 Task: For heading Use Italics Impact with brown colour & bold.  font size for heading26,  'Change the font style of data to'Lobster and font size to 18,  Change the alignment of both headline & data to Align left In the sheet  BankStmts templates
Action: Mouse moved to (171, 147)
Screenshot: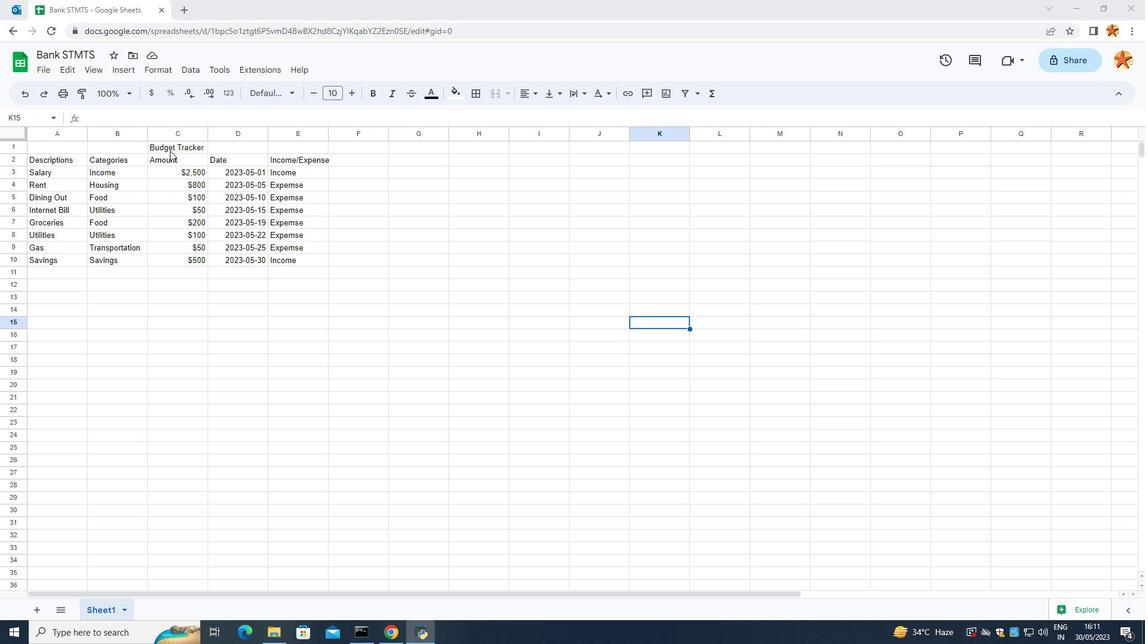 
Action: Mouse pressed left at (171, 147)
Screenshot: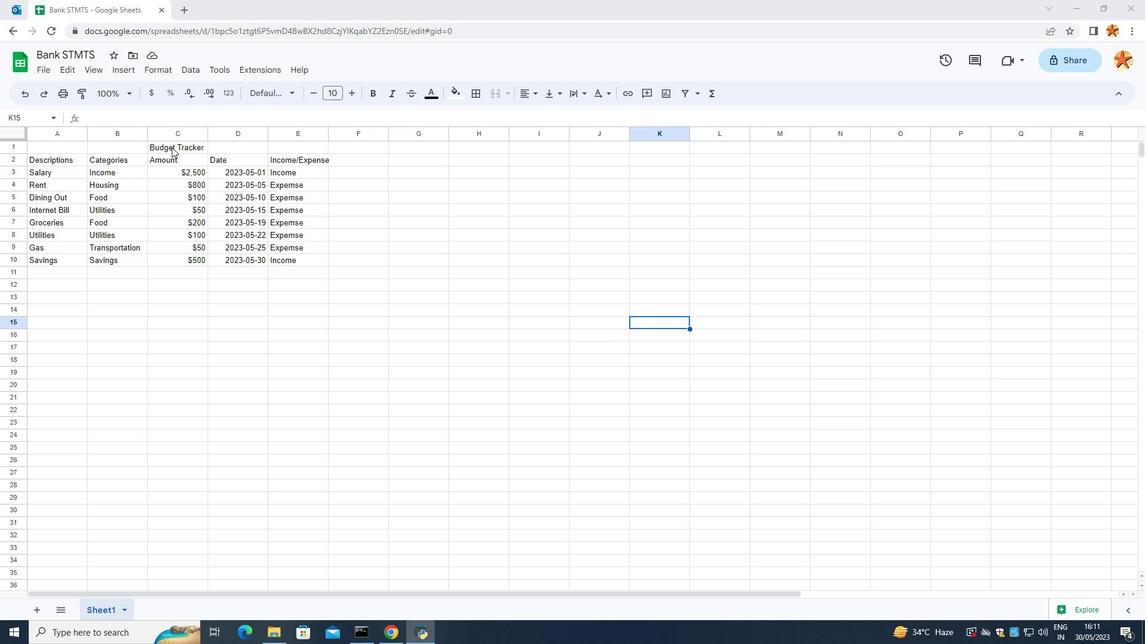 
Action: Mouse moved to (267, 85)
Screenshot: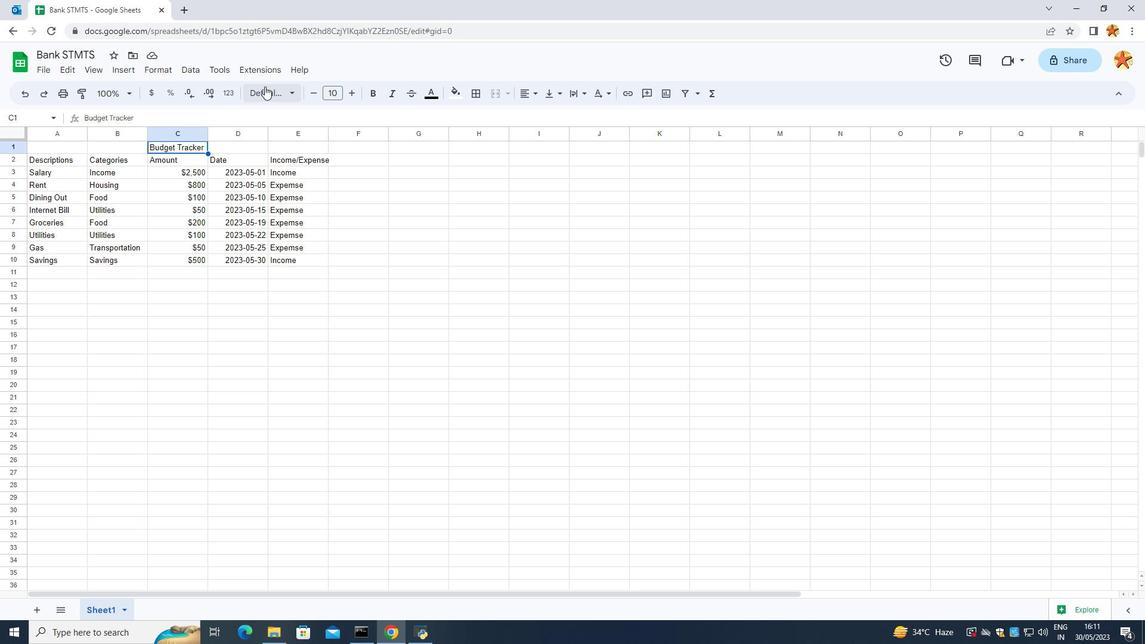 
Action: Mouse pressed left at (267, 85)
Screenshot: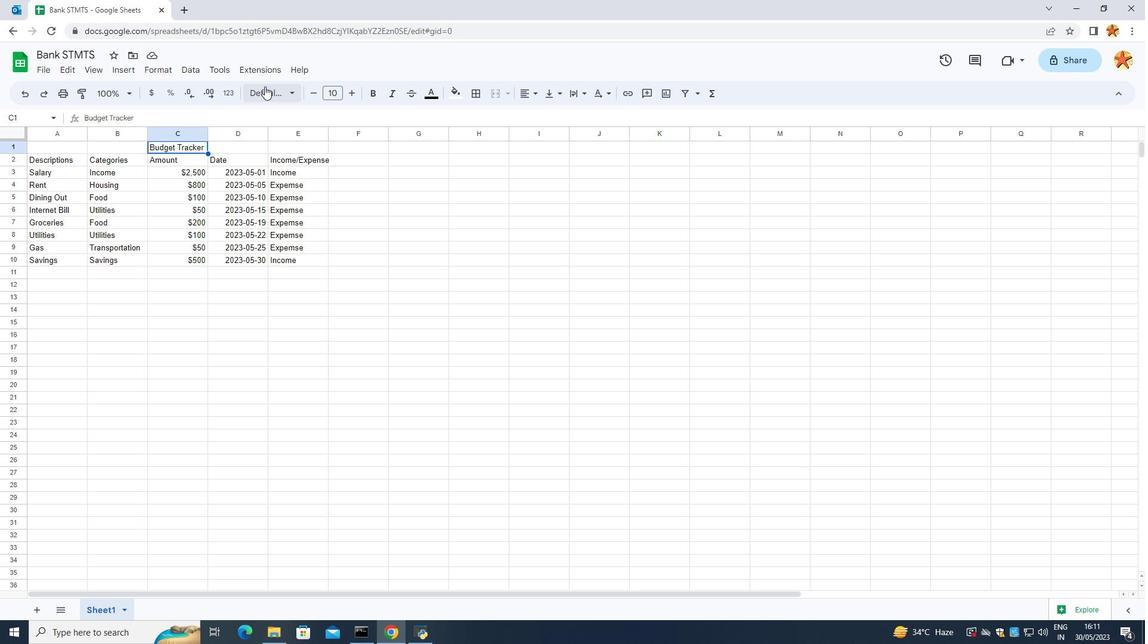 
Action: Mouse moved to (295, 473)
Screenshot: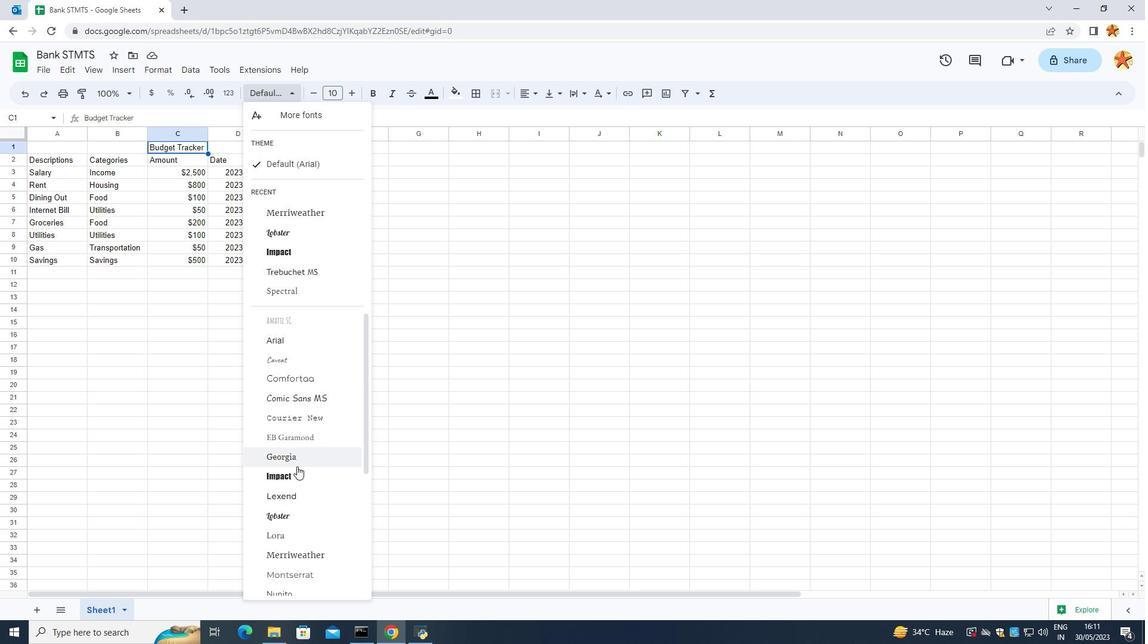 
Action: Mouse pressed left at (295, 473)
Screenshot: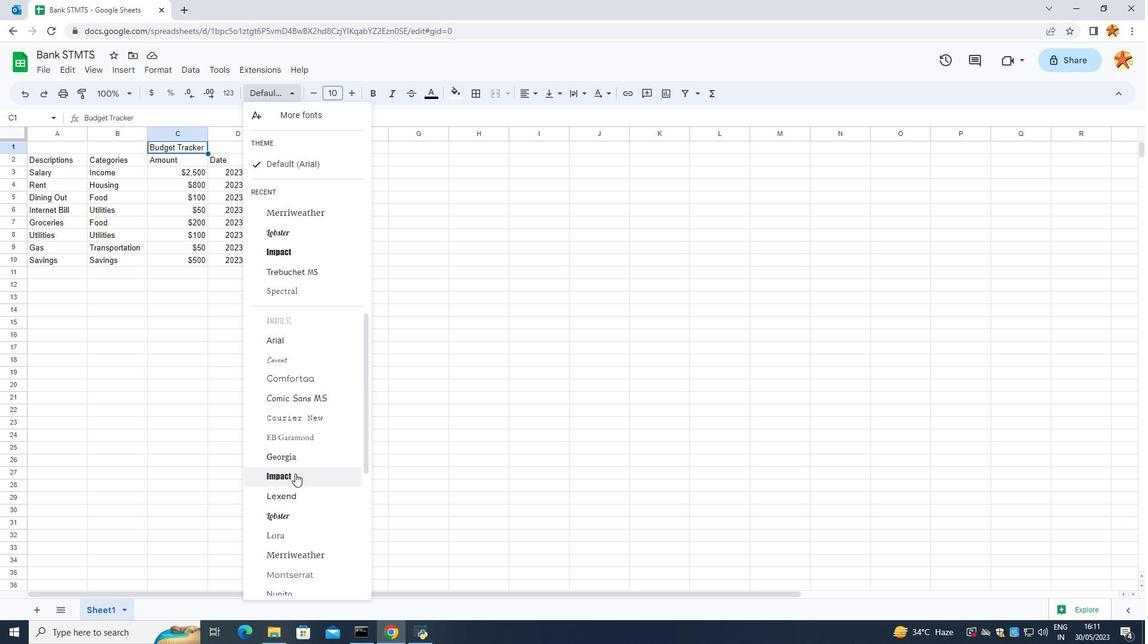 
Action: Mouse moved to (394, 100)
Screenshot: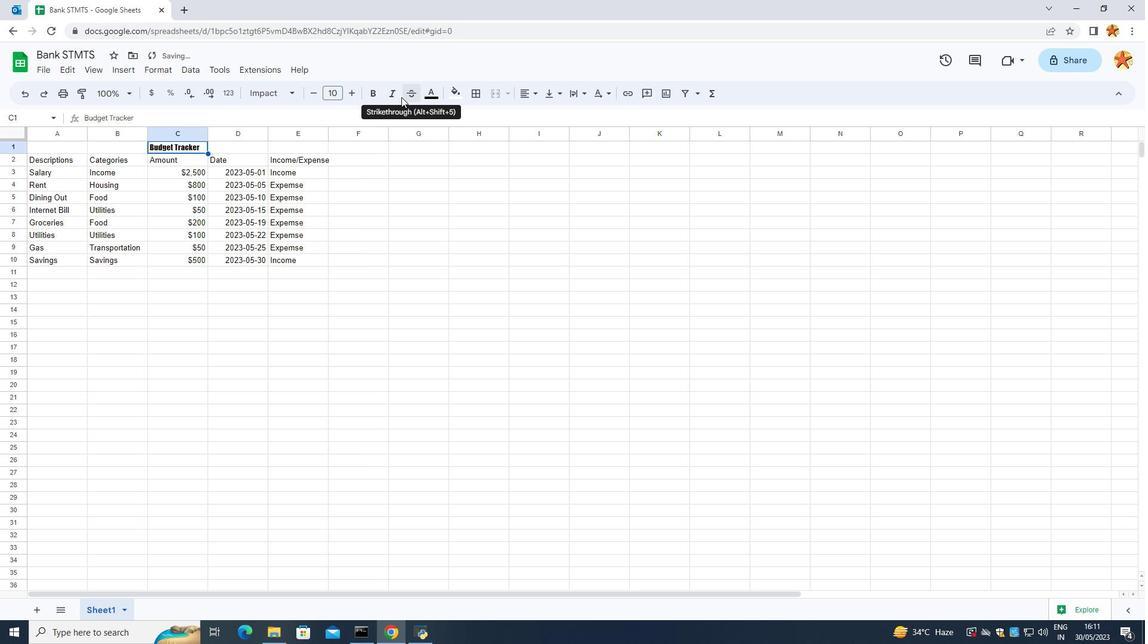 
Action: Mouse pressed left at (394, 100)
Screenshot: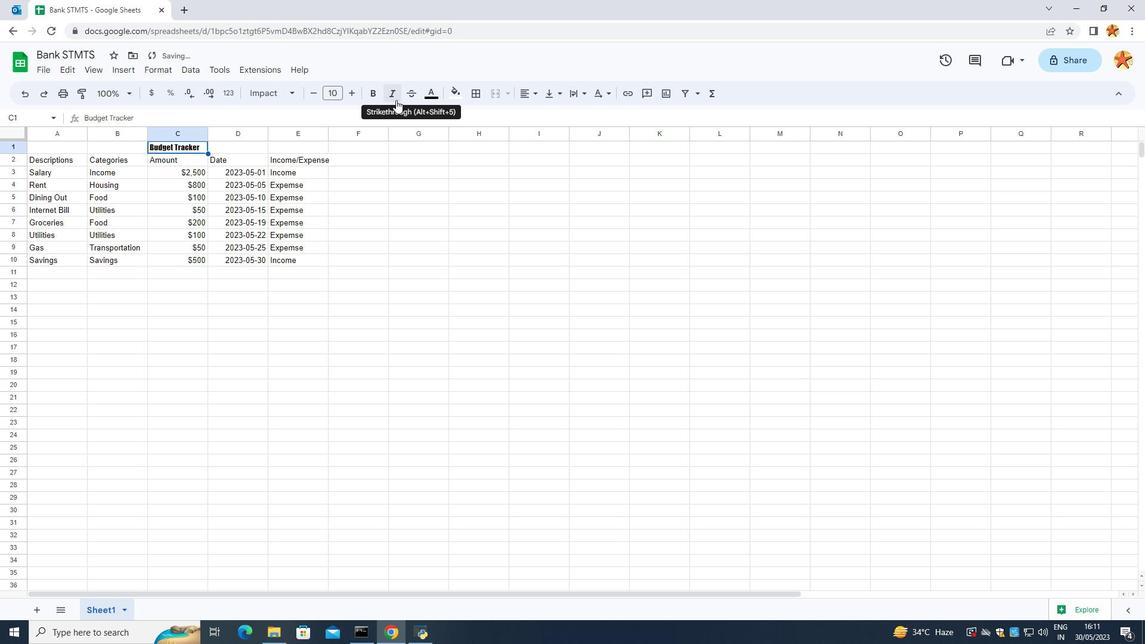 
Action: Mouse moved to (298, 196)
Screenshot: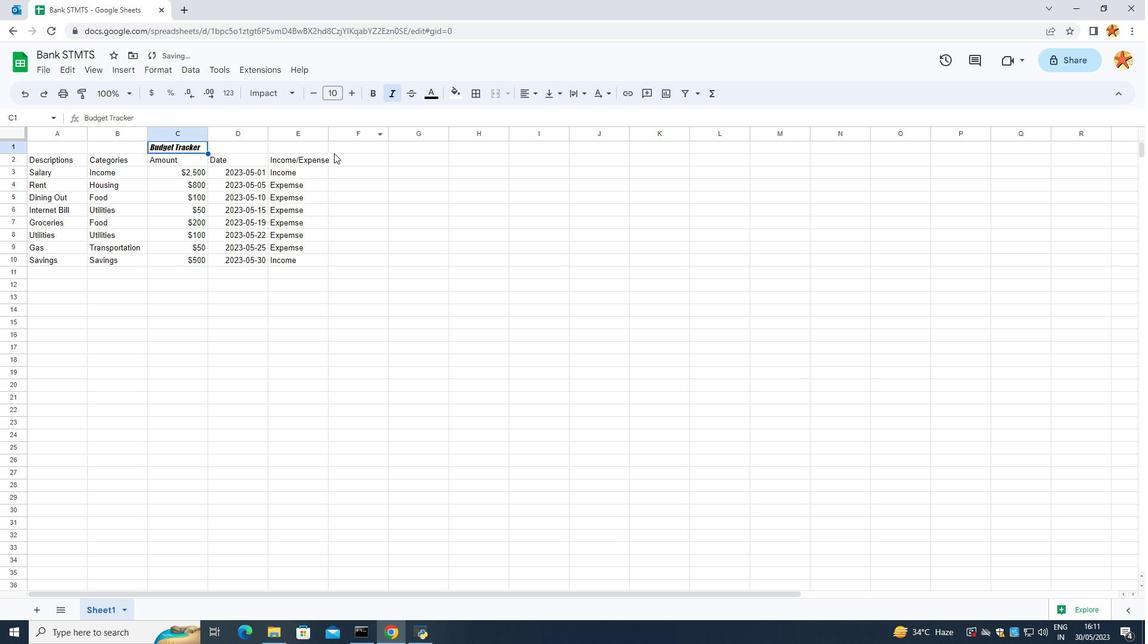 
Action: Mouse pressed left at (298, 196)
Screenshot: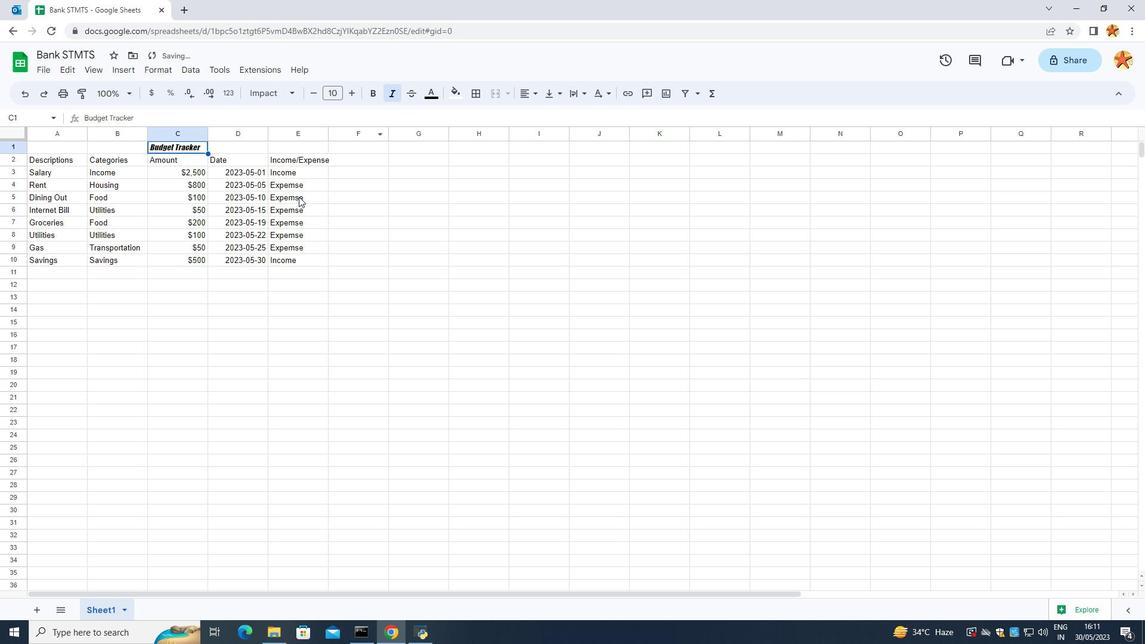
Action: Mouse moved to (167, 150)
Screenshot: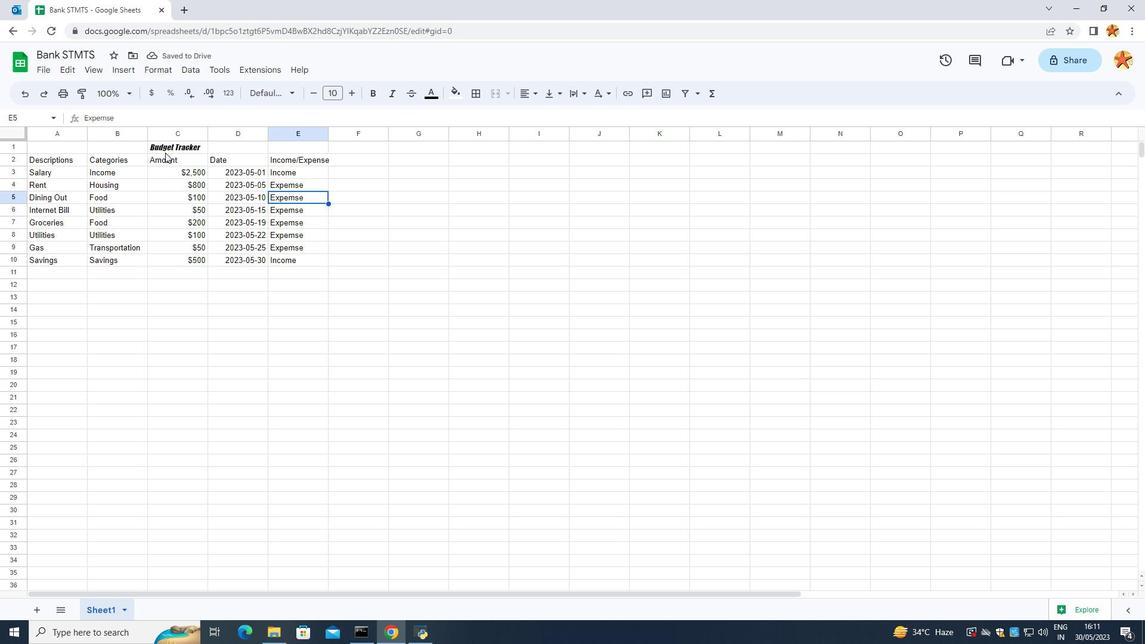 
Action: Mouse pressed left at (167, 150)
Screenshot: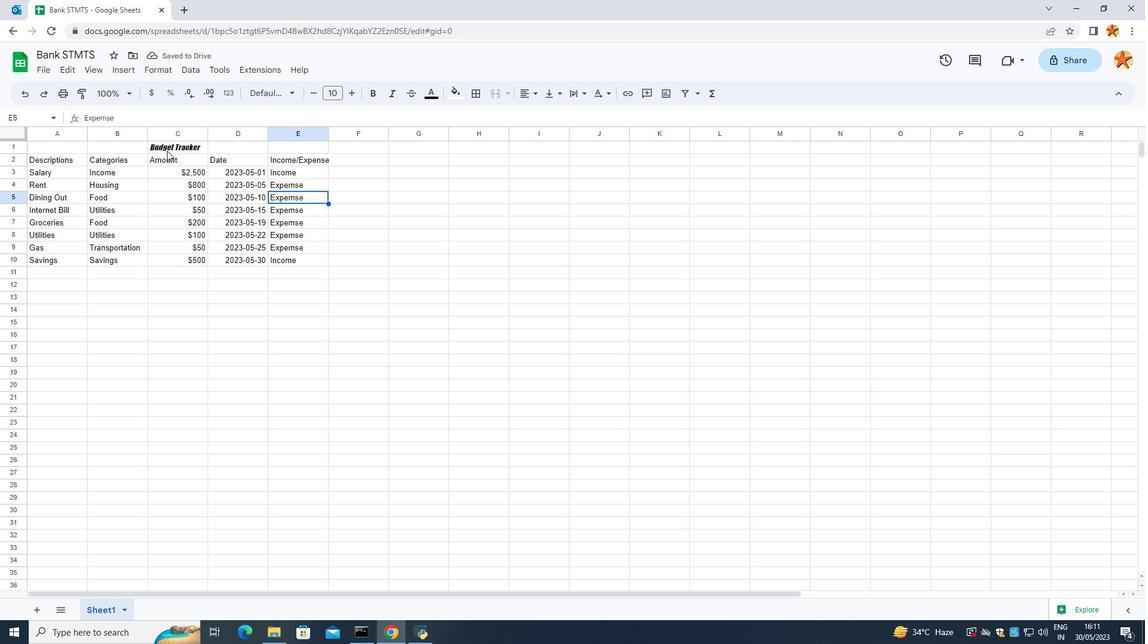 
Action: Mouse moved to (428, 93)
Screenshot: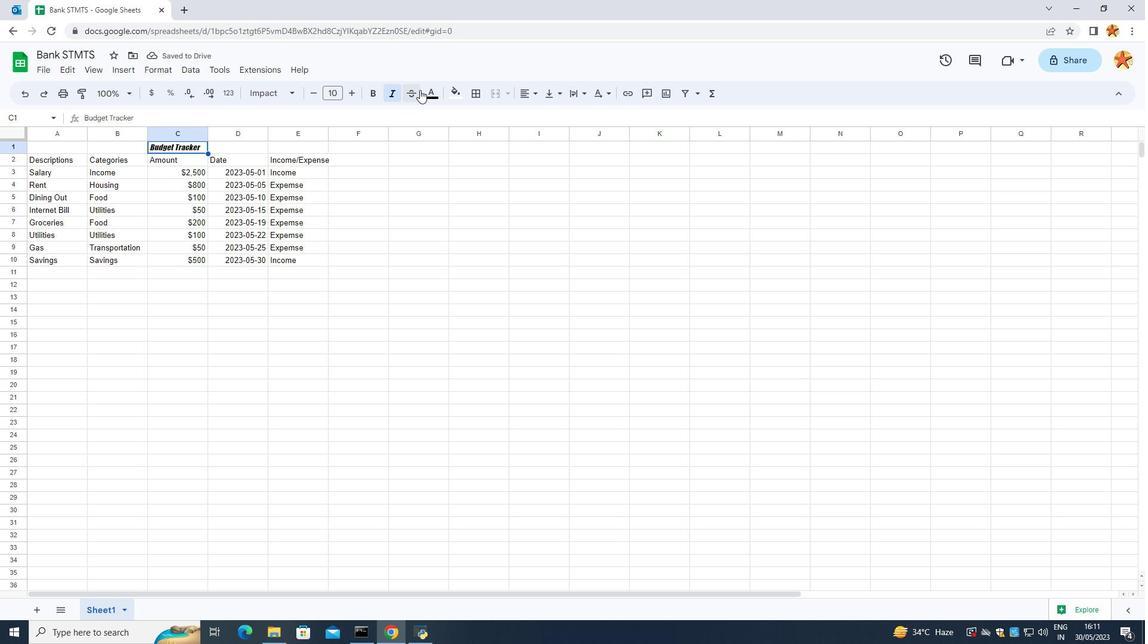 
Action: Mouse pressed left at (428, 93)
Screenshot: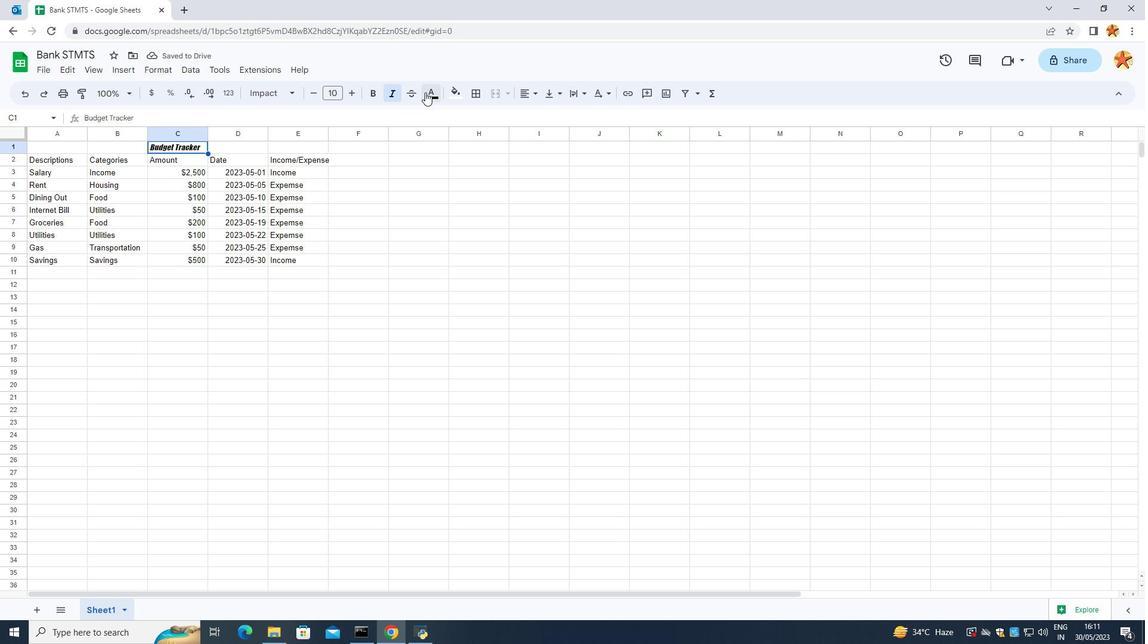 
Action: Mouse moved to (437, 294)
Screenshot: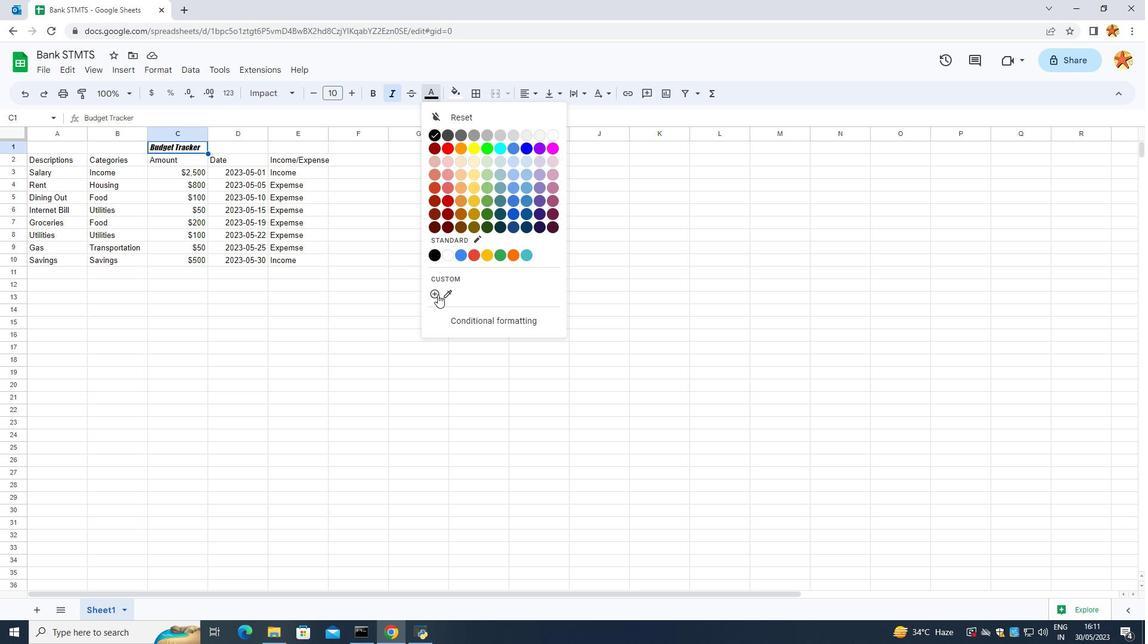 
Action: Mouse pressed left at (437, 294)
Screenshot: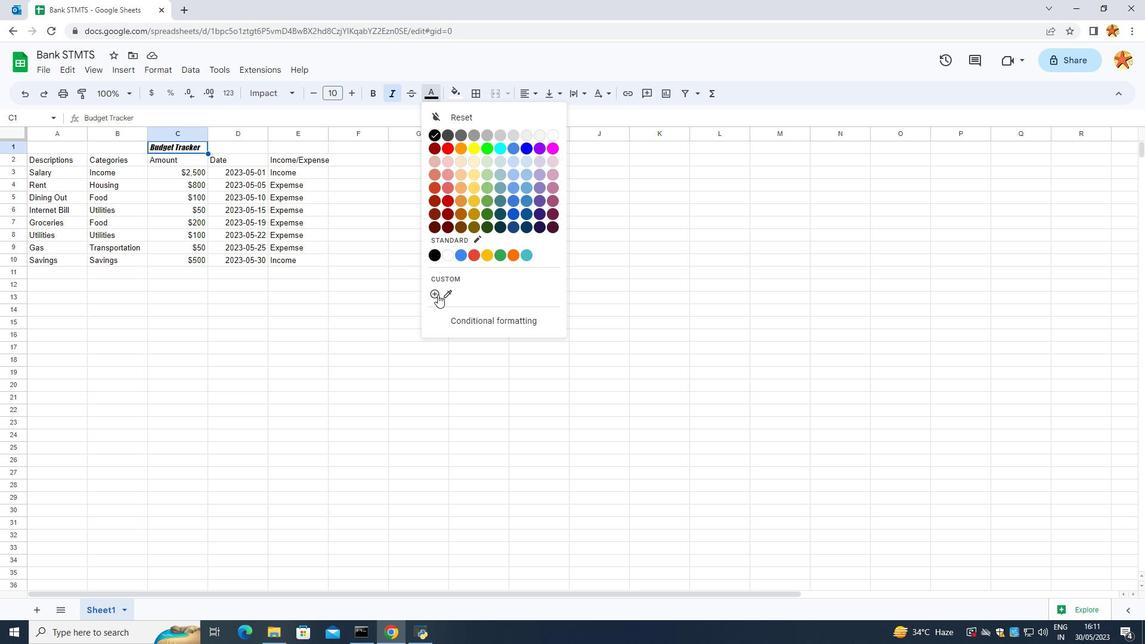 
Action: Mouse moved to (446, 293)
Screenshot: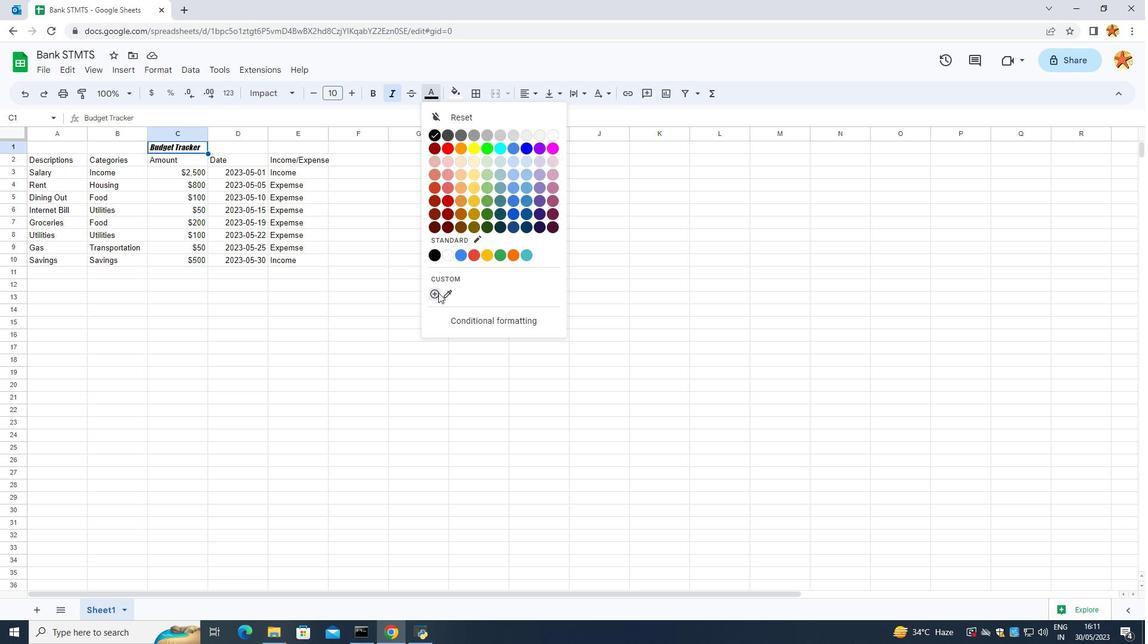 
Action: Mouse pressed left at (446, 293)
Screenshot: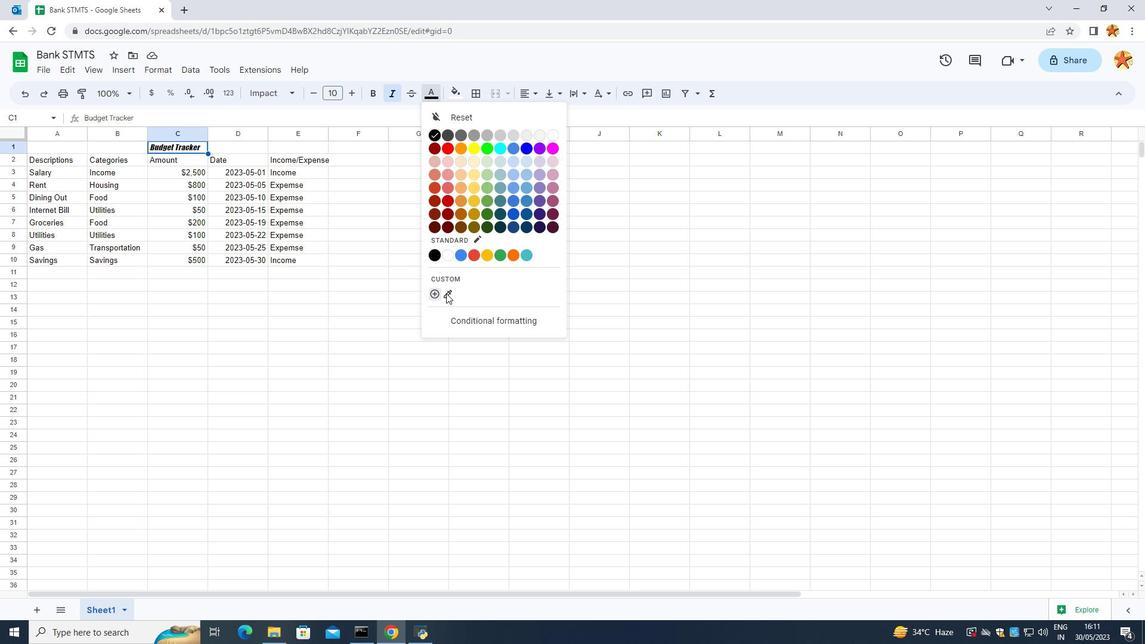 
Action: Mouse moved to (586, 292)
Screenshot: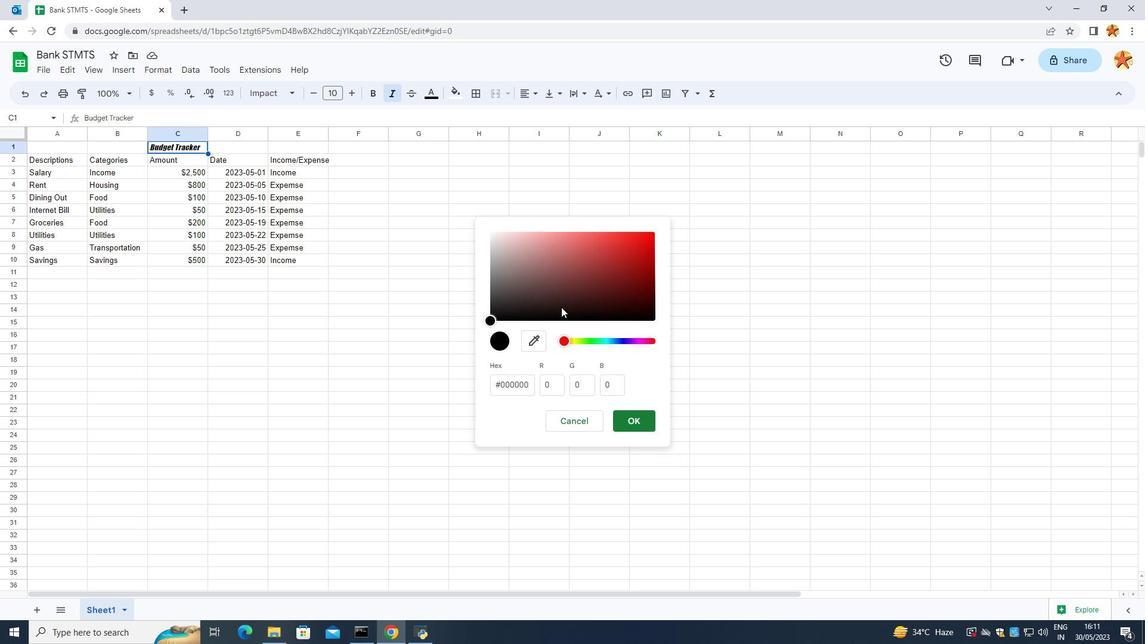 
Action: Mouse pressed left at (586, 292)
Screenshot: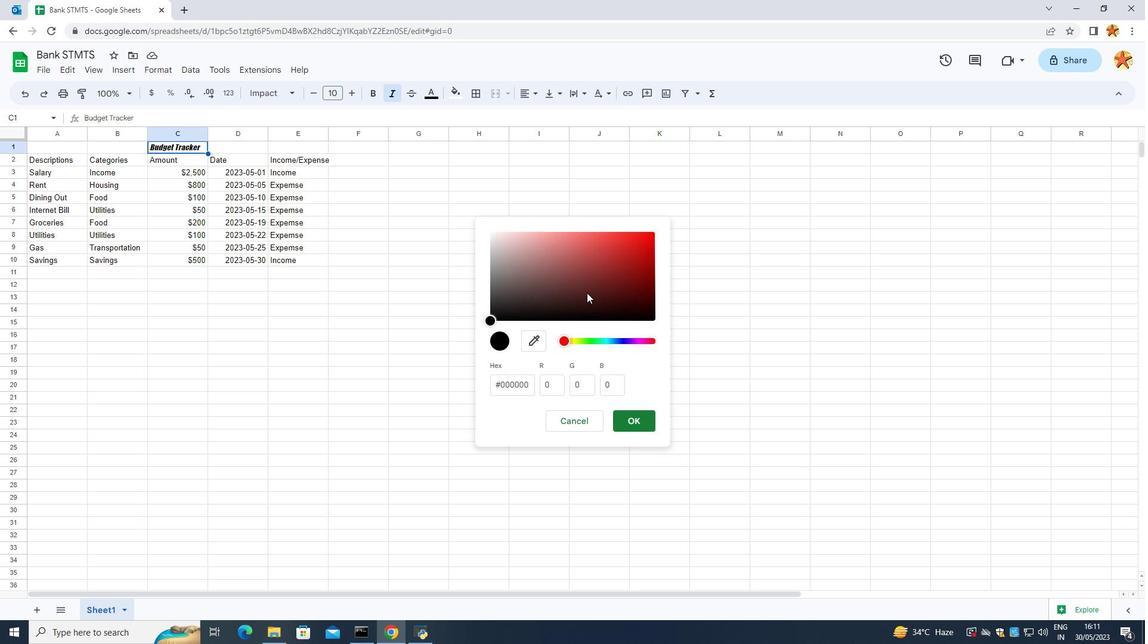 
Action: Mouse moved to (532, 340)
Screenshot: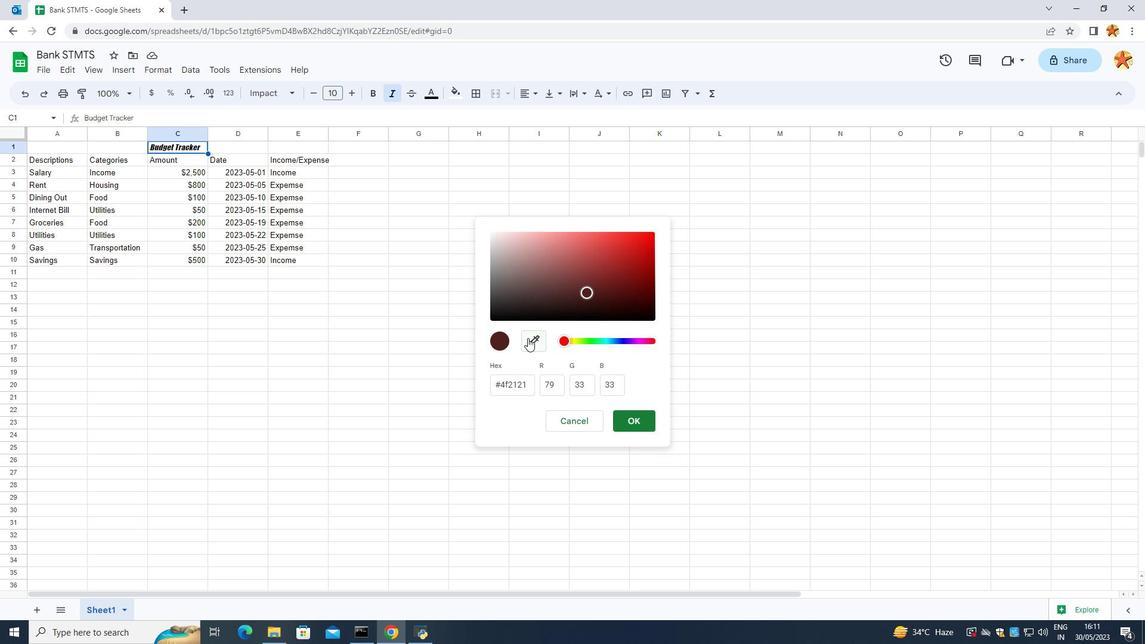 
Action: Mouse pressed left at (532, 340)
Screenshot: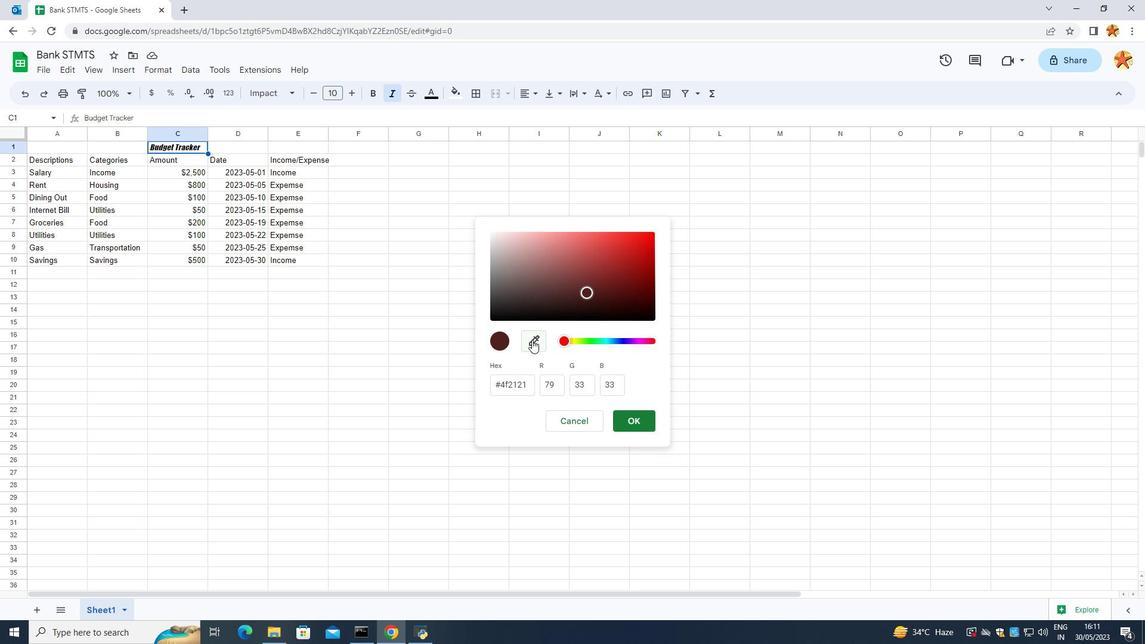 
Action: Mouse moved to (508, 322)
Screenshot: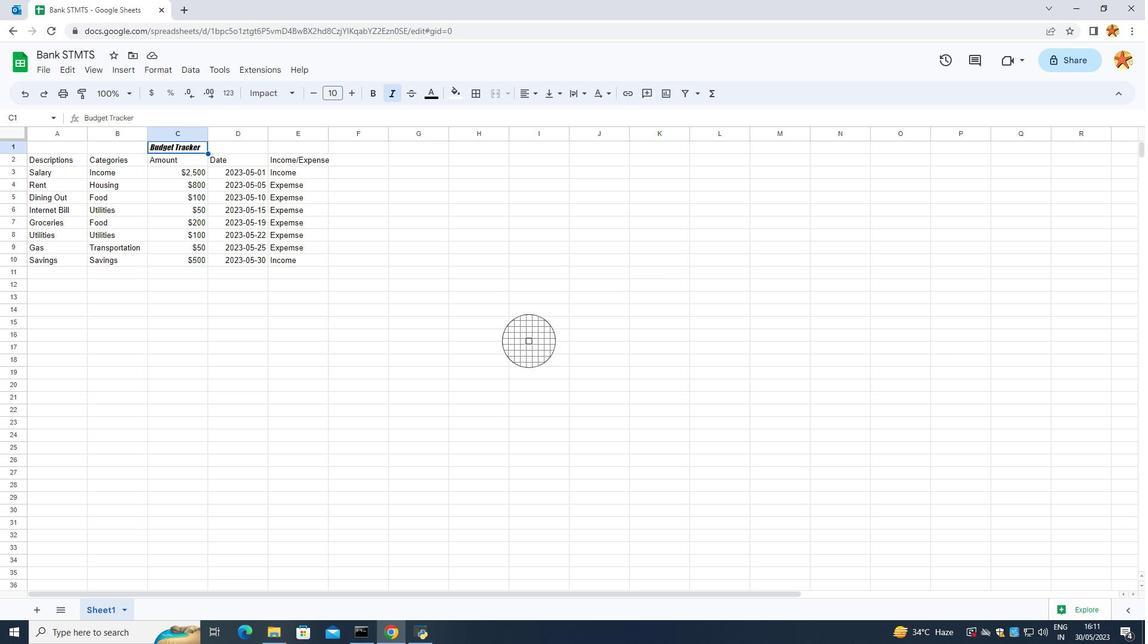 
Action: Mouse pressed left at (508, 322)
Screenshot: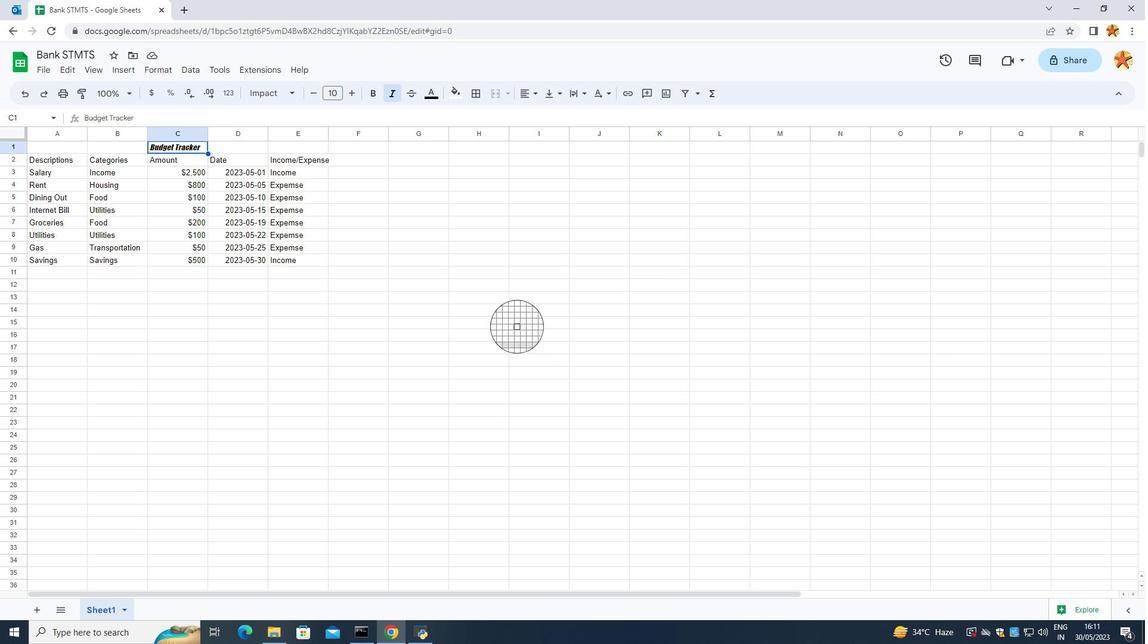 
Action: Mouse moved to (592, 279)
Screenshot: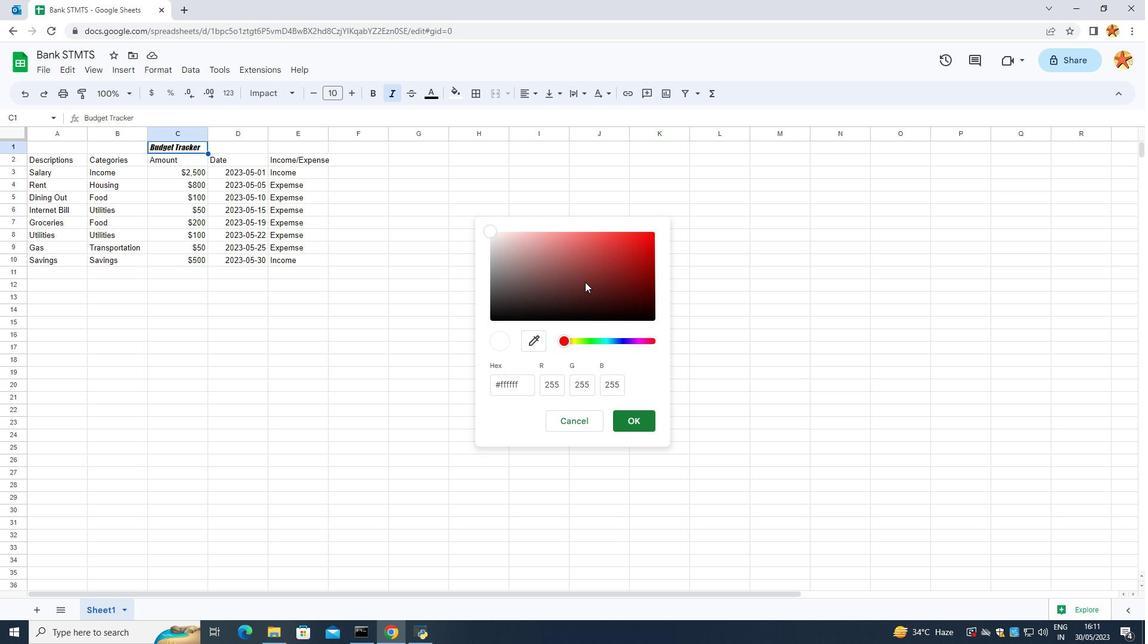 
Action: Mouse pressed left at (592, 279)
Screenshot: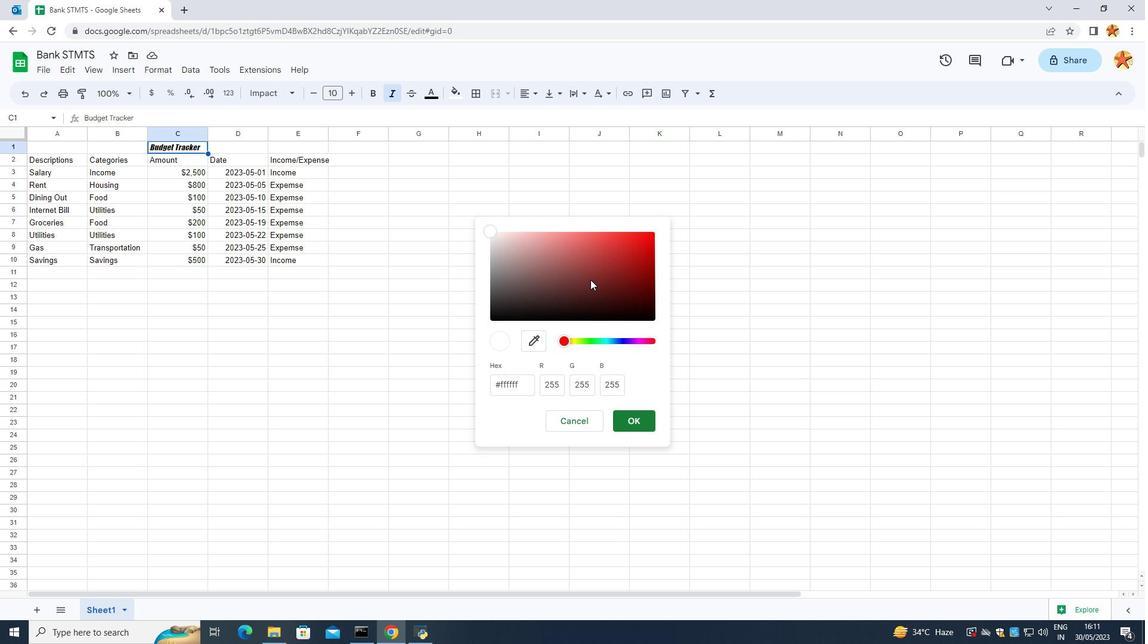 
Action: Mouse moved to (641, 297)
Screenshot: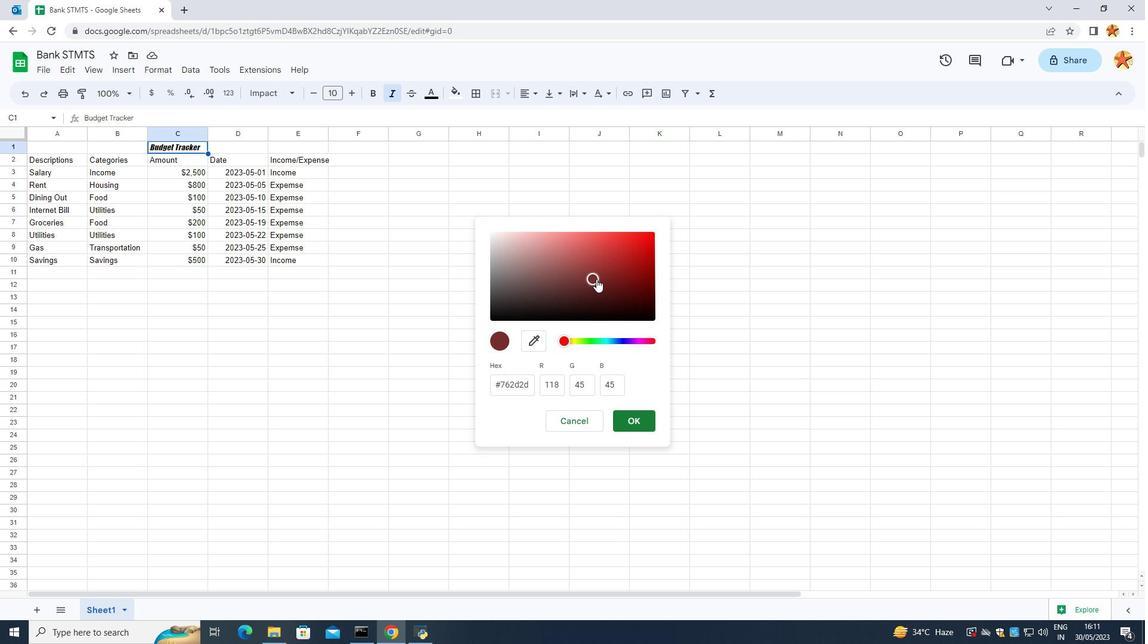 
Action: Mouse pressed left at (641, 297)
Screenshot: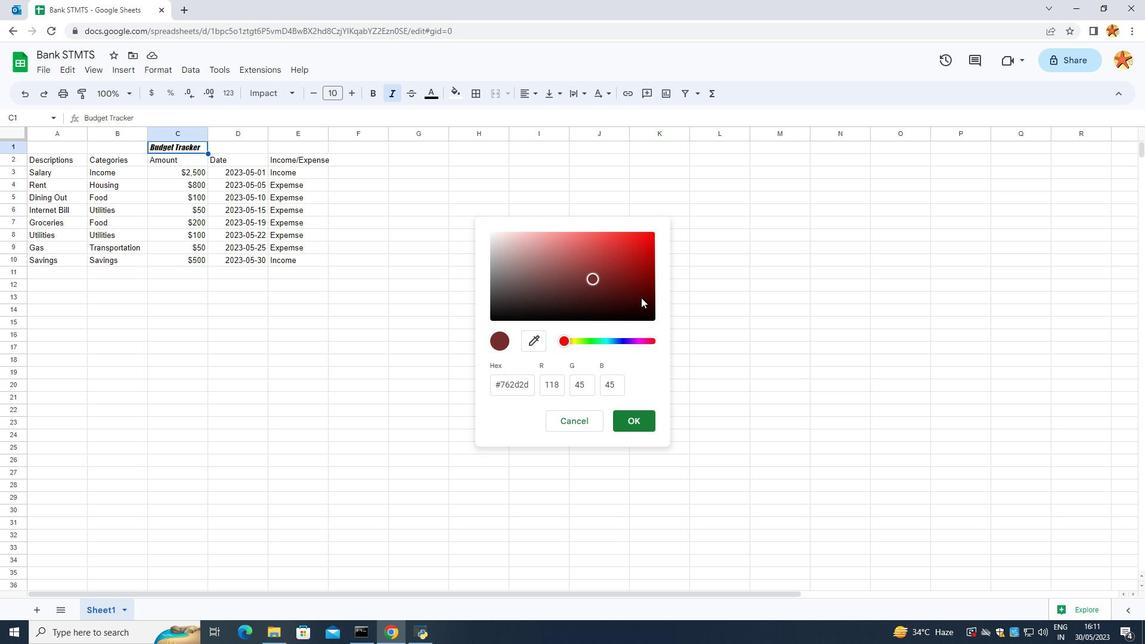 
Action: Mouse moved to (635, 306)
Screenshot: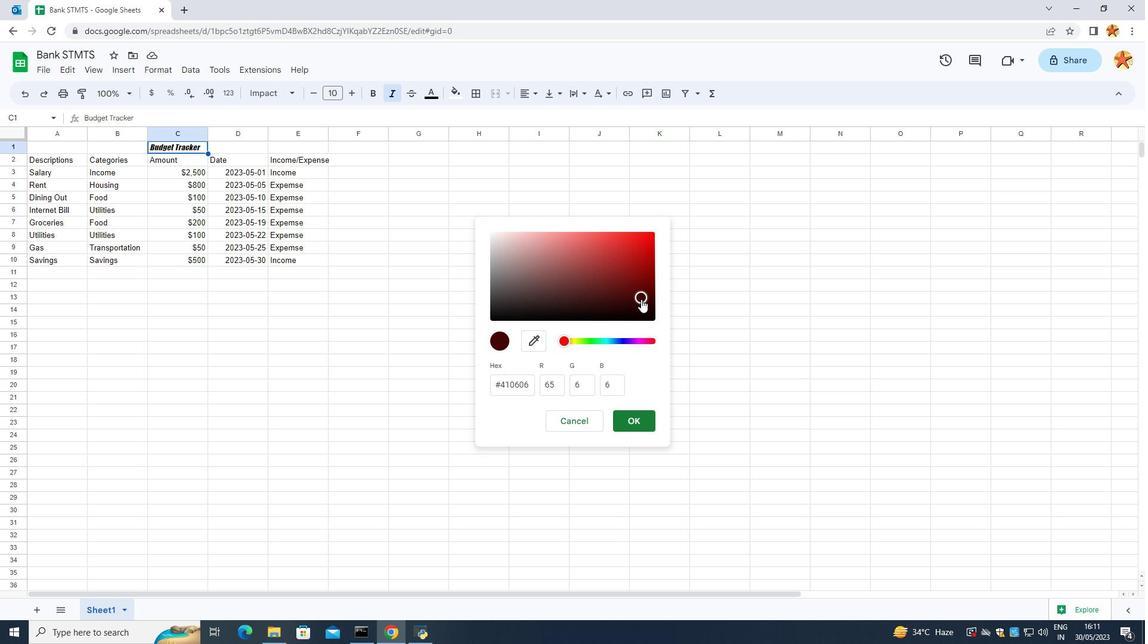 
Action: Mouse pressed left at (635, 306)
Screenshot: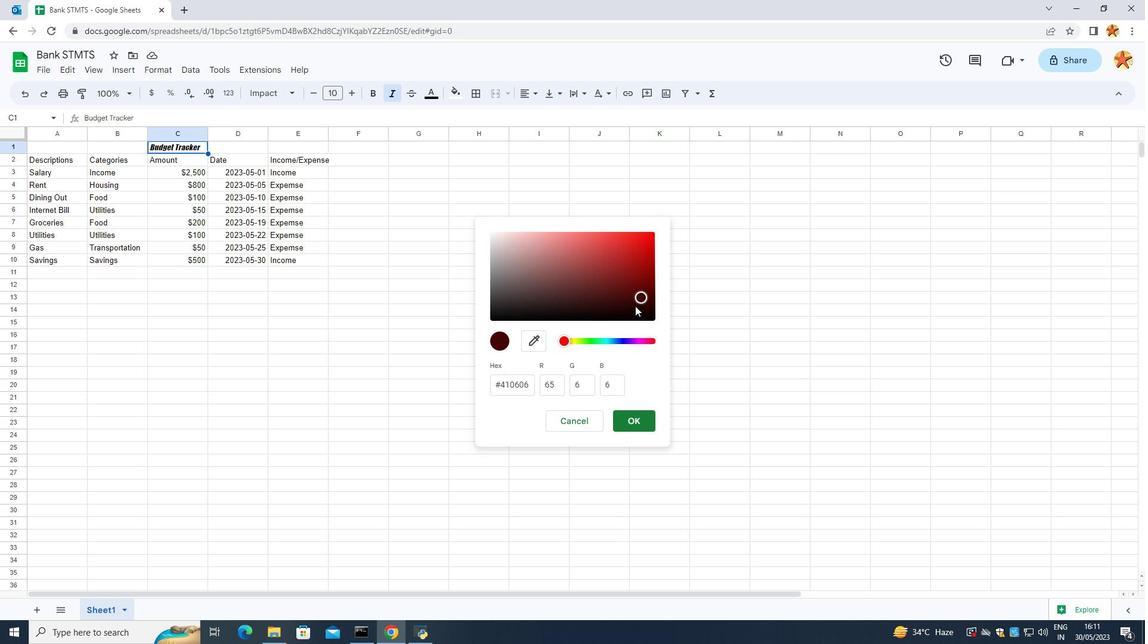 
Action: Mouse moved to (604, 299)
Screenshot: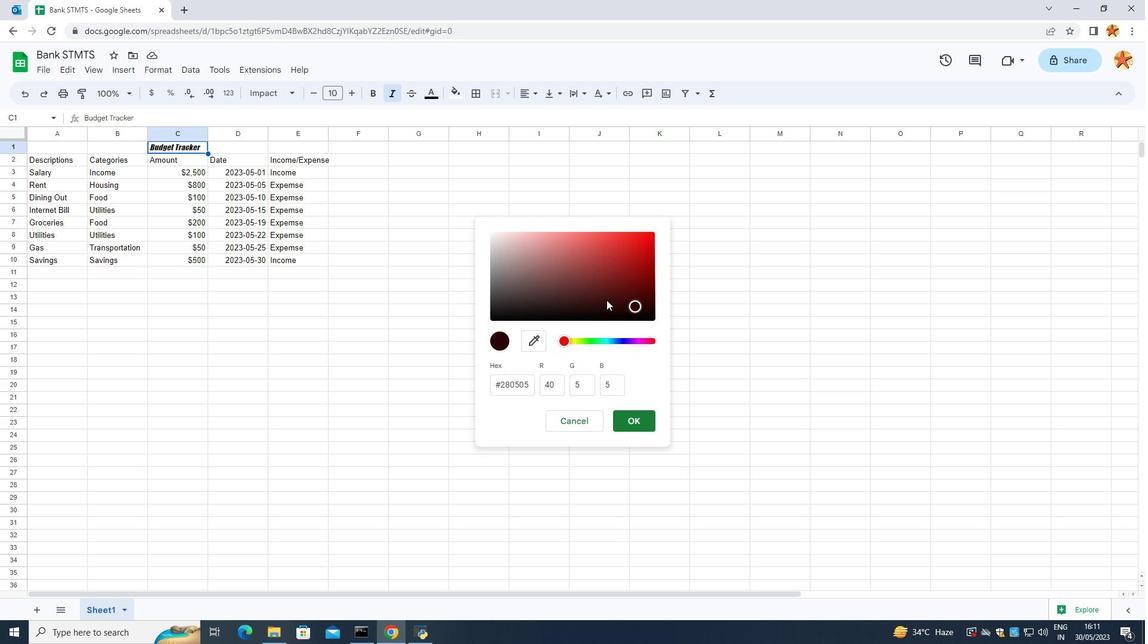 
Action: Mouse pressed left at (604, 299)
Screenshot: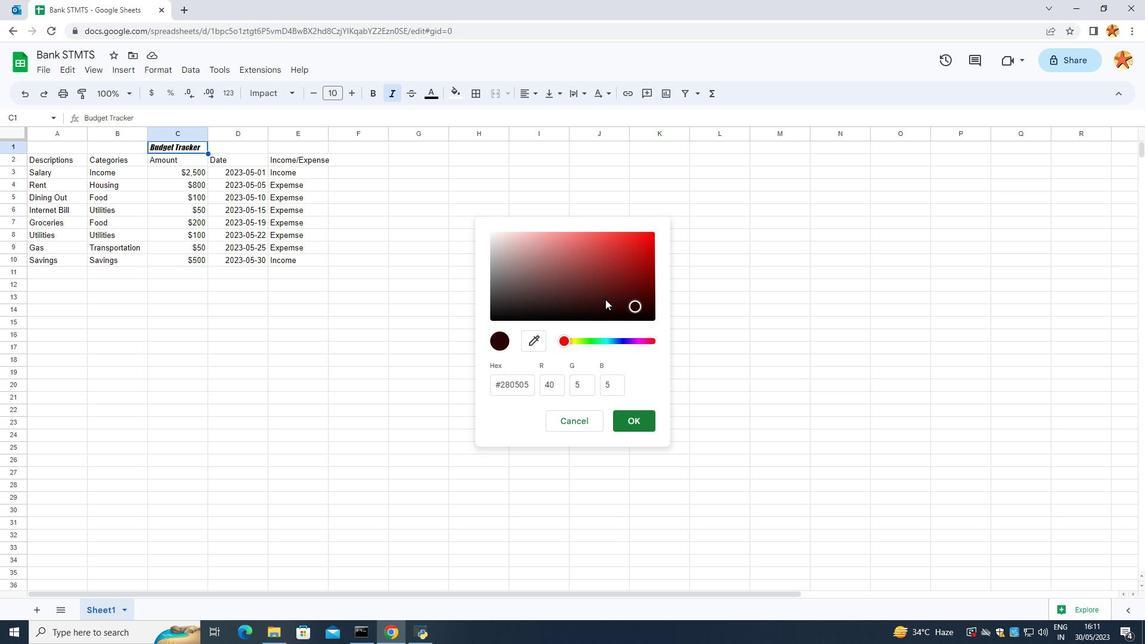 
Action: Mouse moved to (620, 292)
Screenshot: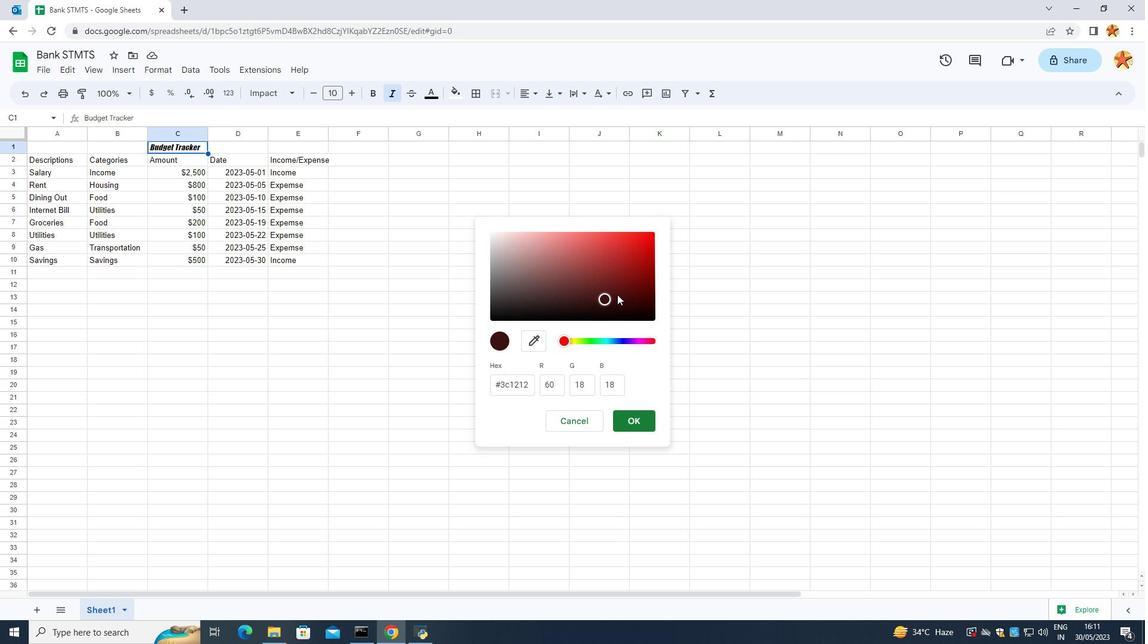 
Action: Mouse pressed left at (620, 292)
Screenshot: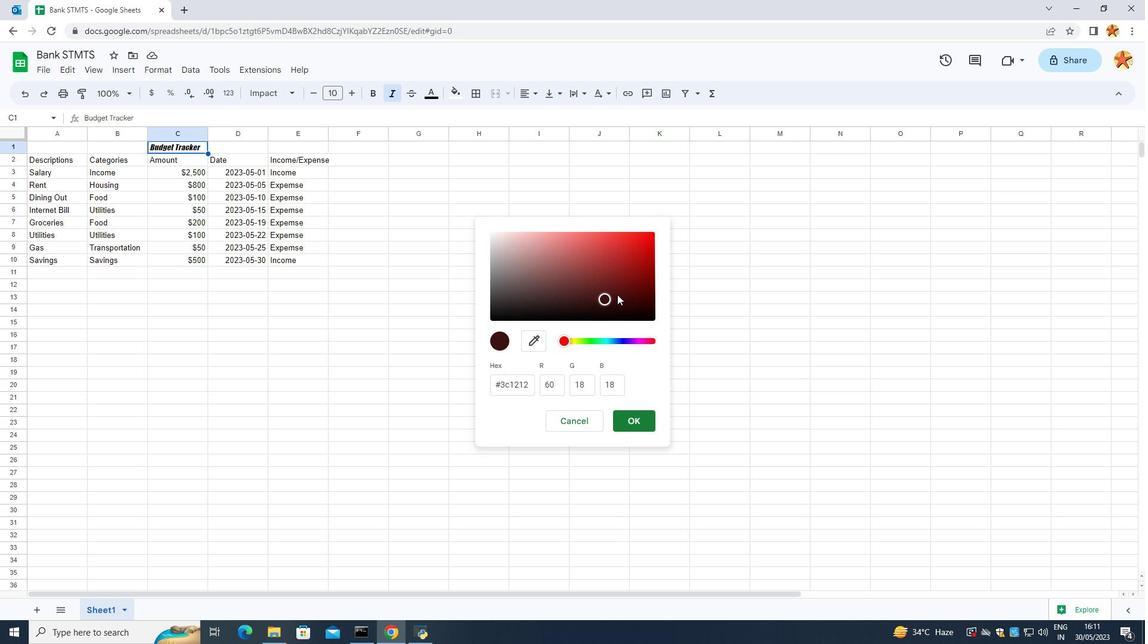 
Action: Mouse moved to (629, 287)
Screenshot: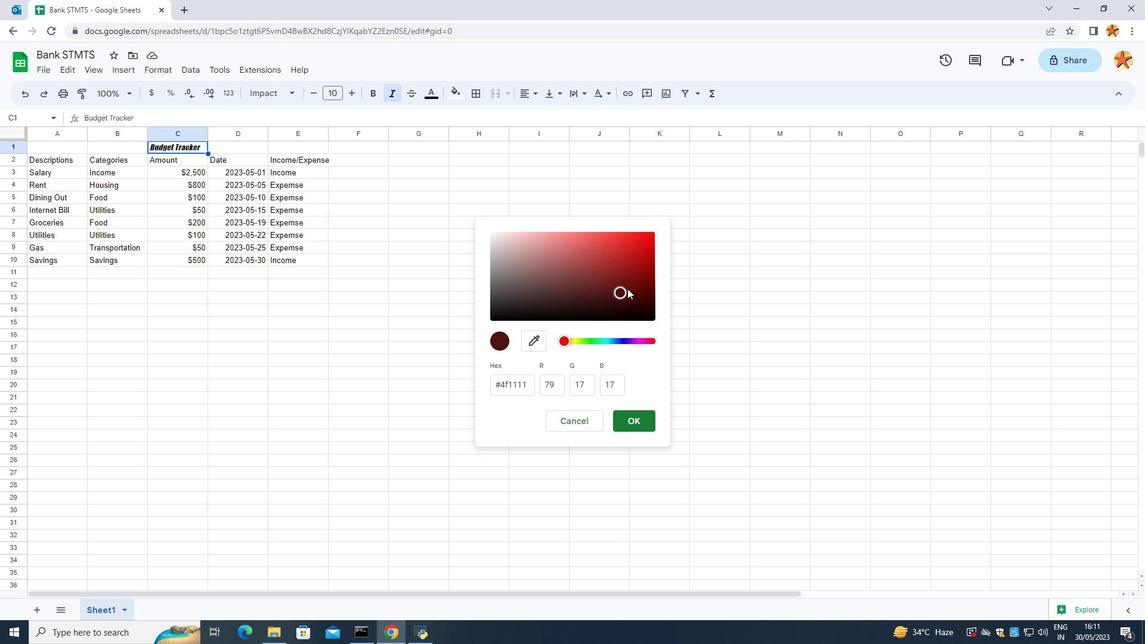 
Action: Mouse pressed left at (629, 287)
Screenshot: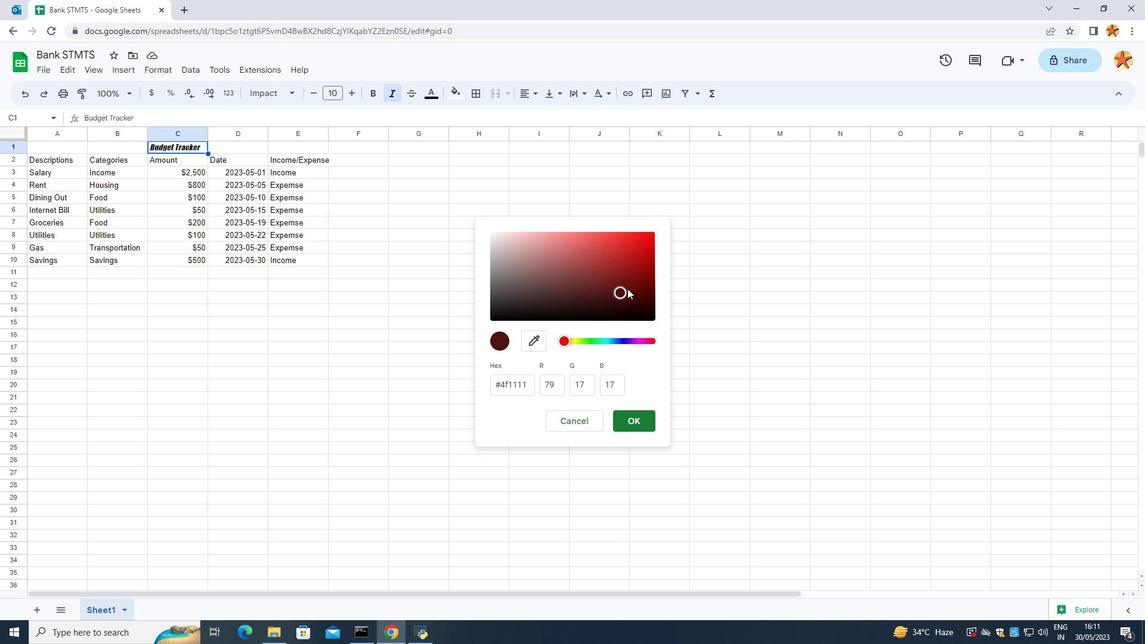 
Action: Mouse moved to (643, 285)
Screenshot: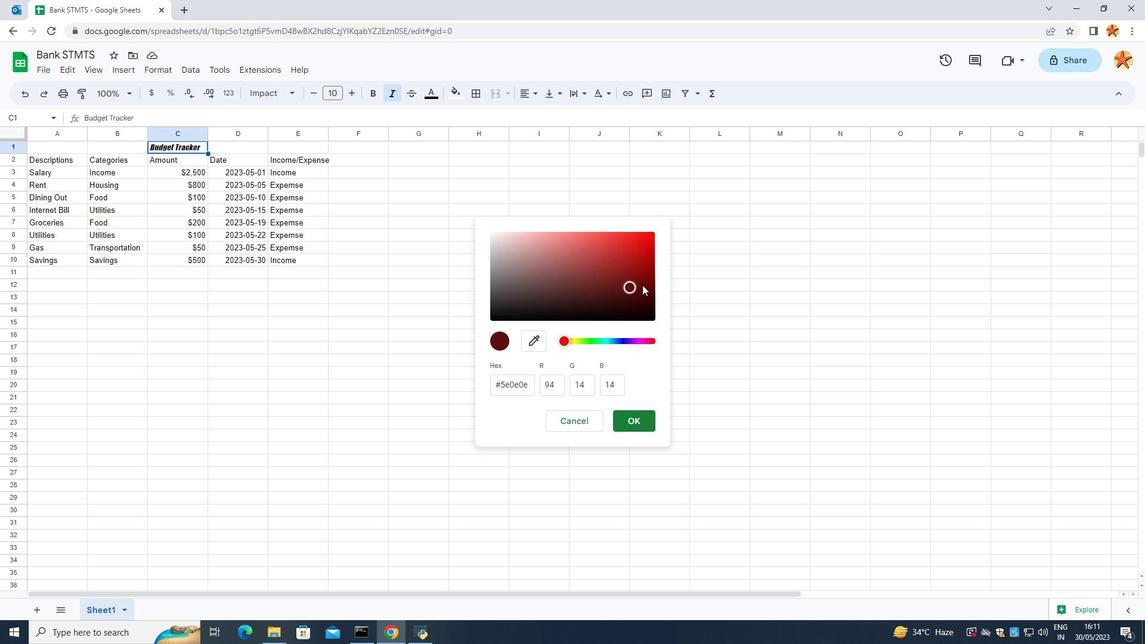 
Action: Mouse pressed left at (643, 285)
Screenshot: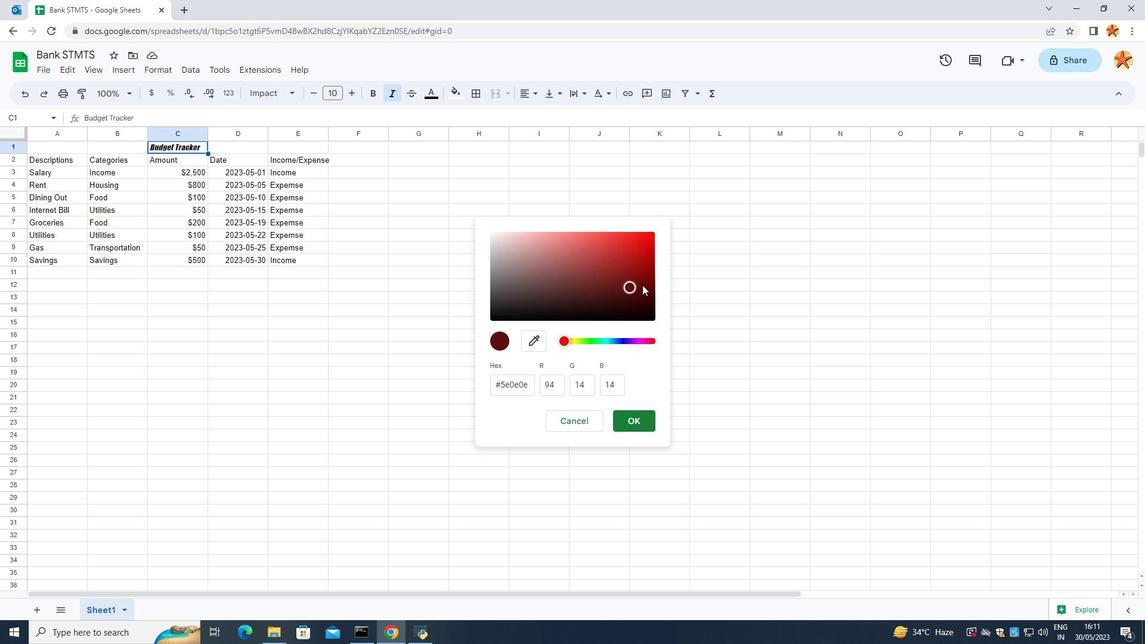 
Action: Mouse moved to (646, 280)
Screenshot: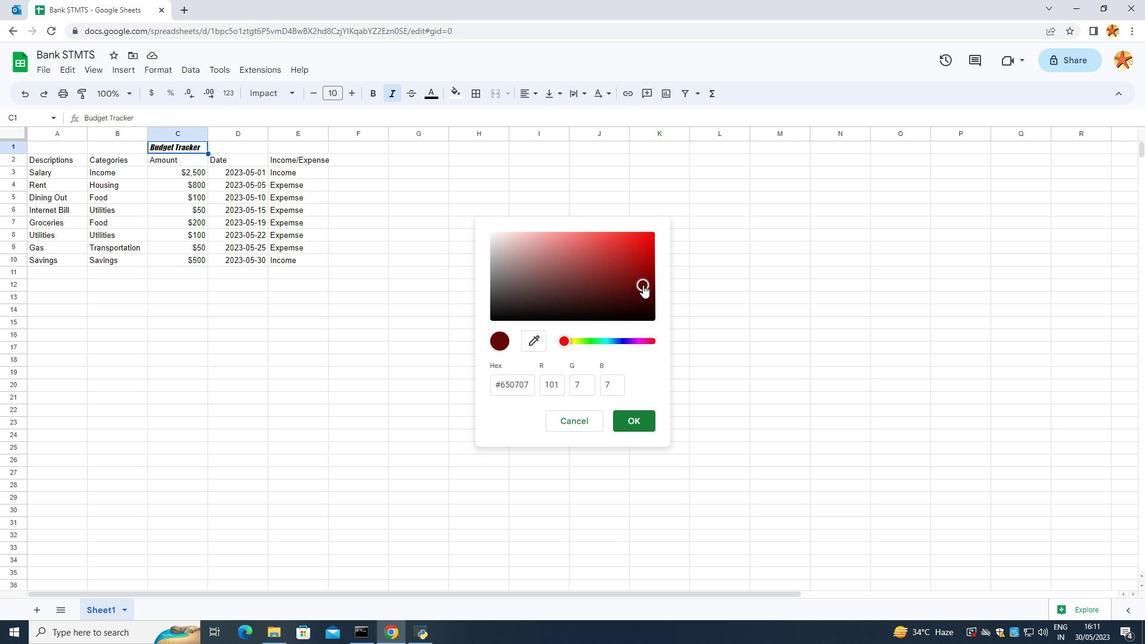 
Action: Mouse pressed left at (645, 280)
Screenshot: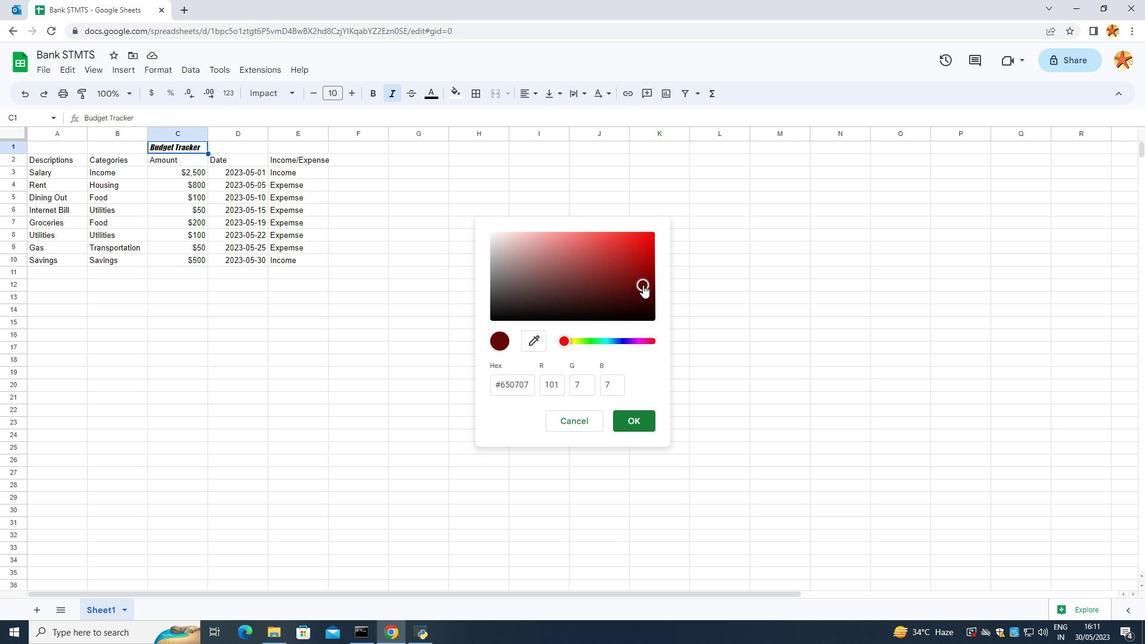 
Action: Mouse moved to (646, 275)
Screenshot: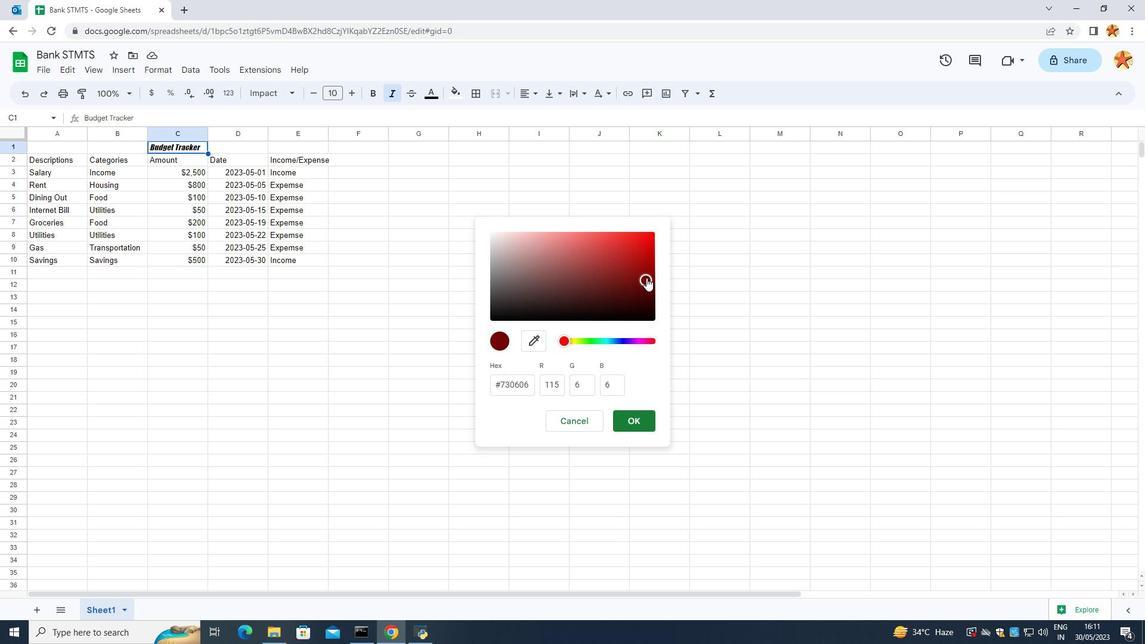 
Action: Mouse pressed left at (646, 275)
Screenshot: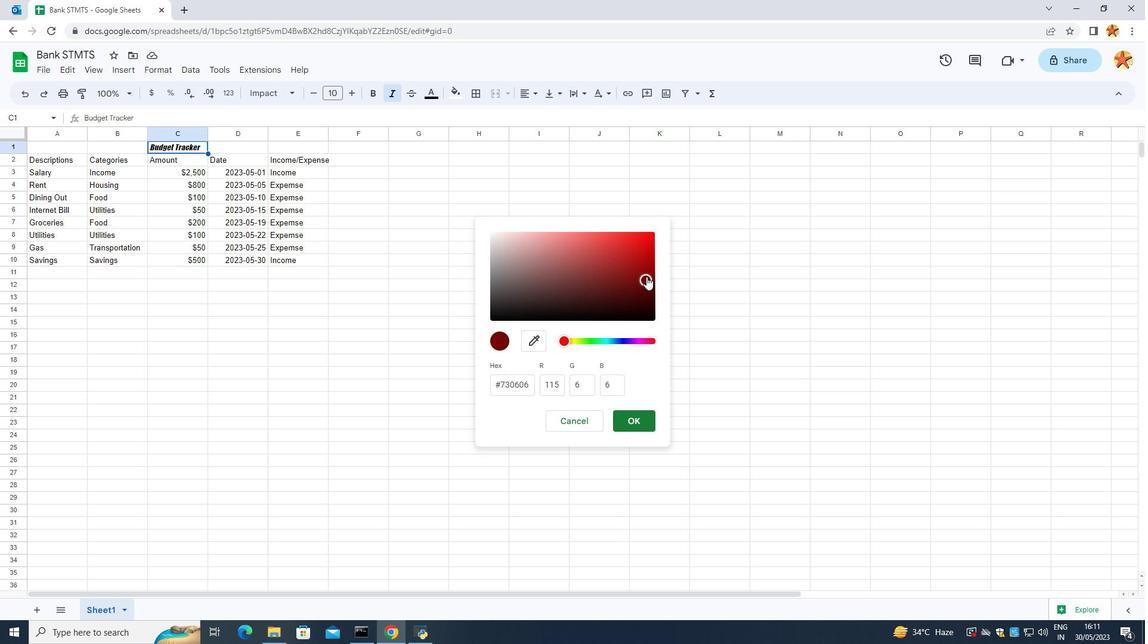 
Action: Mouse moved to (647, 270)
Screenshot: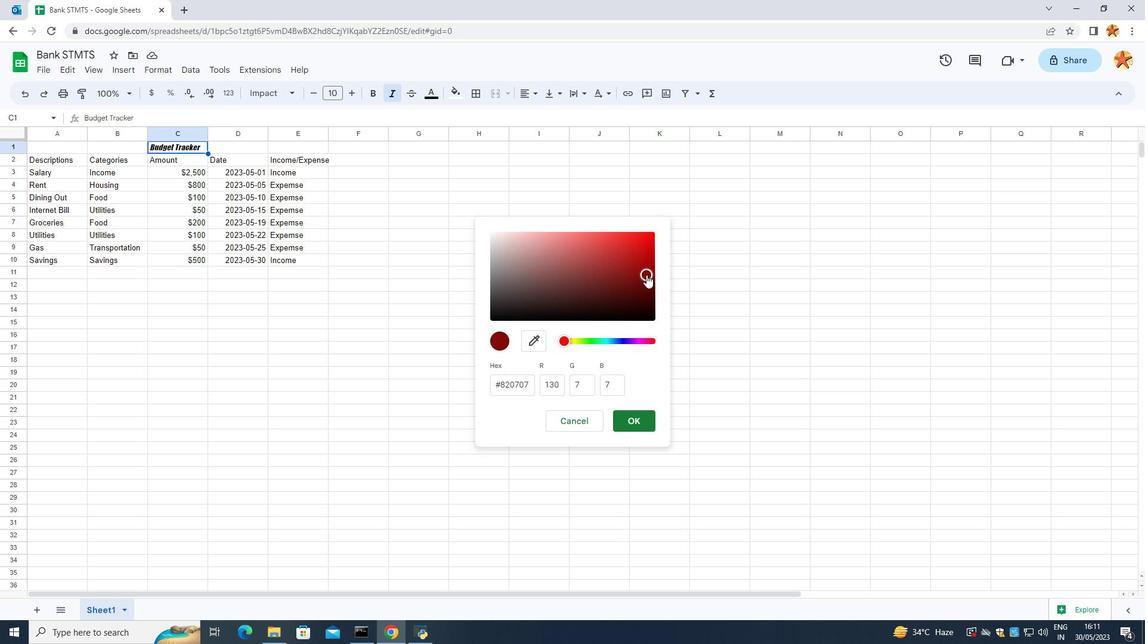 
Action: Mouse pressed left at (647, 270)
Screenshot: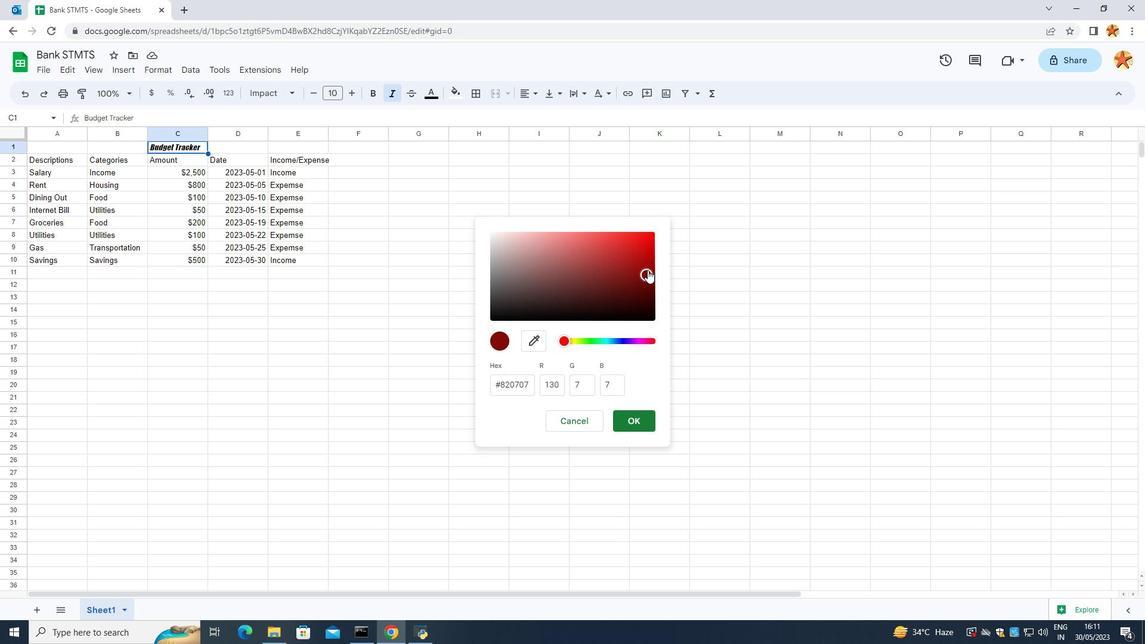 
Action: Mouse moved to (652, 265)
Screenshot: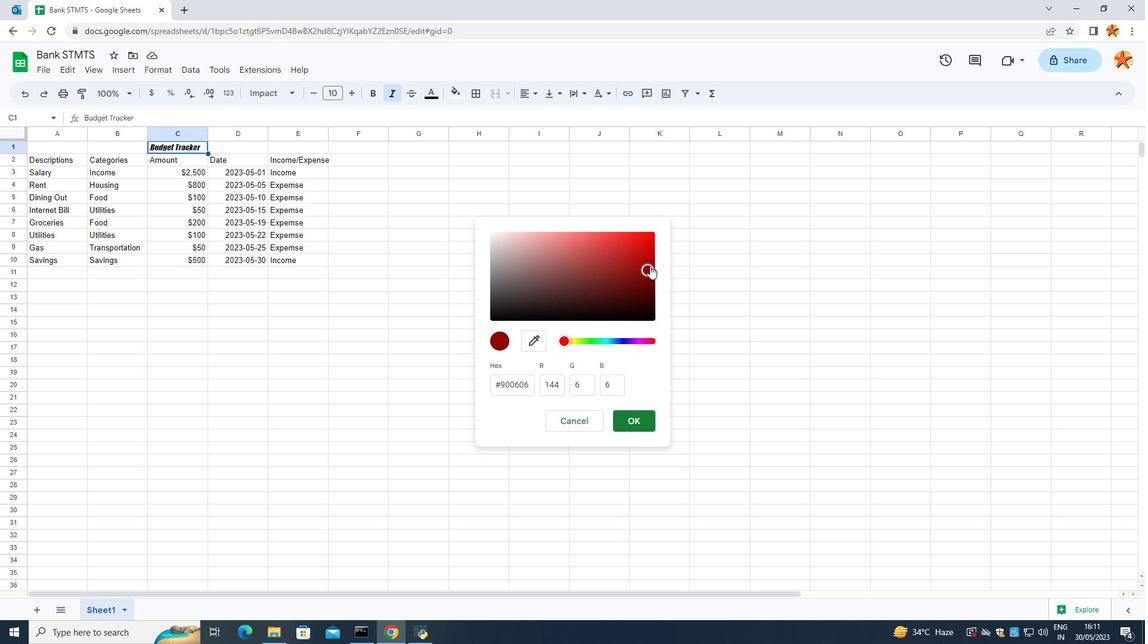 
Action: Mouse pressed left at (652, 265)
Screenshot: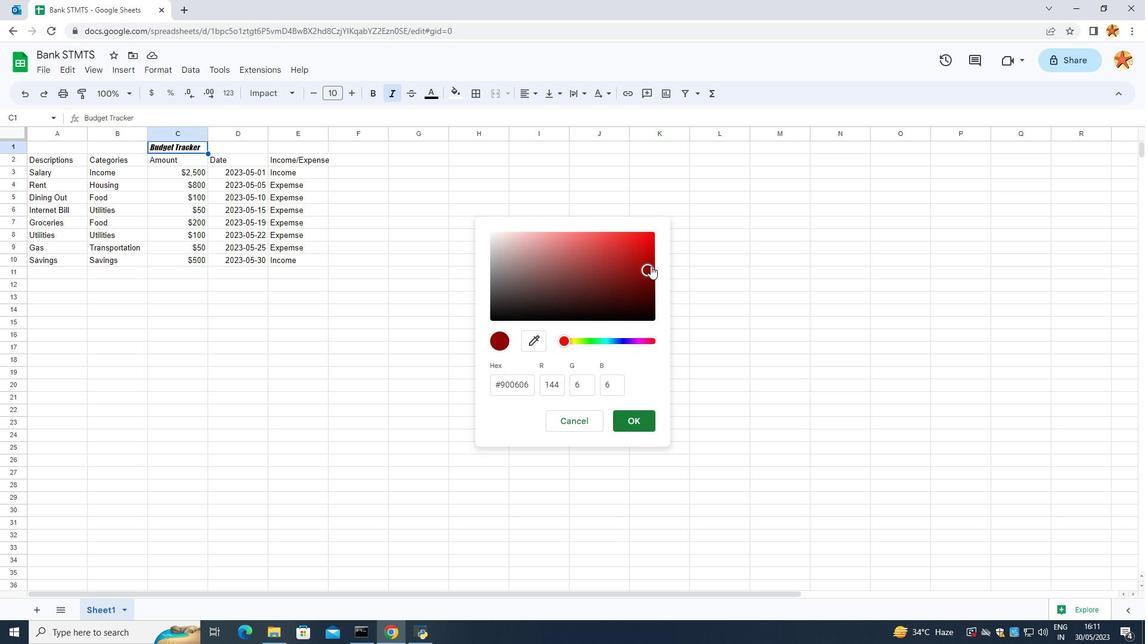 
Action: Mouse moved to (655, 276)
Screenshot: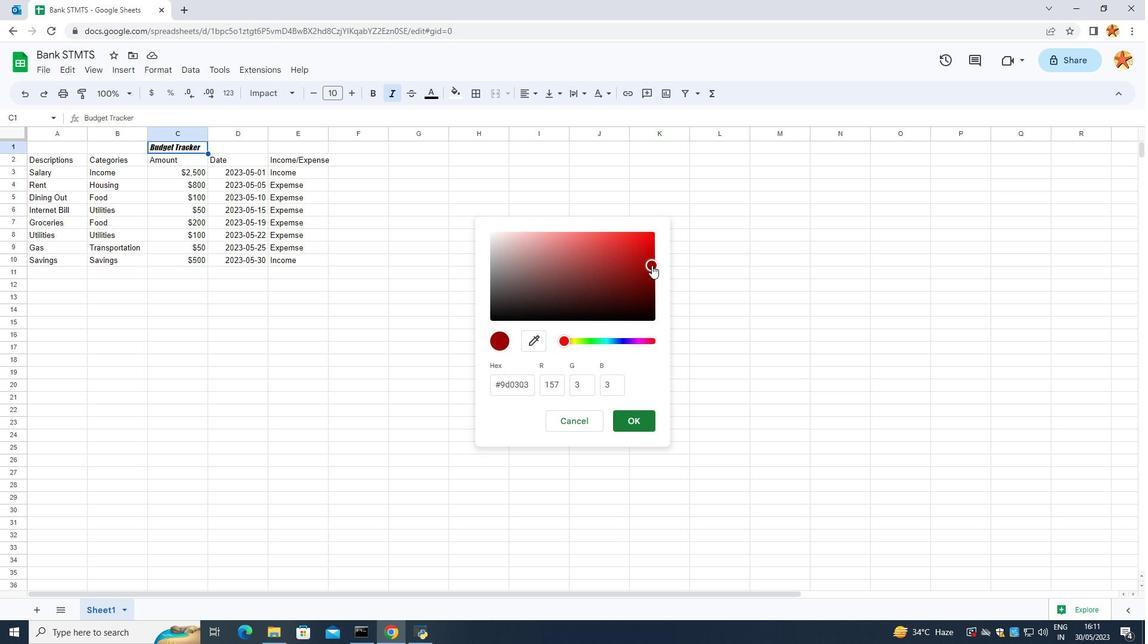 
Action: Mouse pressed left at (655, 276)
Screenshot: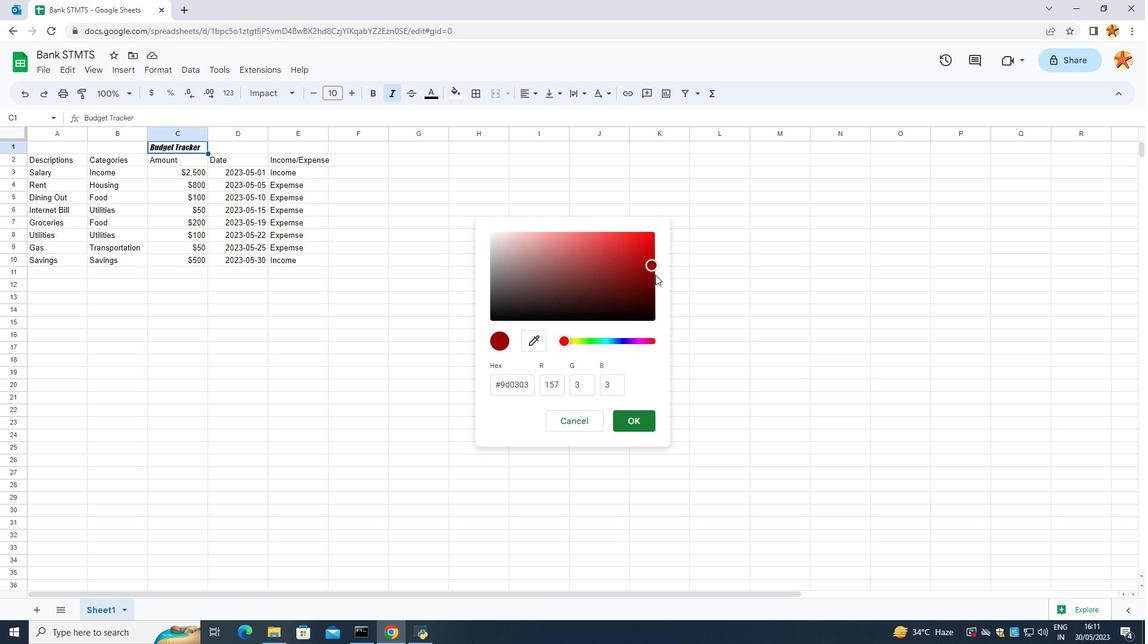 
Action: Mouse moved to (656, 286)
Screenshot: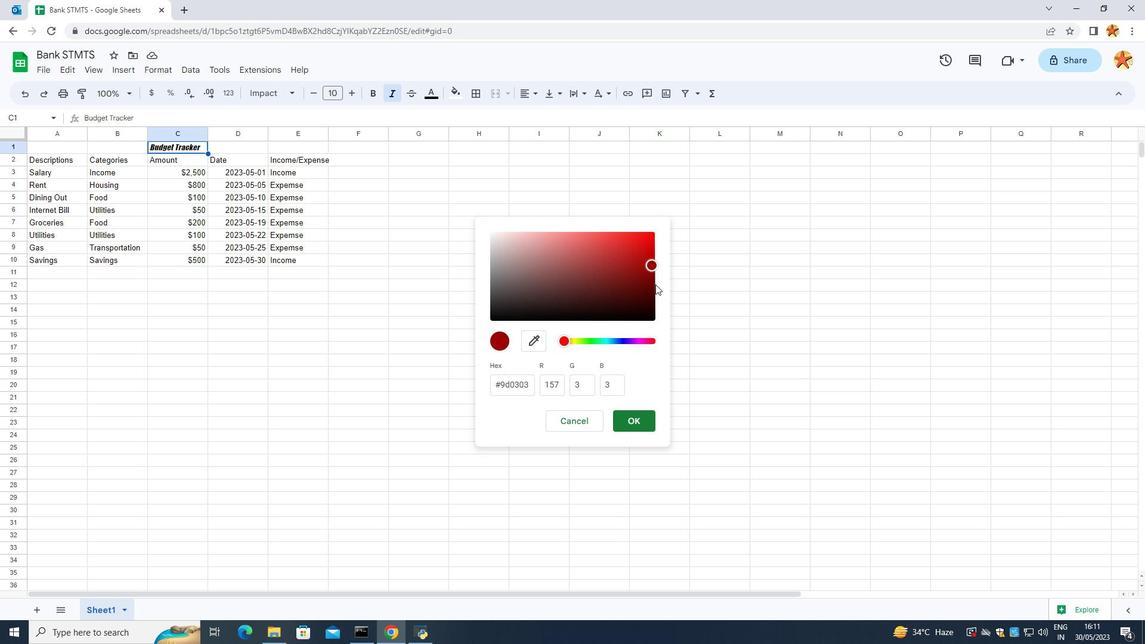 
Action: Mouse pressed left at (656, 286)
Screenshot: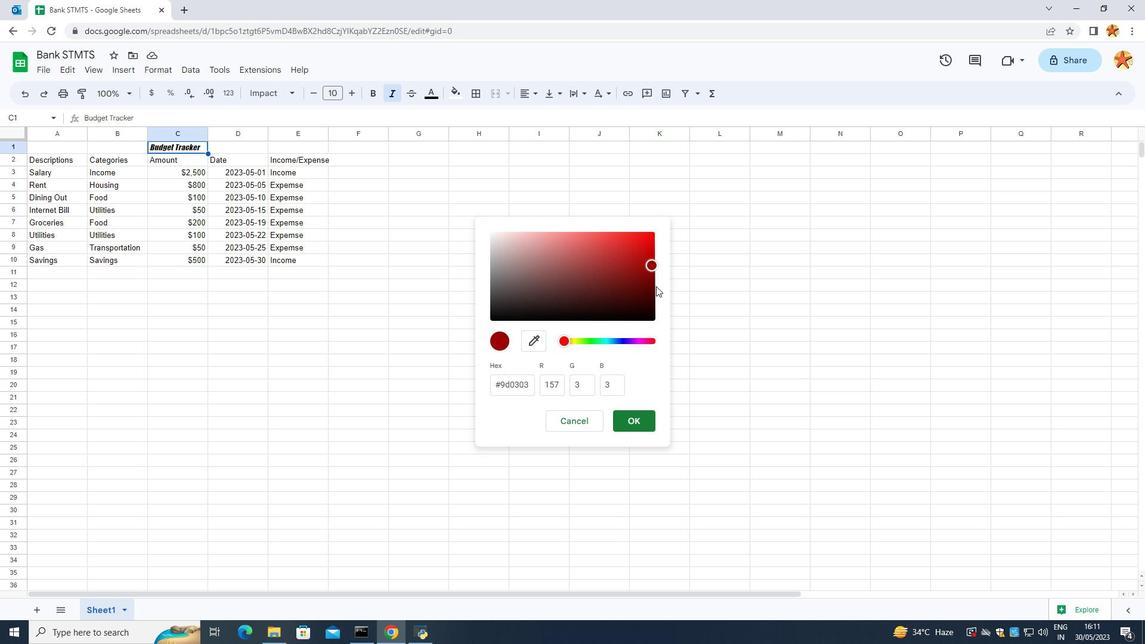 
Action: Mouse moved to (652, 284)
Screenshot: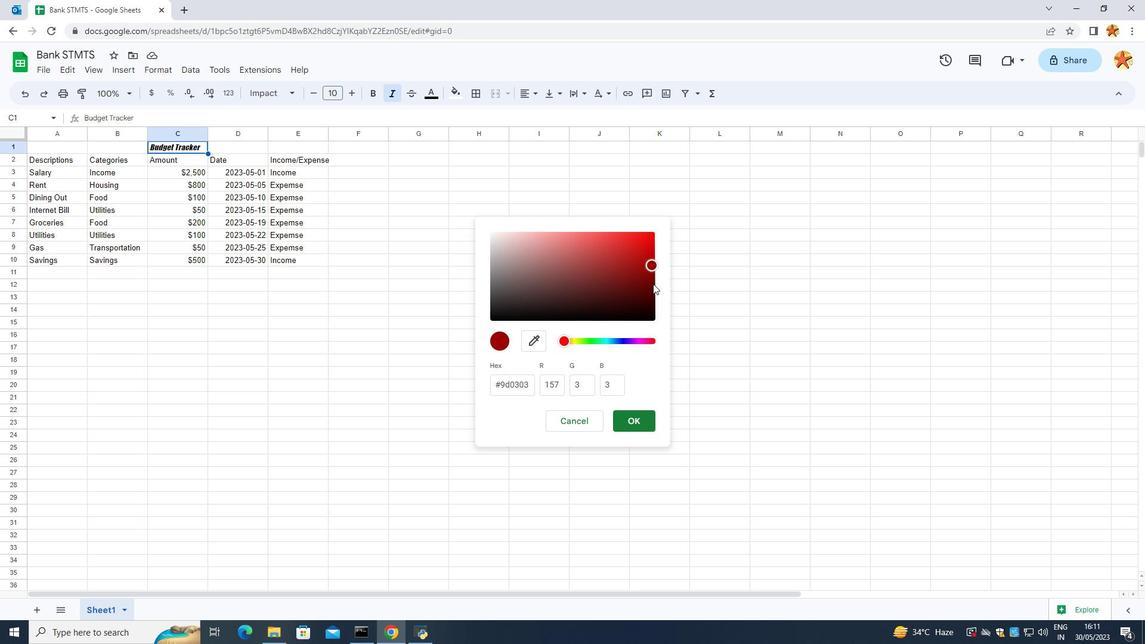 
Action: Mouse pressed left at (652, 284)
Screenshot: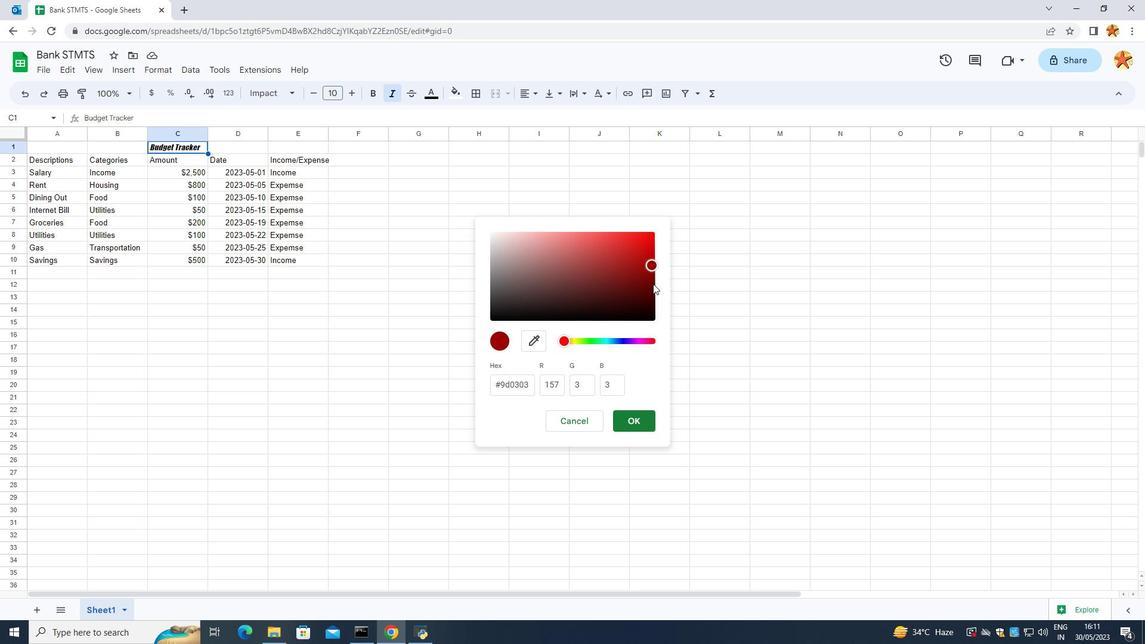 
Action: Mouse moved to (646, 287)
Screenshot: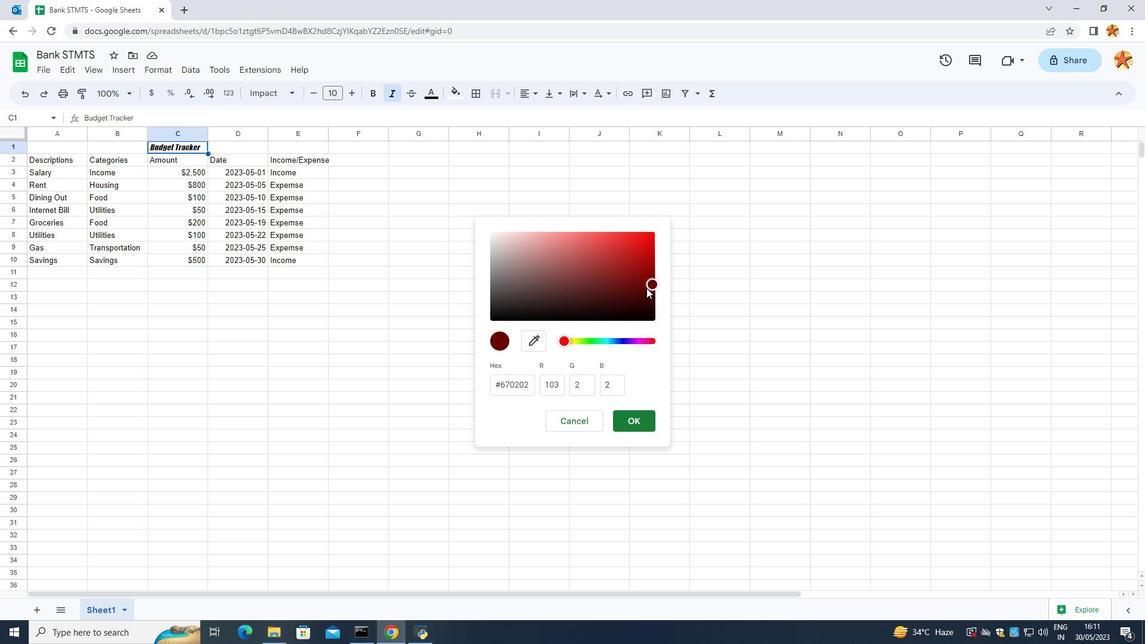 
Action: Mouse pressed left at (646, 287)
Screenshot: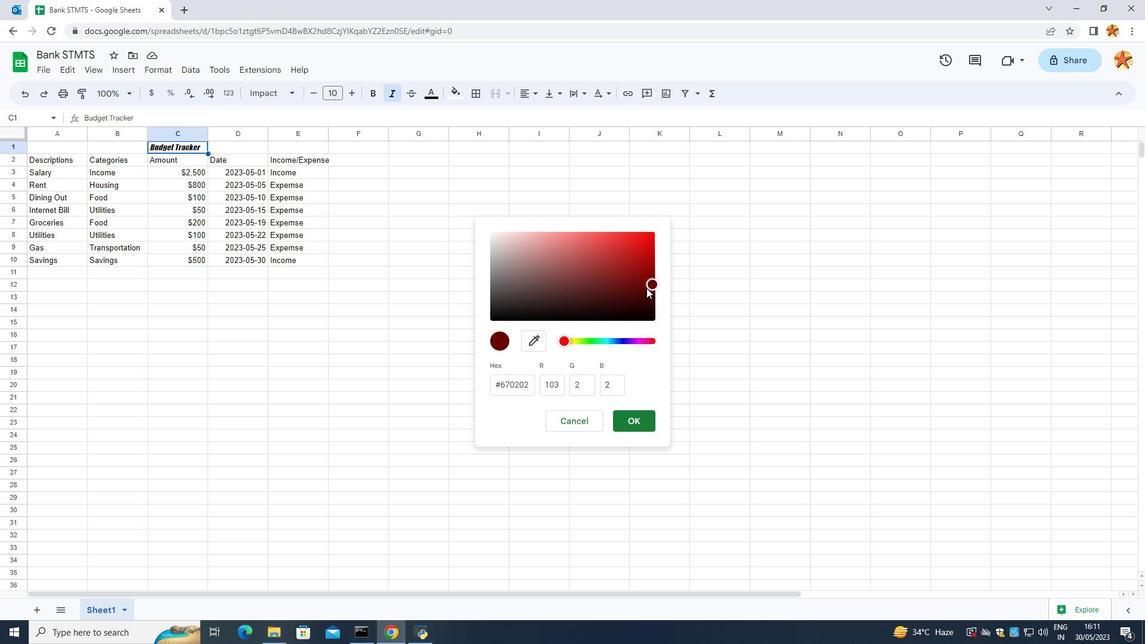 
Action: Mouse moved to (646, 281)
Screenshot: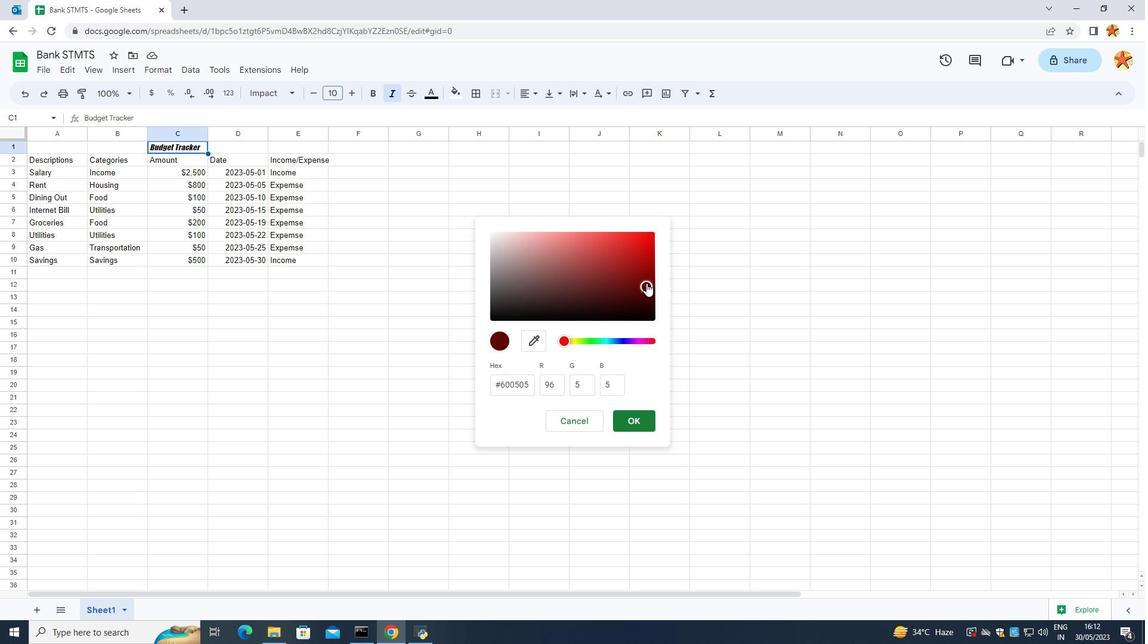
Action: Mouse pressed left at (646, 281)
Screenshot: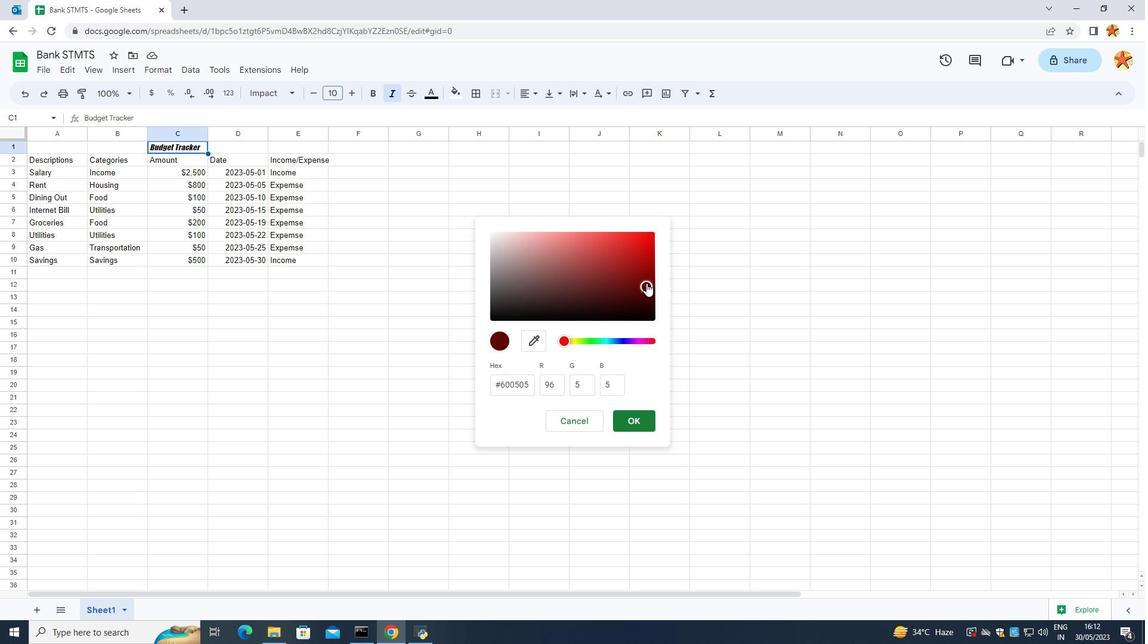 
Action: Mouse moved to (648, 276)
Screenshot: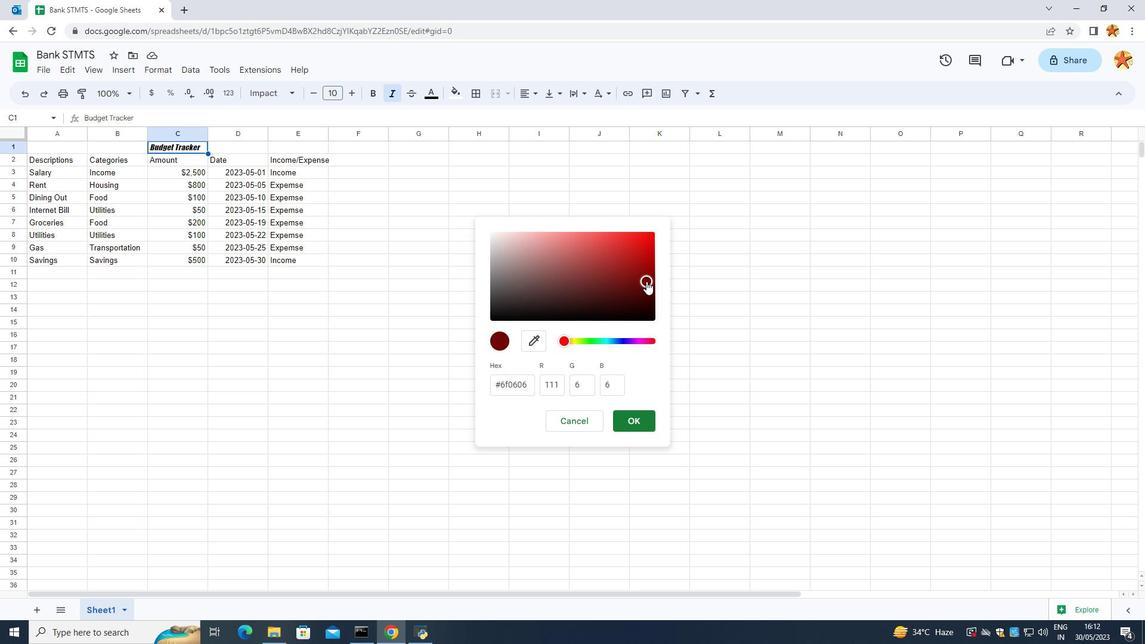 
Action: Mouse pressed left at (648, 276)
Screenshot: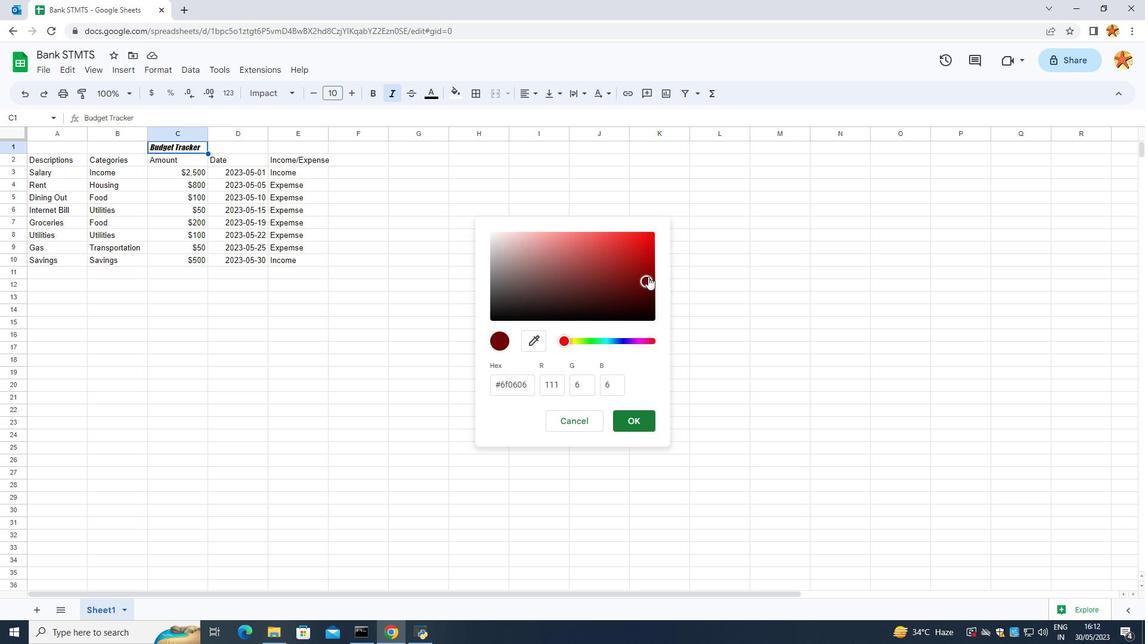 
Action: Mouse moved to (644, 276)
Screenshot: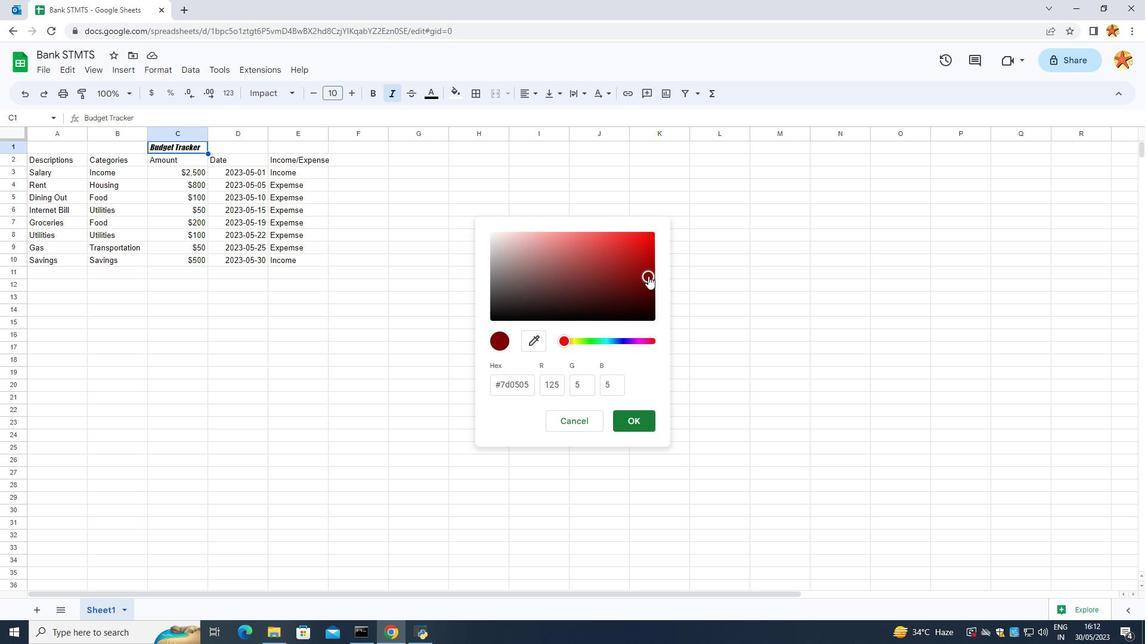 
Action: Mouse pressed left at (644, 276)
Screenshot: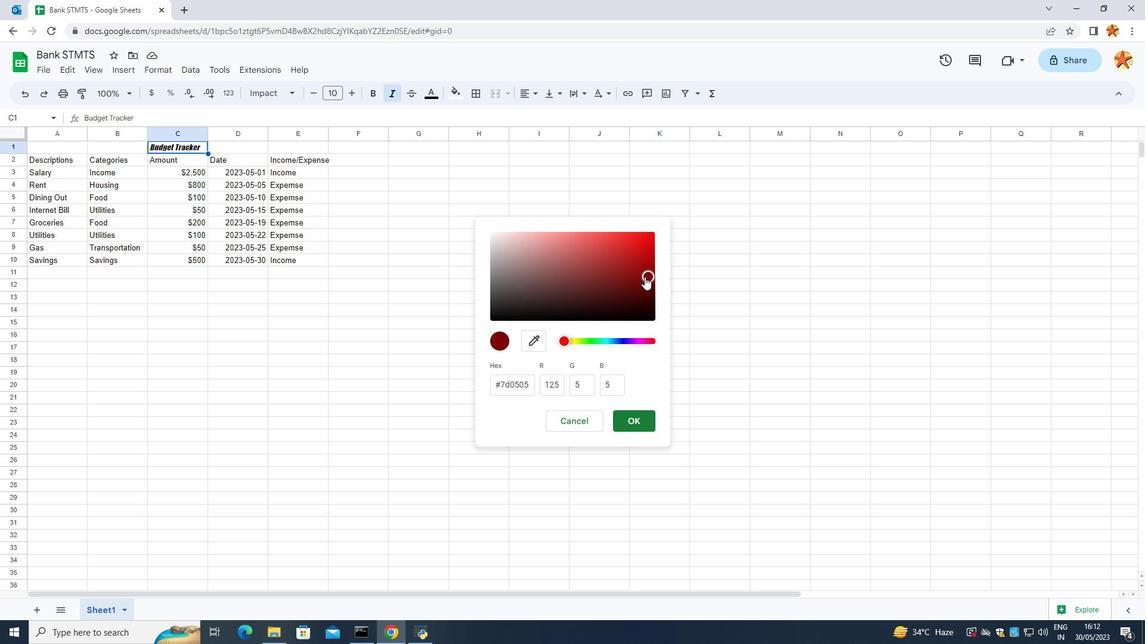 
Action: Mouse moved to (647, 273)
Screenshot: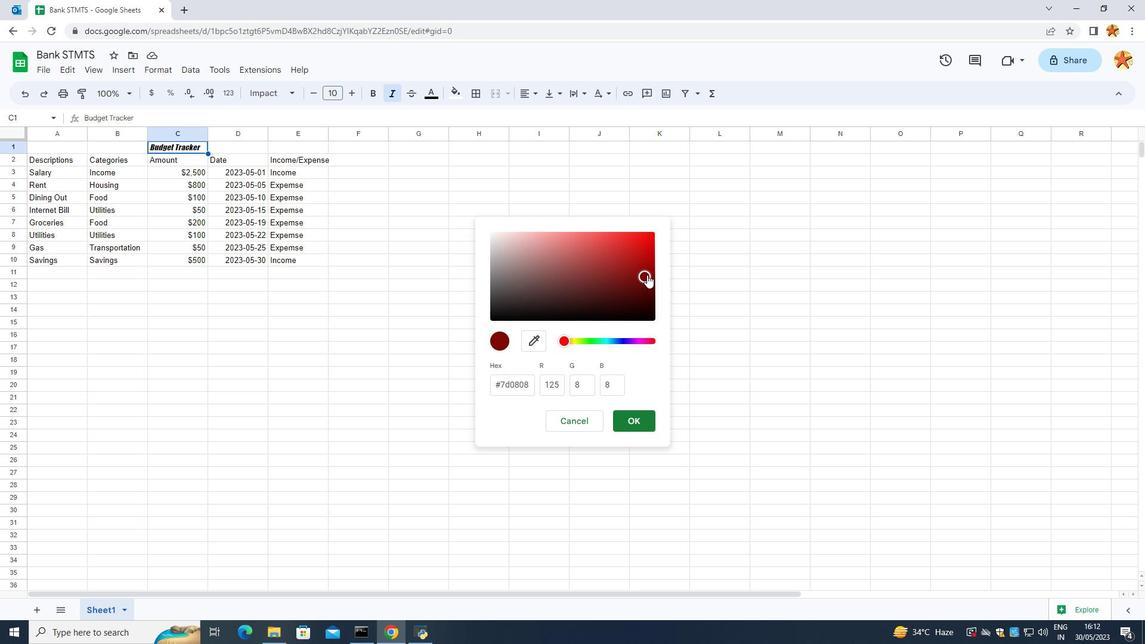 
Action: Mouse pressed left at (647, 273)
Screenshot: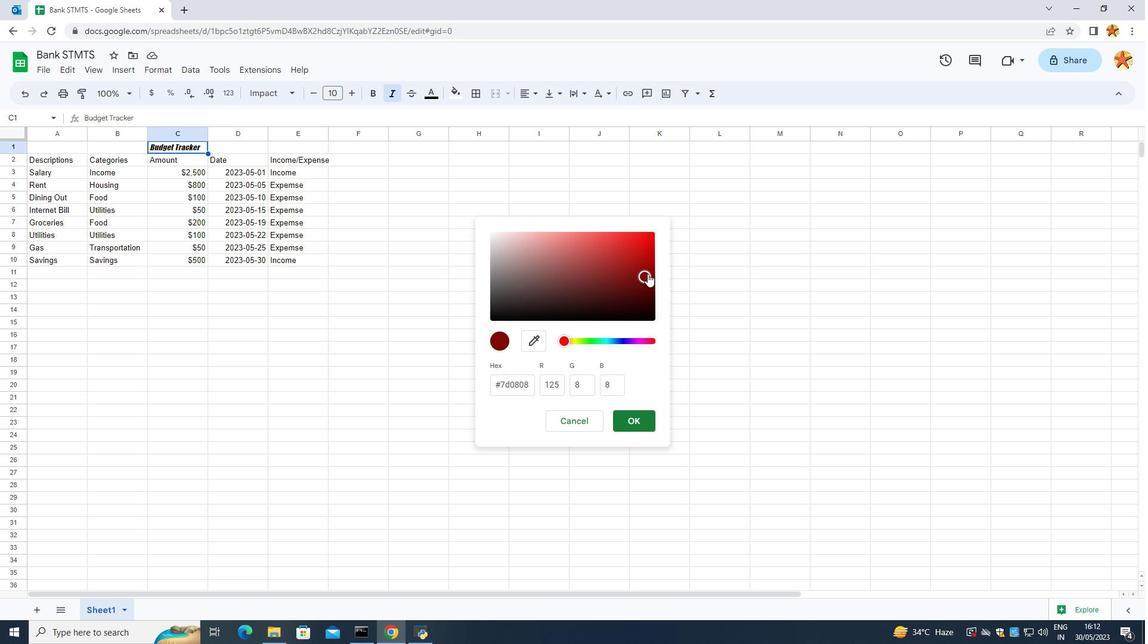 
Action: Mouse moved to (635, 416)
Screenshot: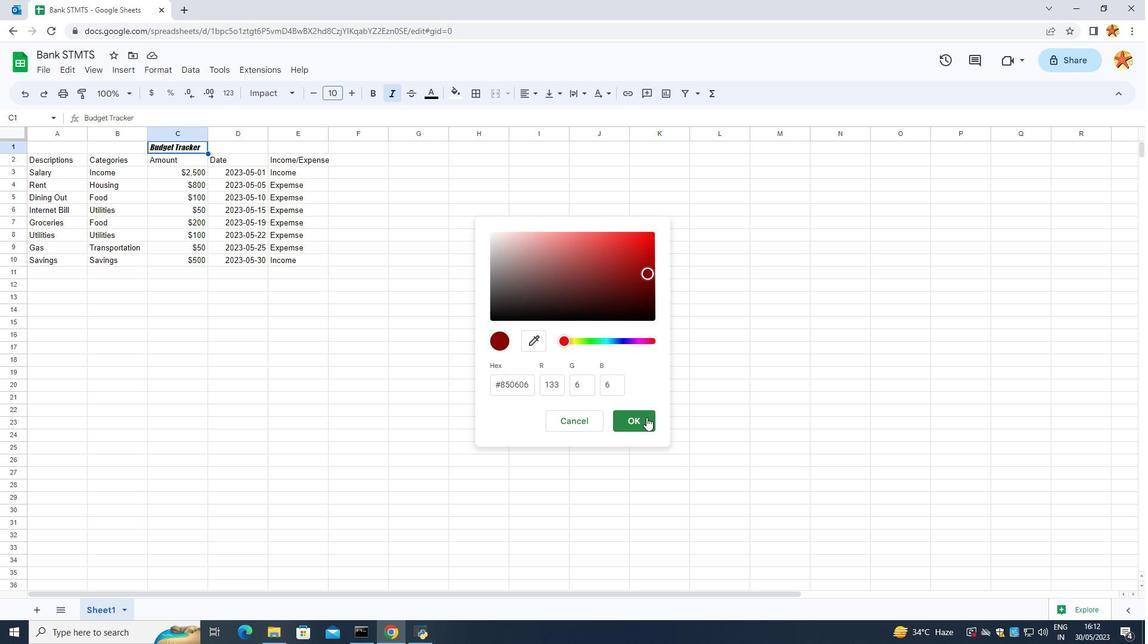 
Action: Mouse pressed left at (635, 416)
Screenshot: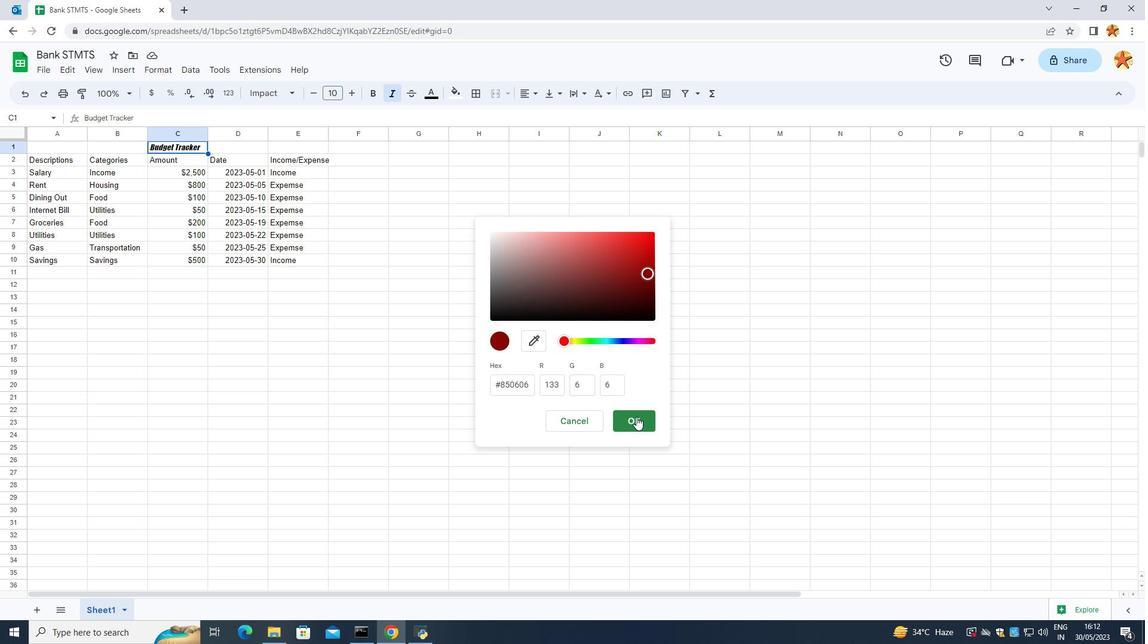 
Action: Mouse moved to (275, 260)
Screenshot: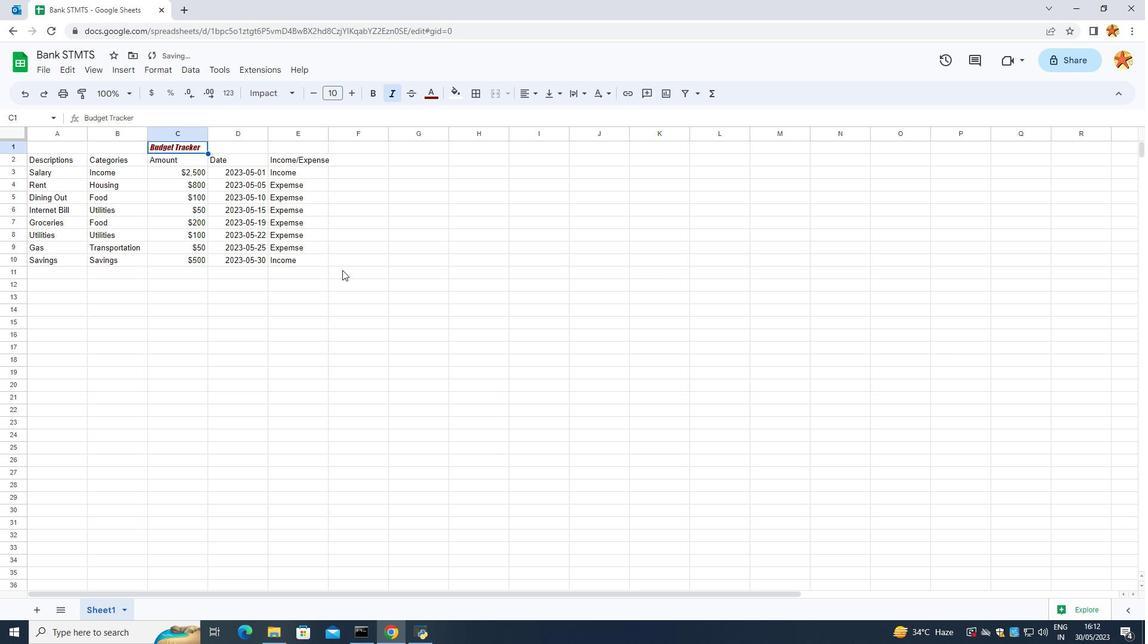 
Action: Mouse pressed left at (275, 260)
Screenshot: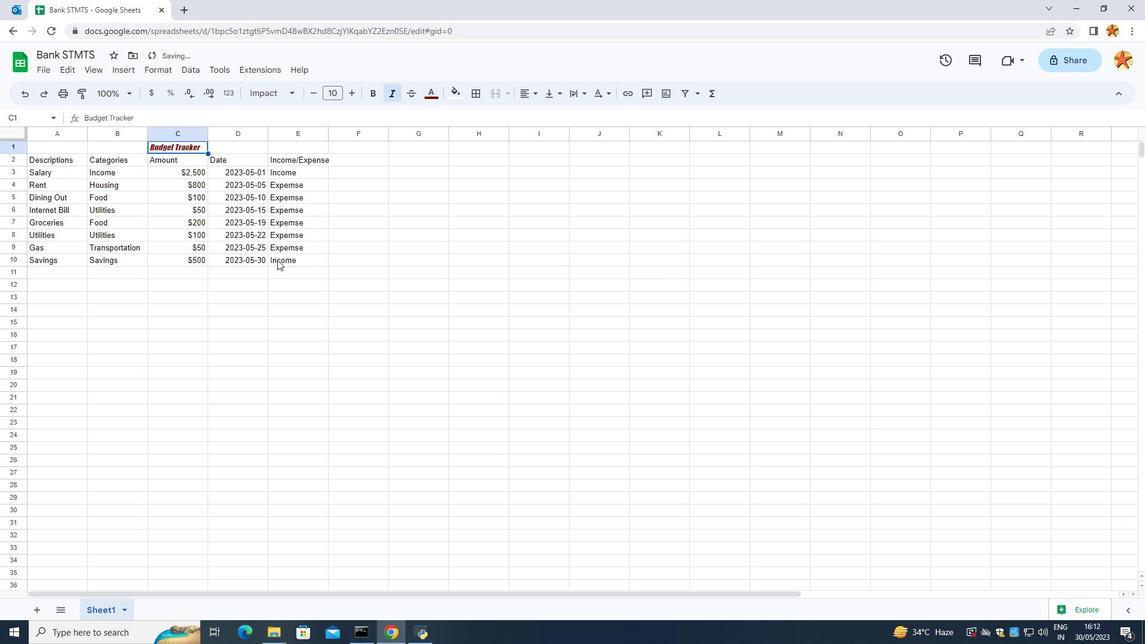
Action: Mouse moved to (345, 93)
Screenshot: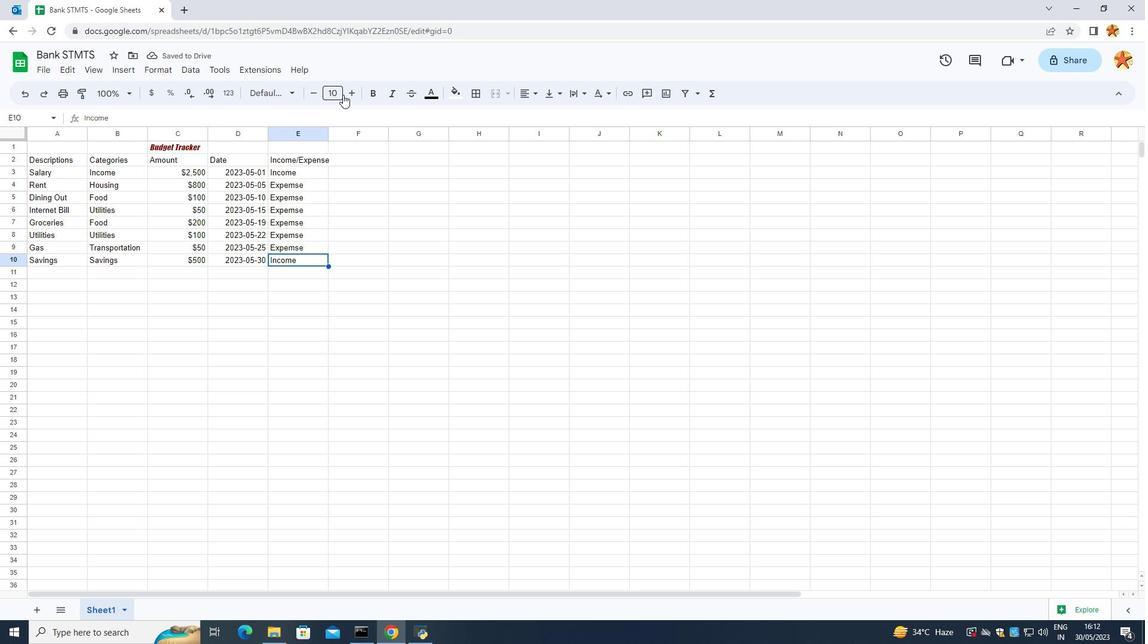 
Action: Mouse pressed left at (345, 93)
Screenshot: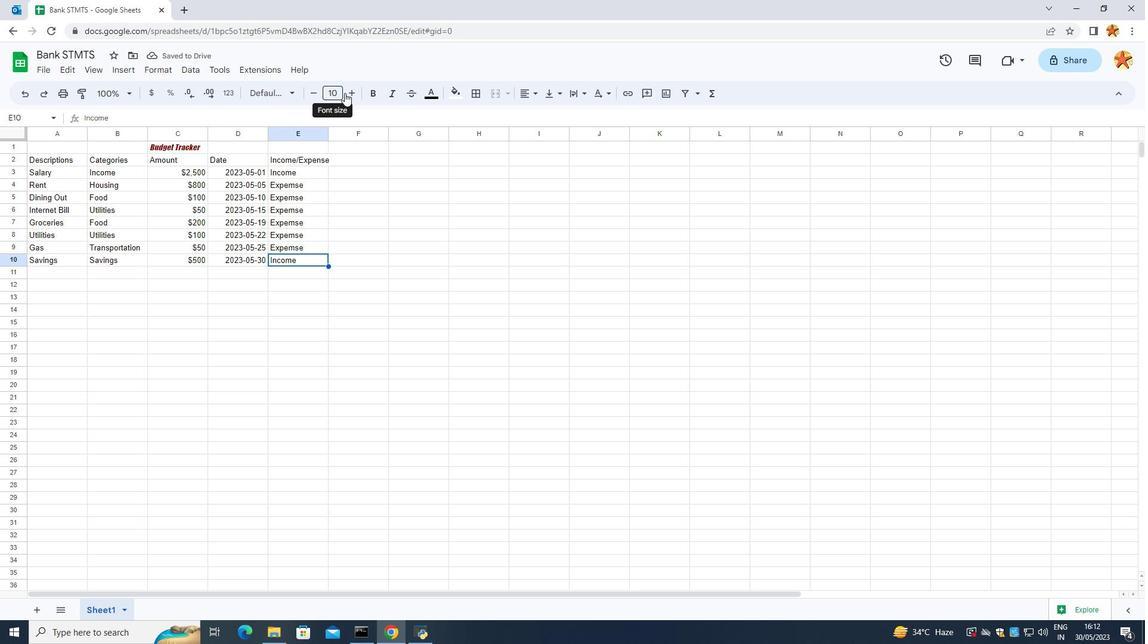 
Action: Mouse pressed left at (345, 93)
Screenshot: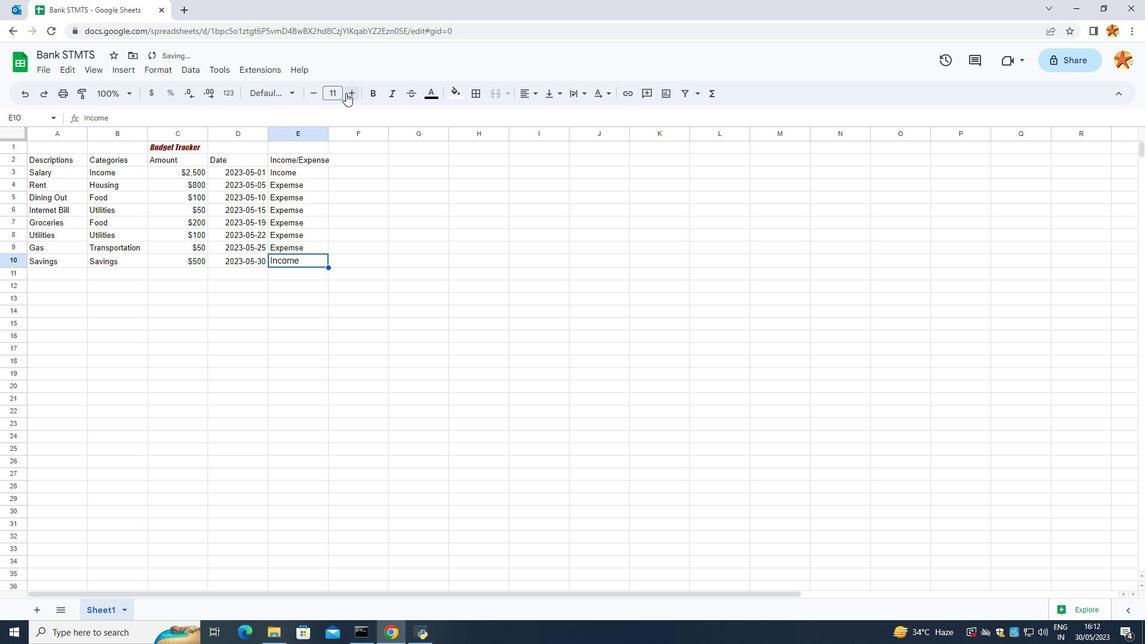 
Action: Mouse pressed left at (345, 93)
Screenshot: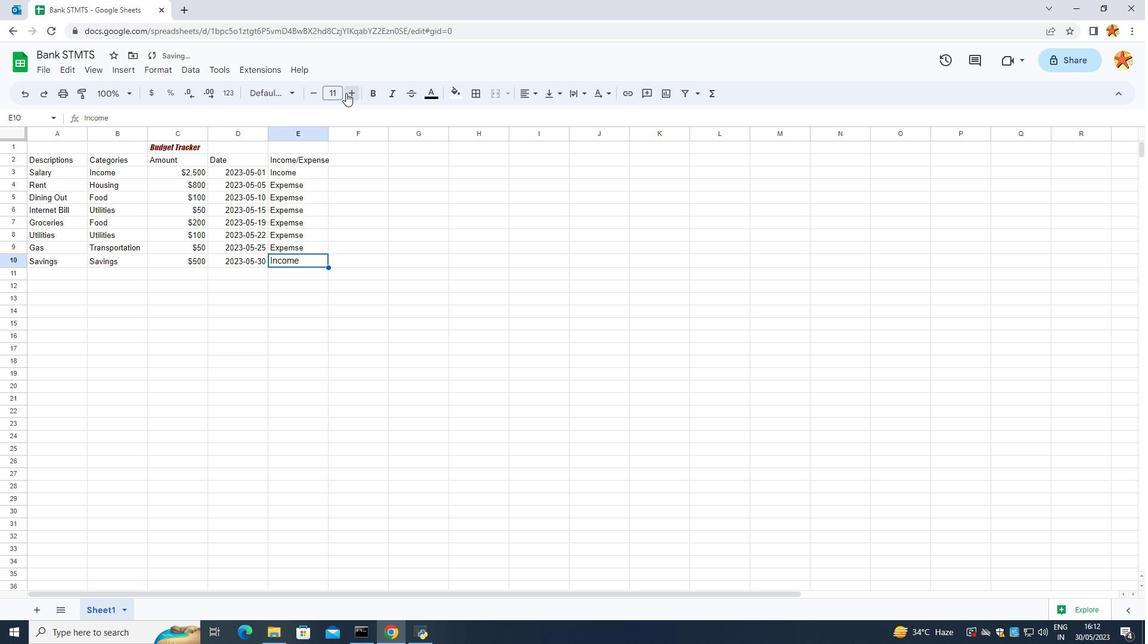 
Action: Mouse pressed left at (345, 93)
Screenshot: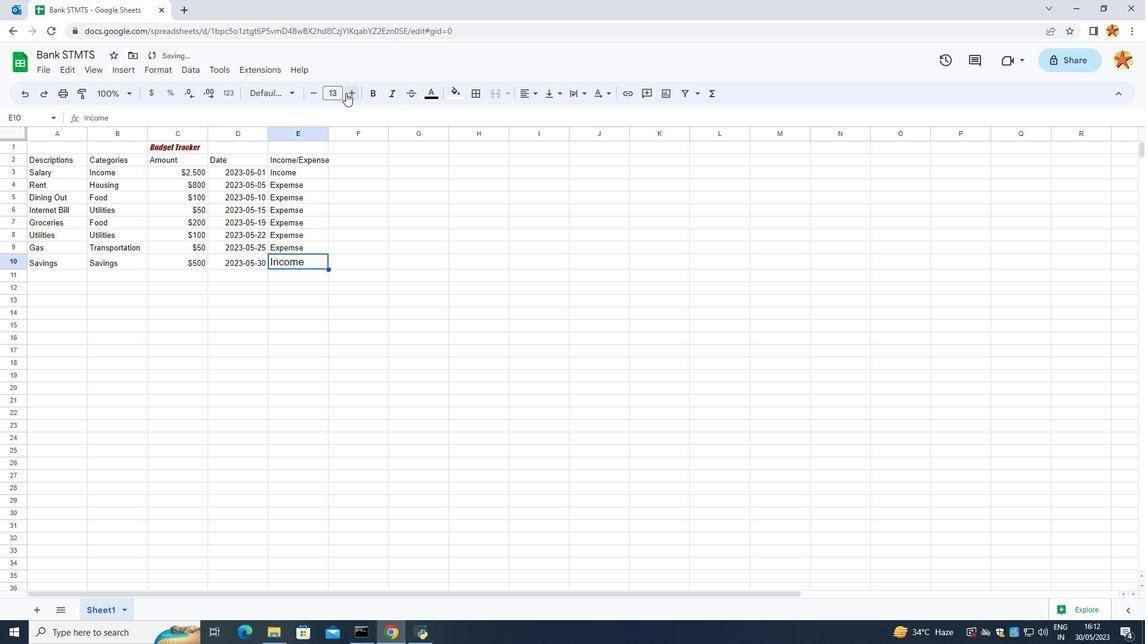 
Action: Mouse pressed left at (345, 93)
Screenshot: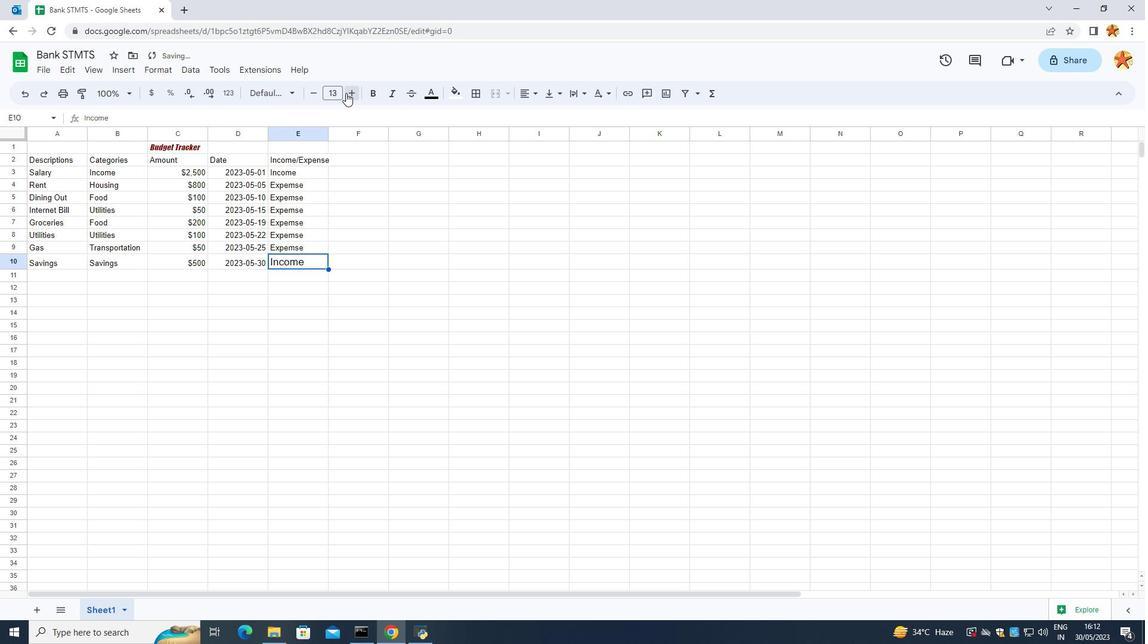 
Action: Mouse pressed left at (345, 93)
Screenshot: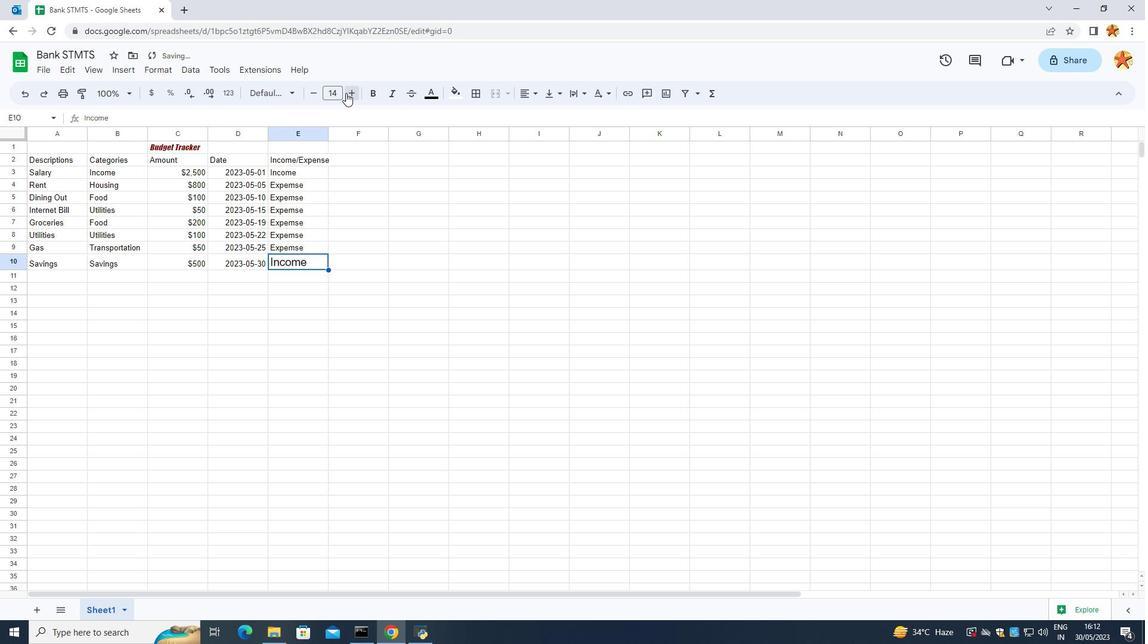 
Action: Mouse pressed left at (345, 93)
Screenshot: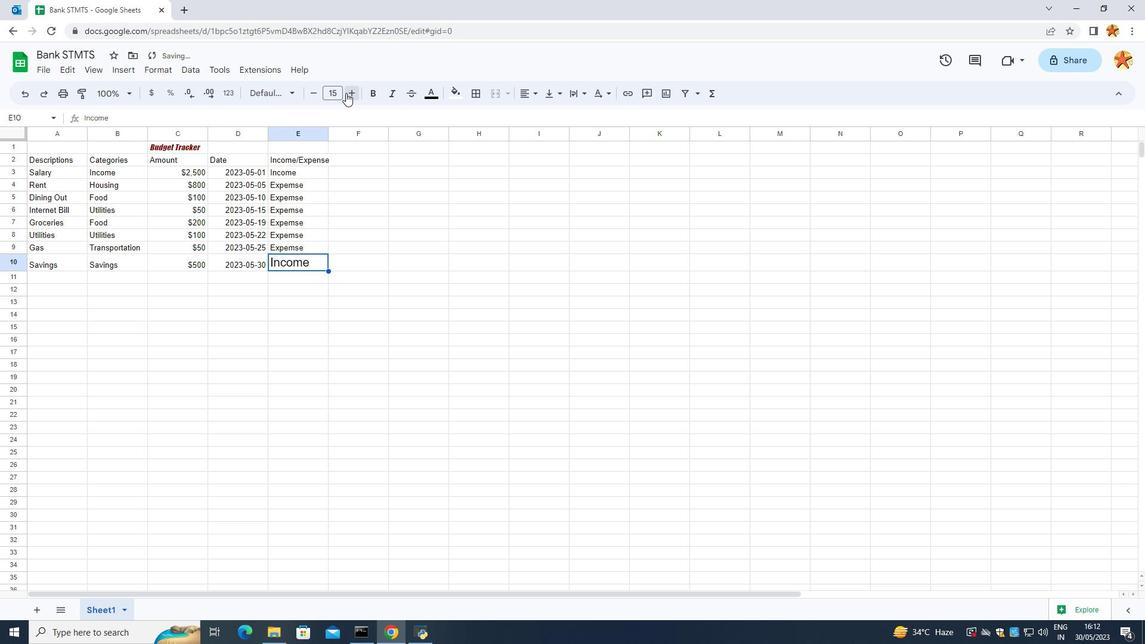 
Action: Mouse pressed left at (345, 93)
Screenshot: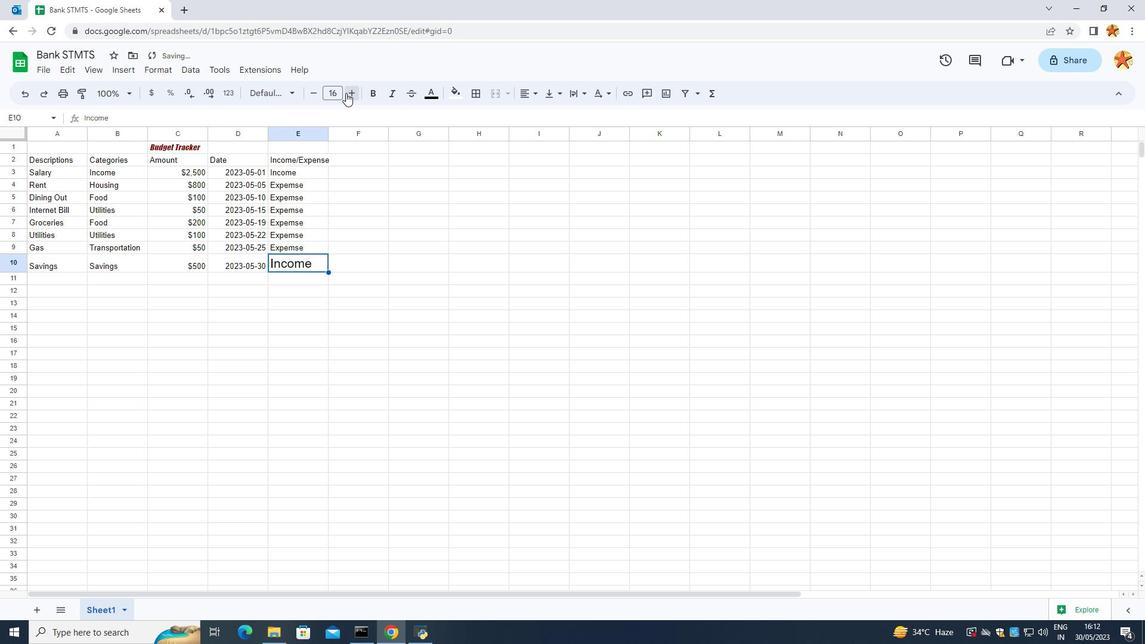 
Action: Mouse moved to (342, 110)
Screenshot: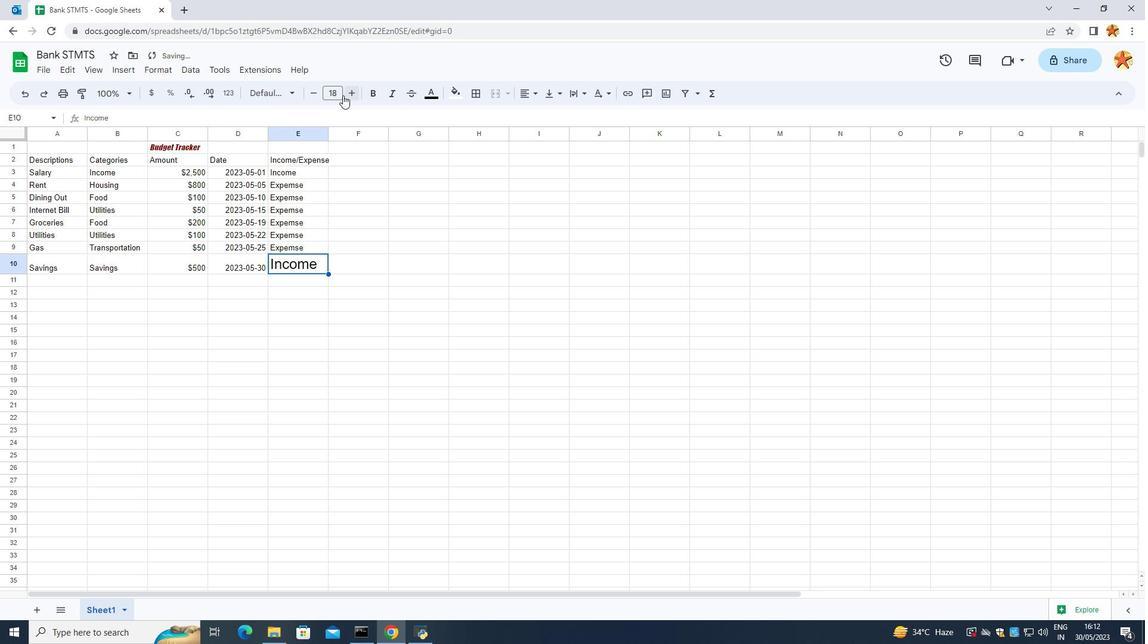 
Action: Key pressed <Key.shift>ctrl+Z
Screenshot: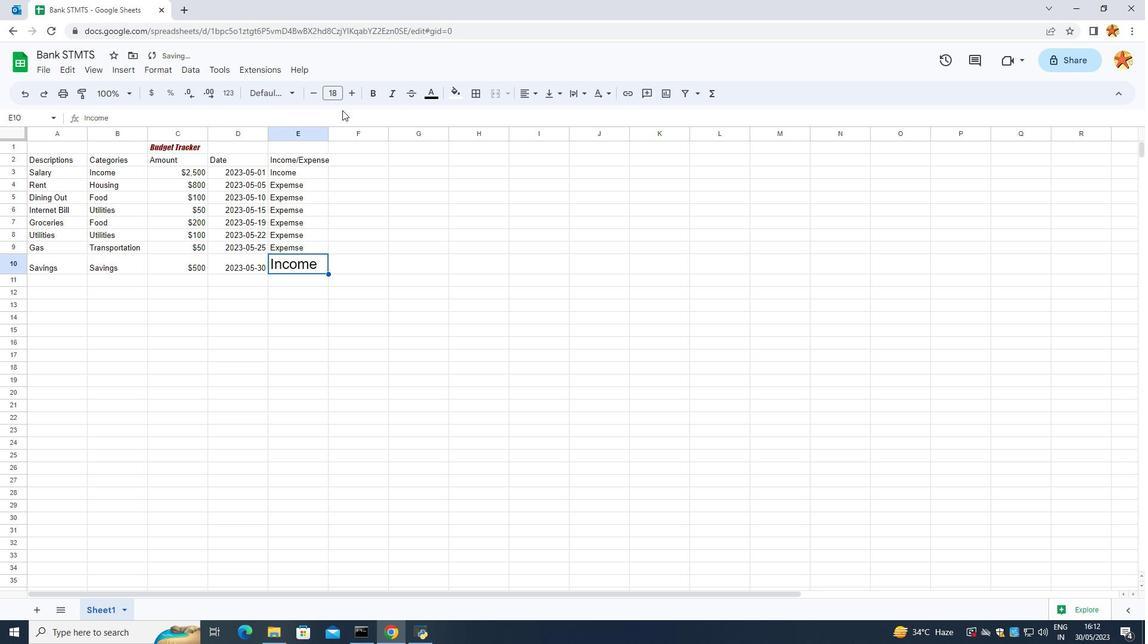 
Action: Mouse moved to (338, 112)
Screenshot: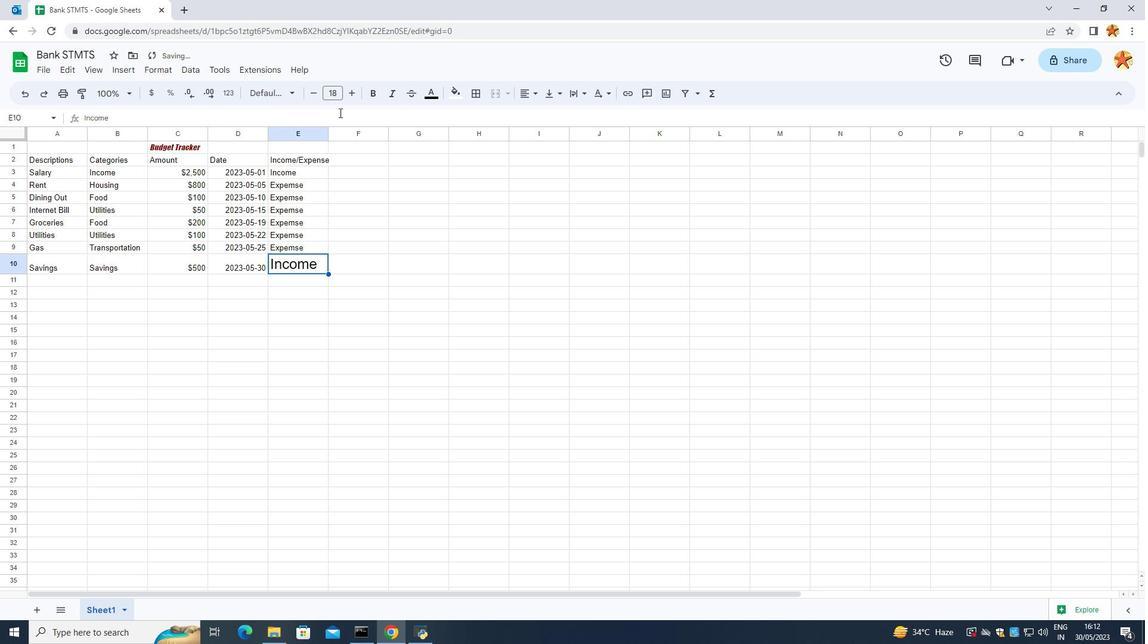 
Action: Key pressed ctrl+X<'\x1a'>
Screenshot: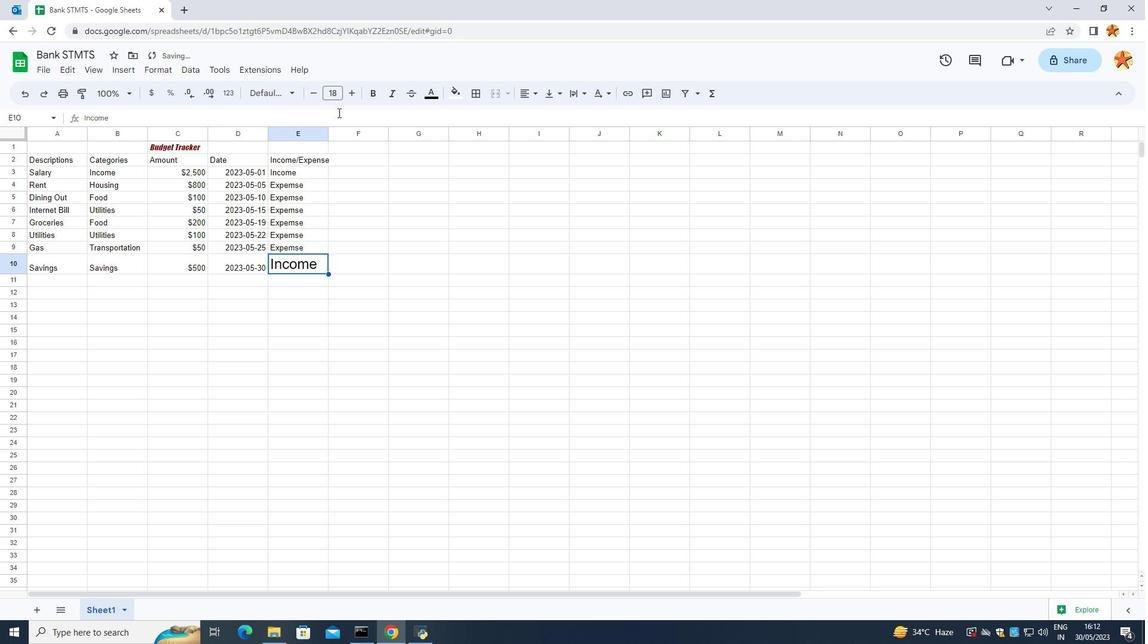 
Action: Mouse moved to (337, 113)
Screenshot: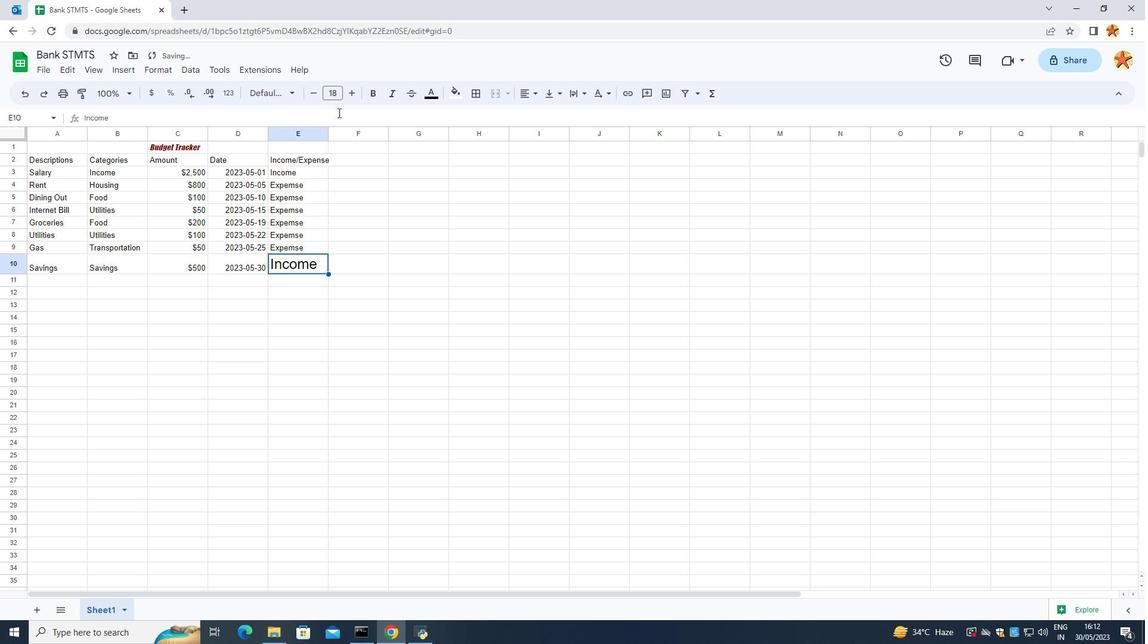 
Action: Key pressed <'\x1a'><'\x1a'><'\x1a'><'\x1a'>
Screenshot: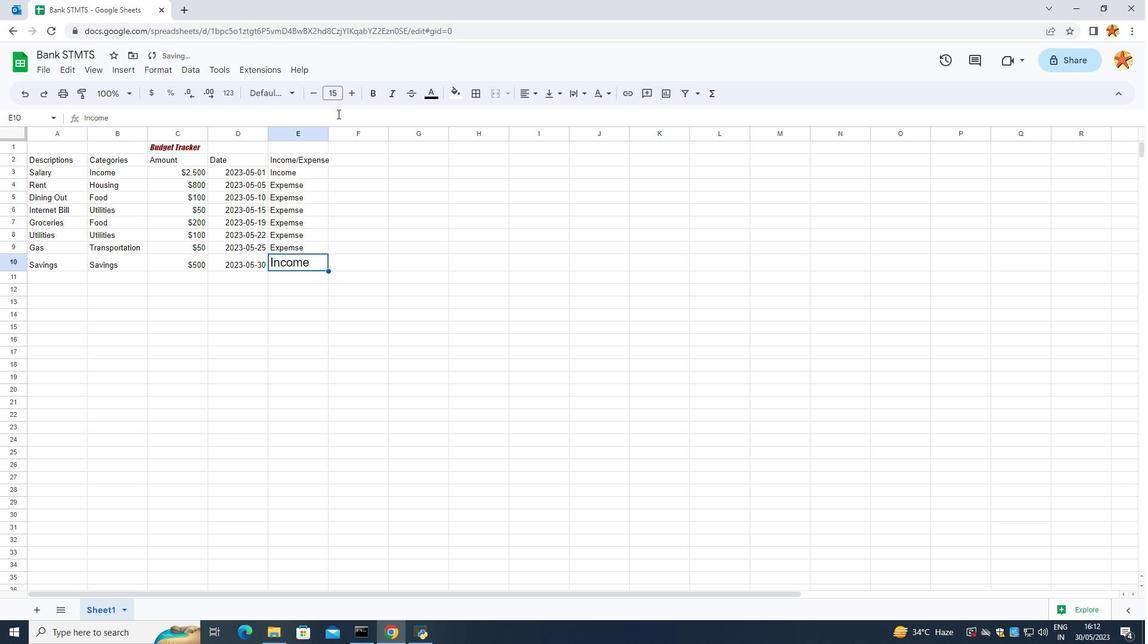 
Action: Mouse moved to (334, 115)
Screenshot: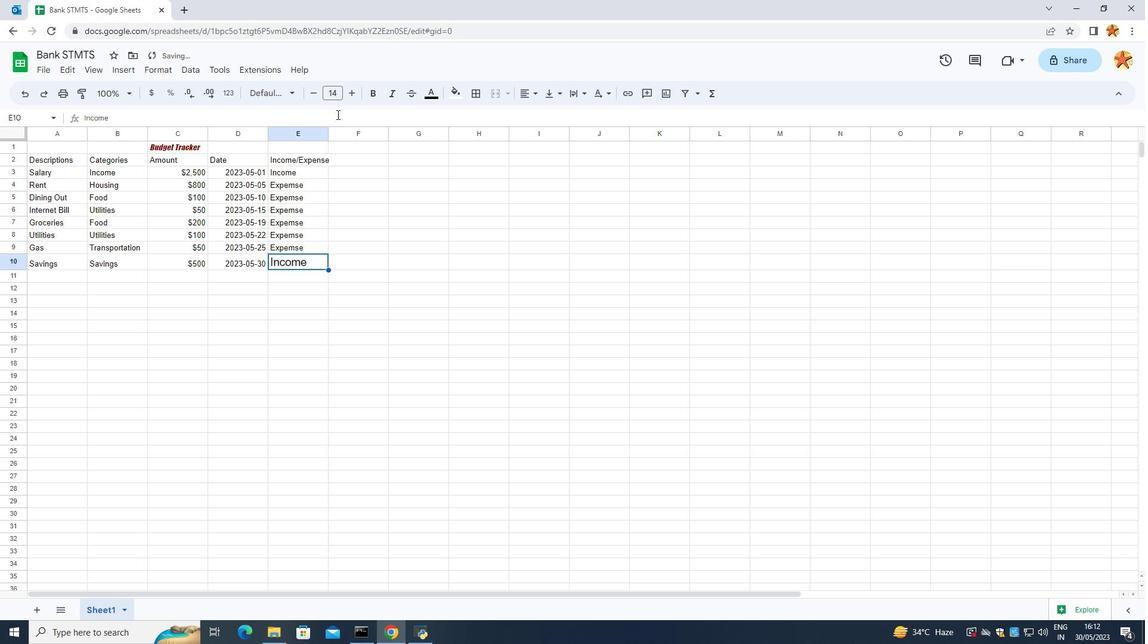
Action: Key pressed <'\x1a'>
Screenshot: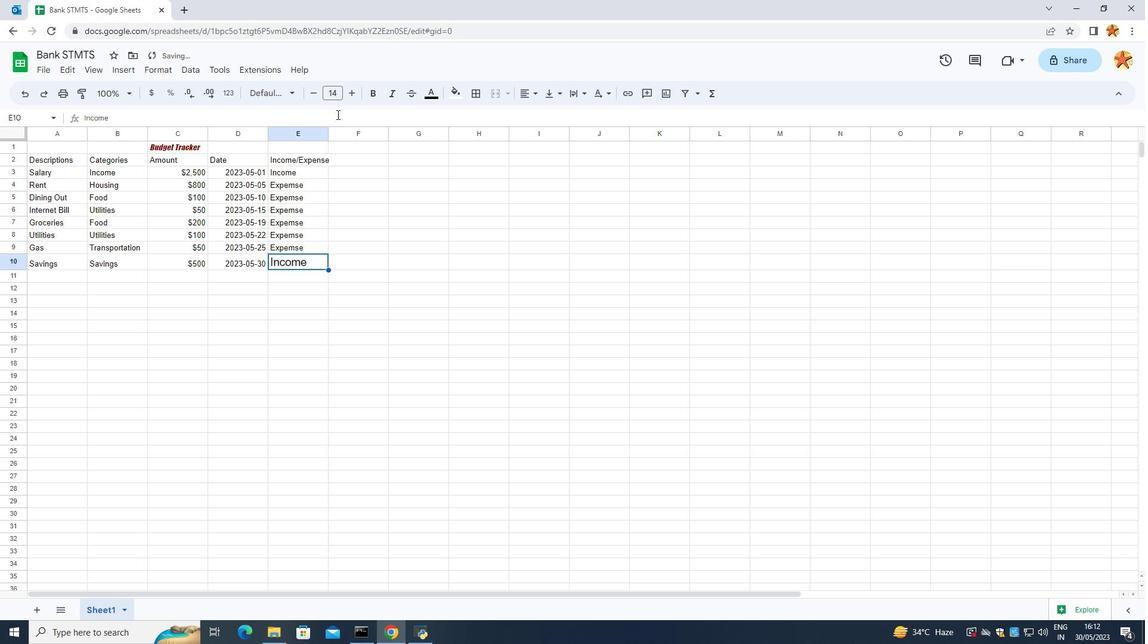 
Action: Mouse moved to (333, 116)
Screenshot: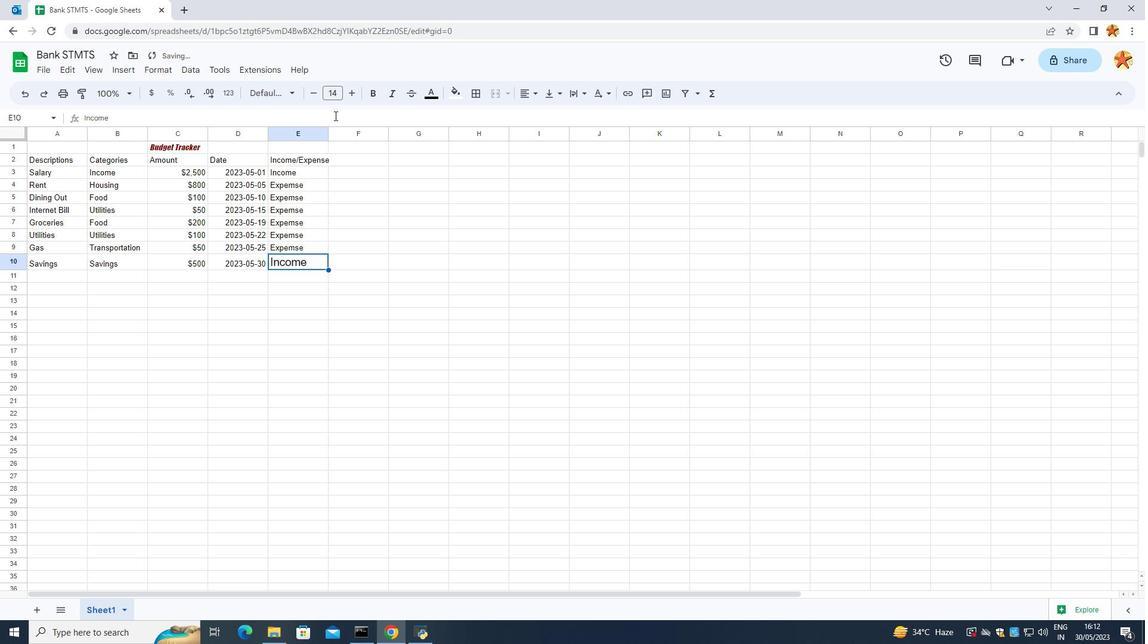 
Action: Key pressed <'\x1a'>
Screenshot: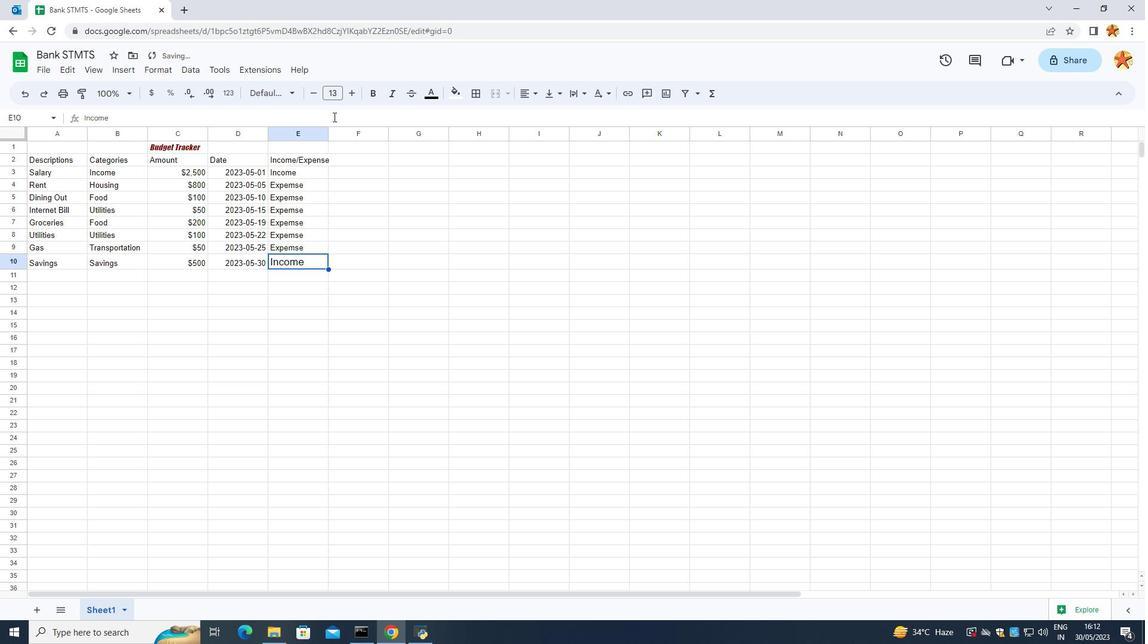 
Action: Mouse moved to (331, 118)
Screenshot: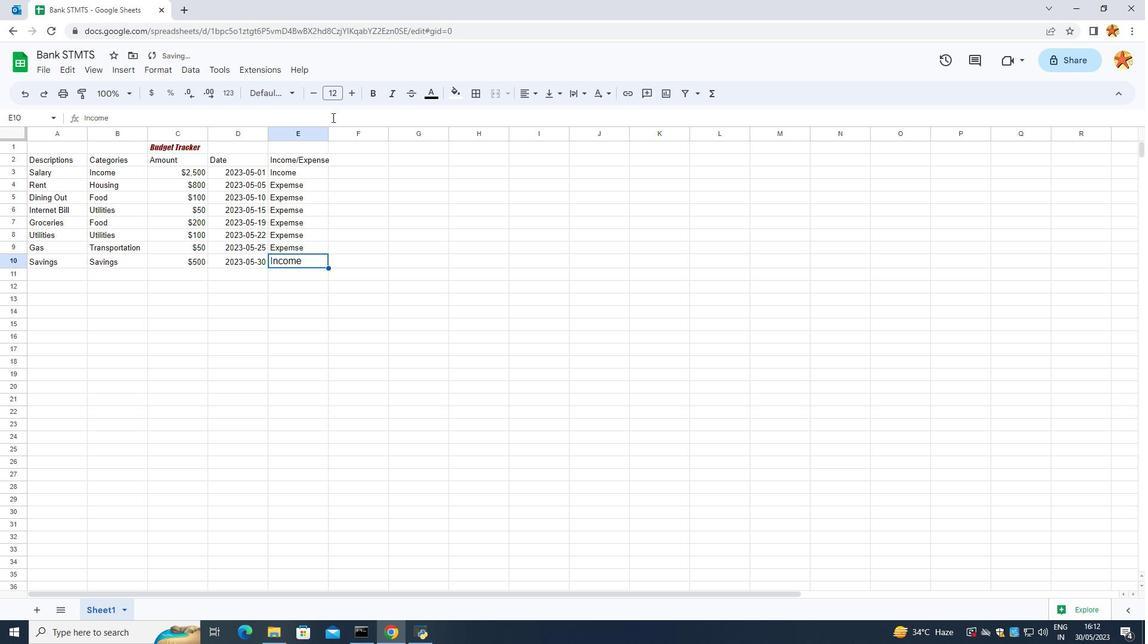 
Action: Key pressed <'\x1a'>
Screenshot: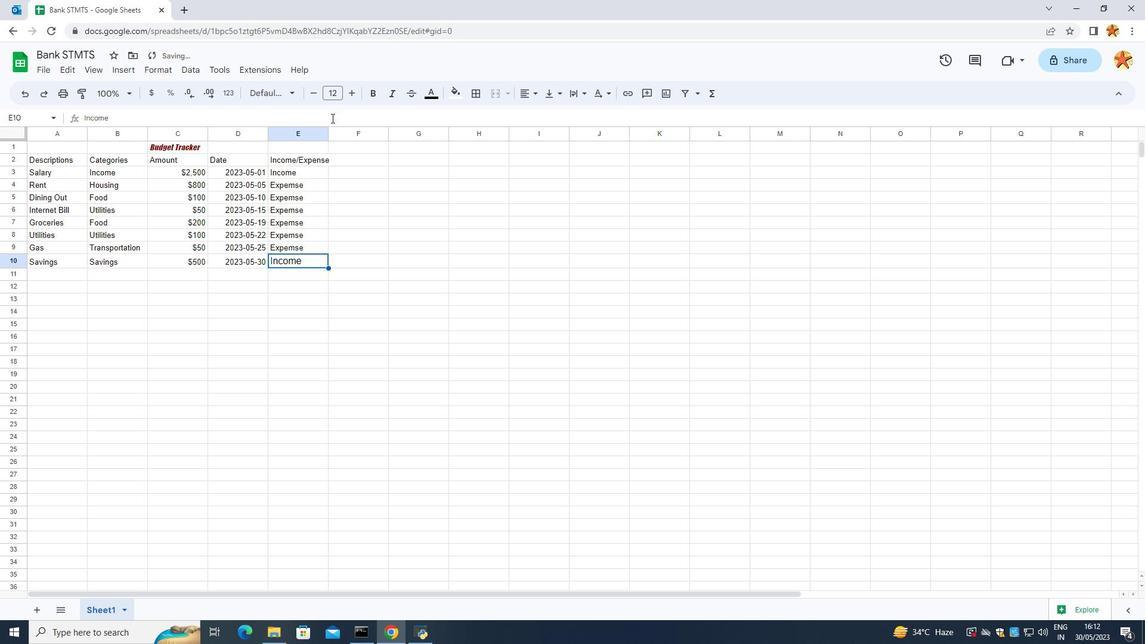 
Action: Mouse moved to (328, 119)
Screenshot: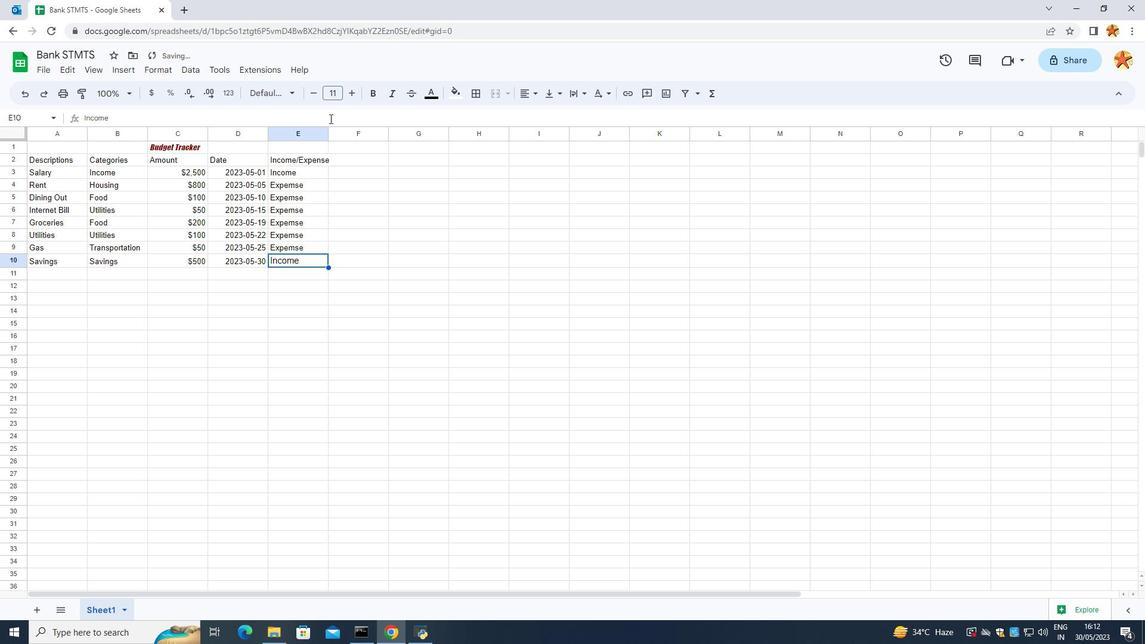 
Action: Key pressed <'\x1a'>
Screenshot: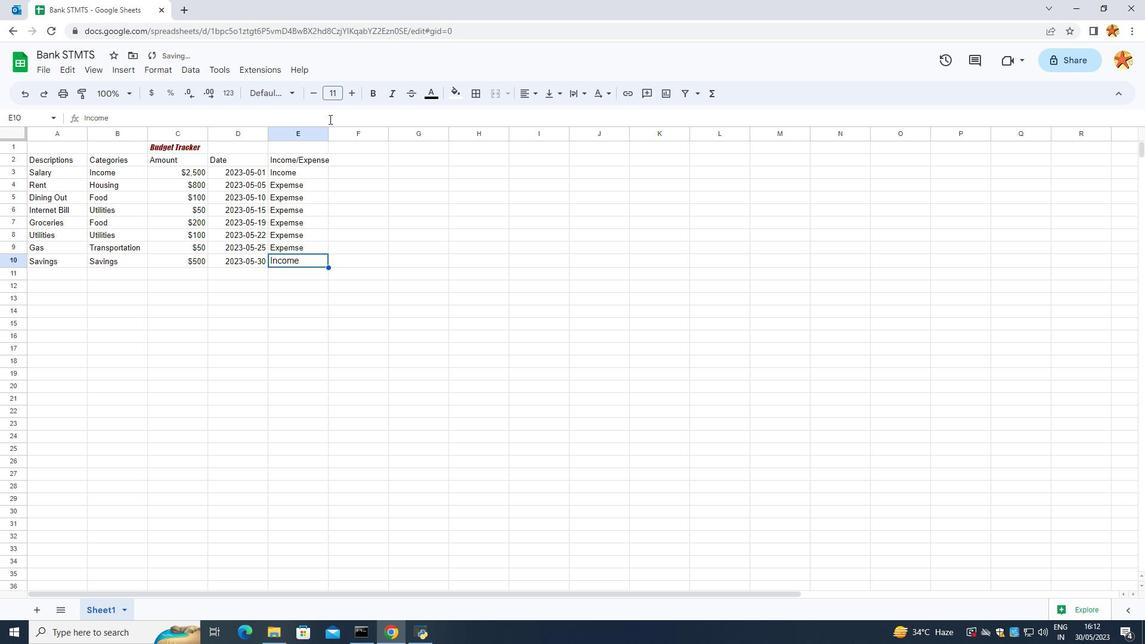 
Action: Mouse moved to (287, 221)
Screenshot: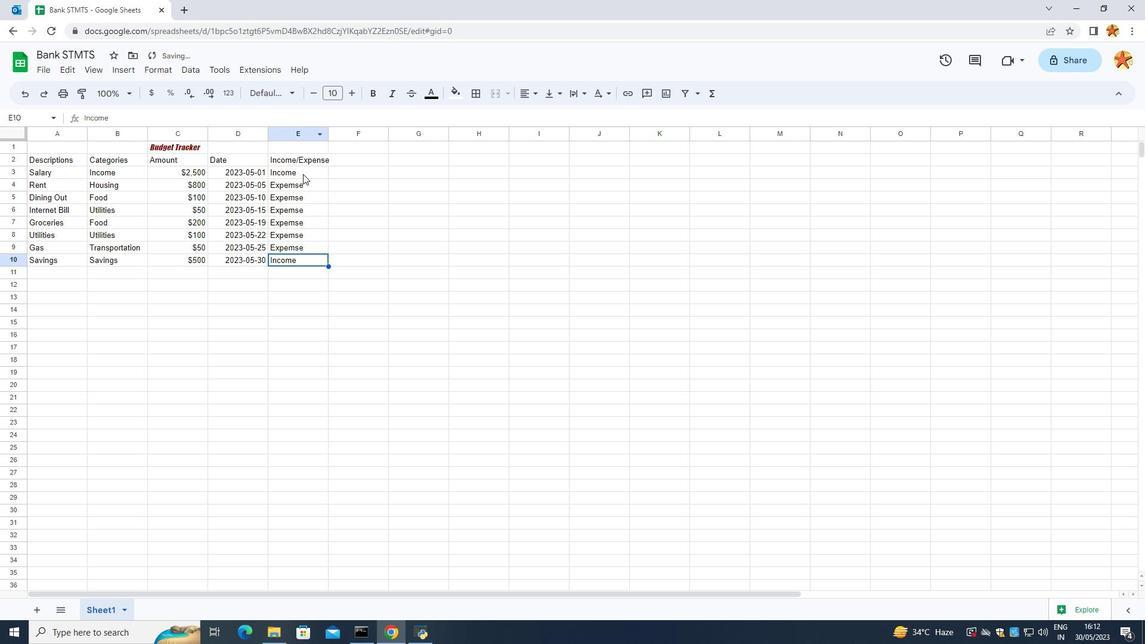 
Action: Key pressed <'\x1a'>
Screenshot: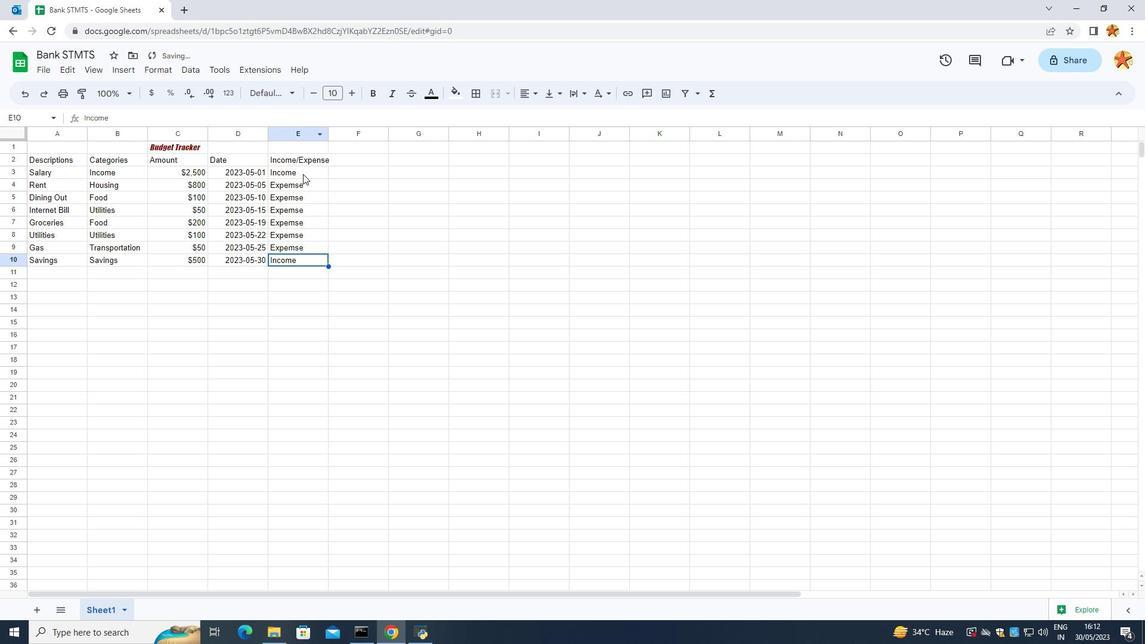 
Action: Mouse moved to (348, 89)
Screenshot: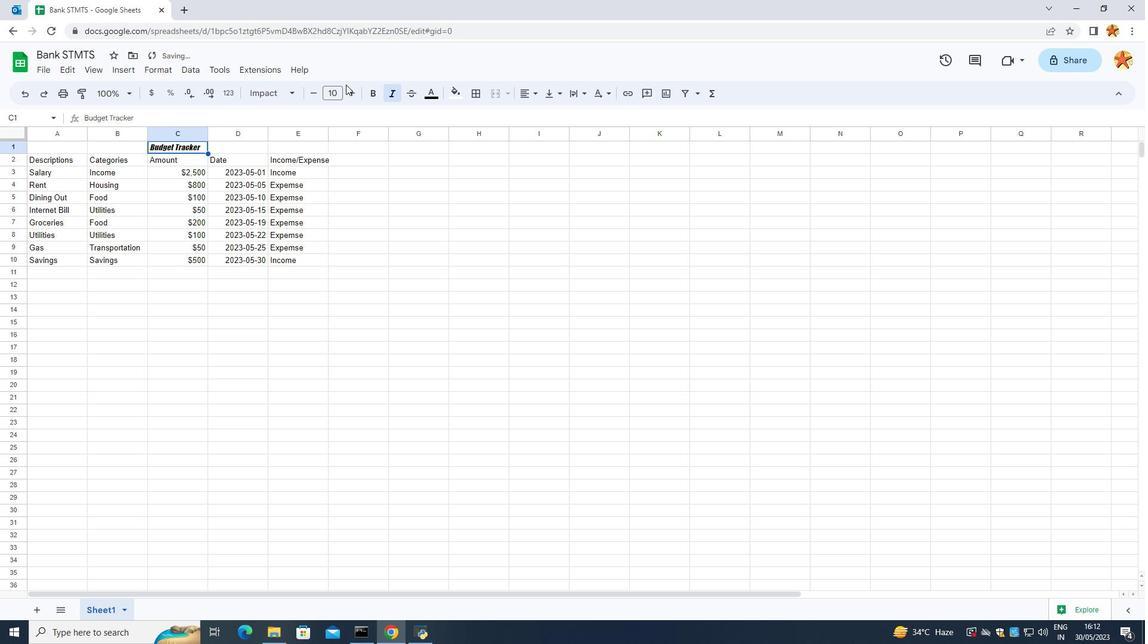 
Action: Mouse pressed left at (348, 89)
Screenshot: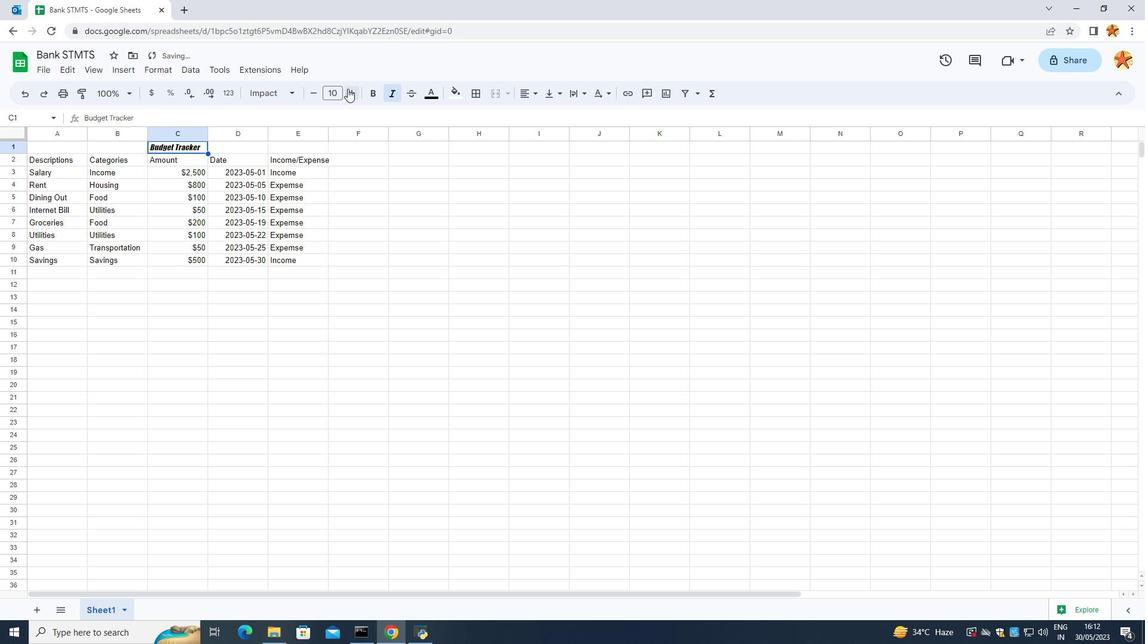 
Action: Mouse pressed left at (348, 89)
Screenshot: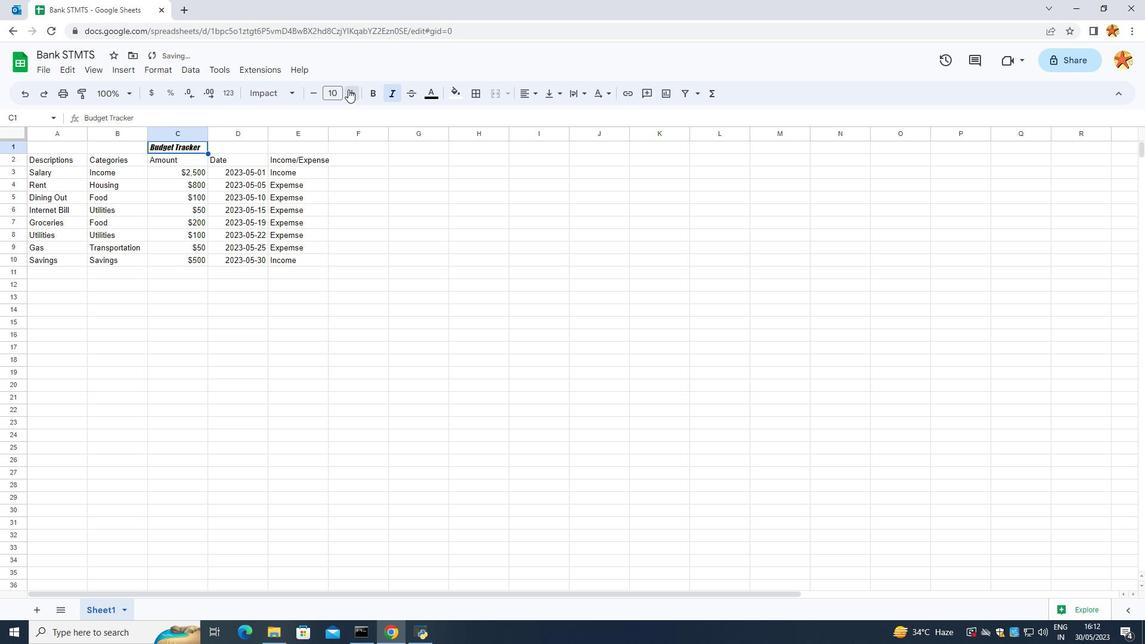 
Action: Mouse pressed left at (348, 89)
Screenshot: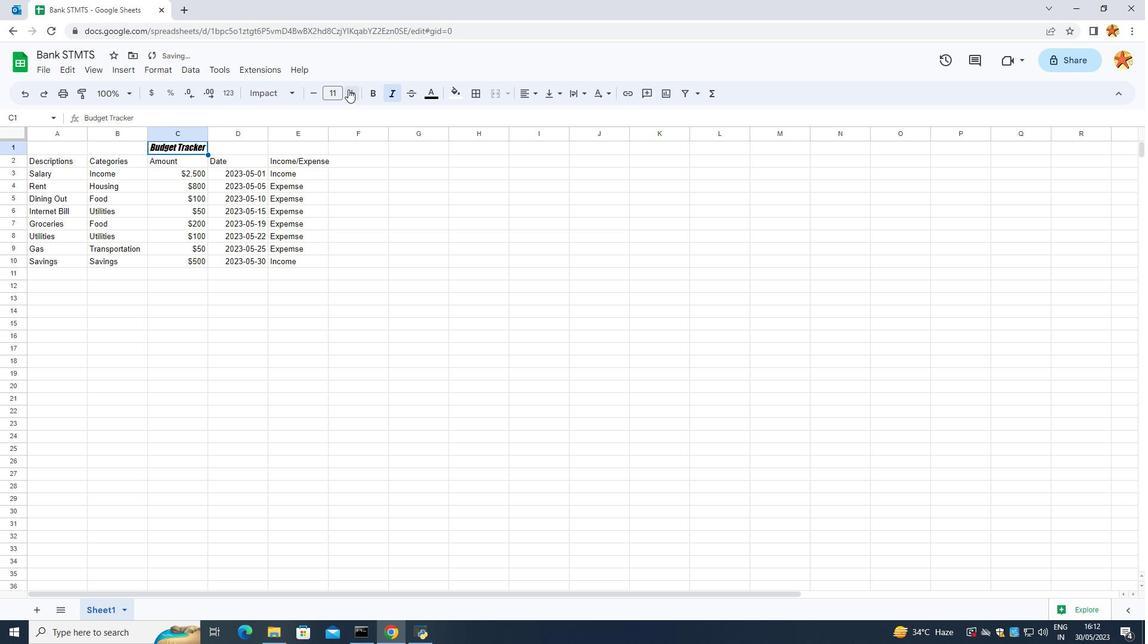 
Action: Mouse pressed left at (348, 89)
Screenshot: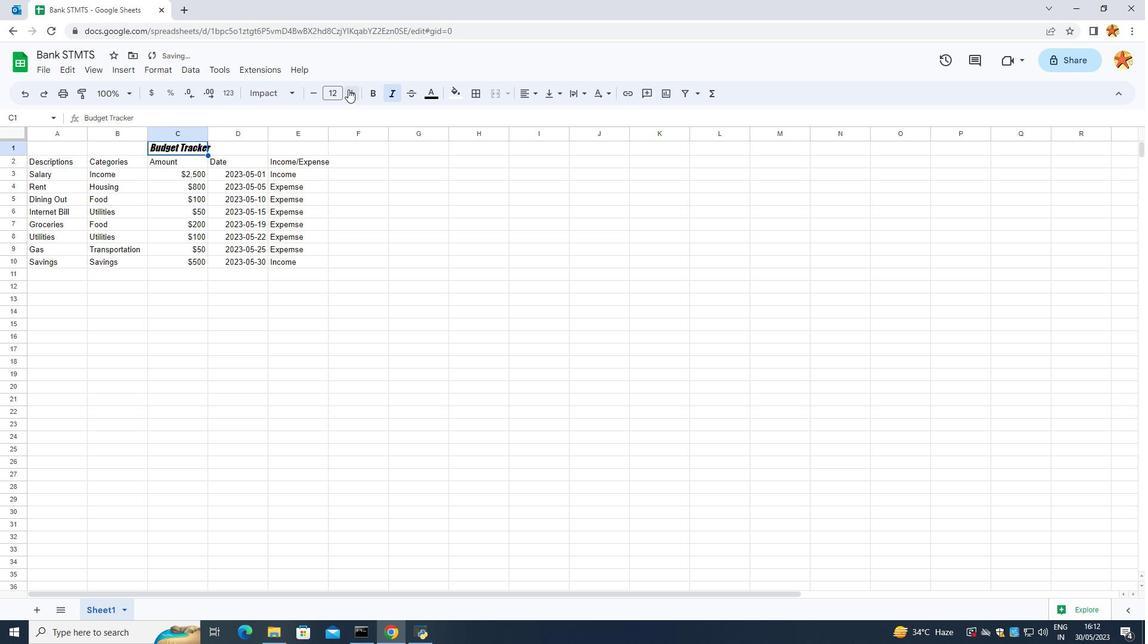 
Action: Mouse pressed left at (348, 89)
Screenshot: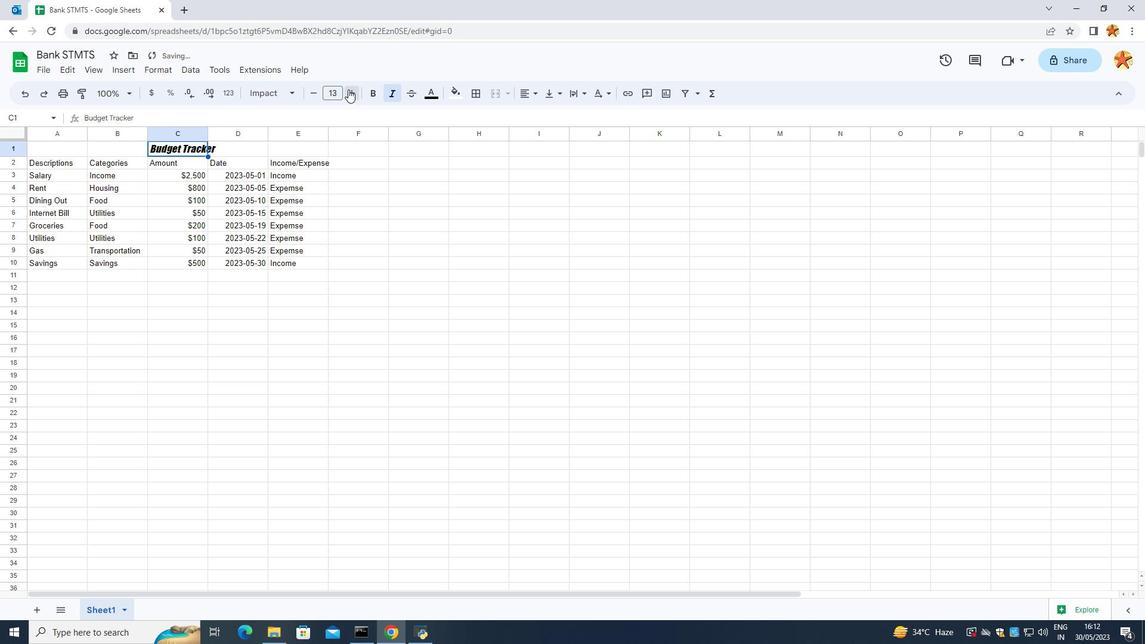 
Action: Mouse pressed left at (348, 89)
Screenshot: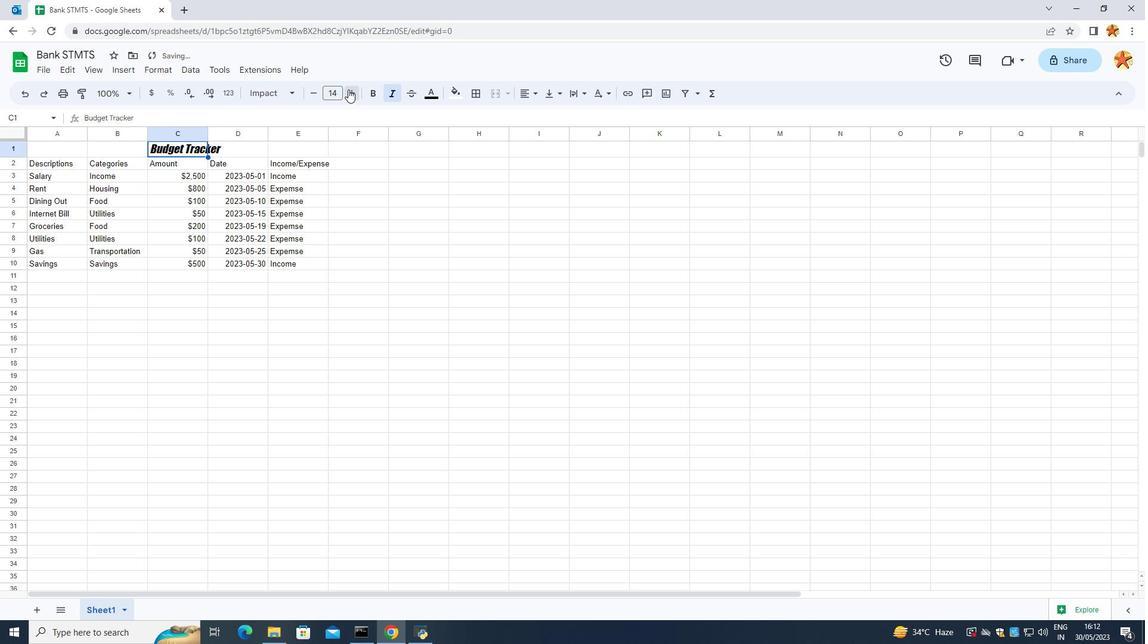 
Action: Mouse pressed left at (348, 89)
Screenshot: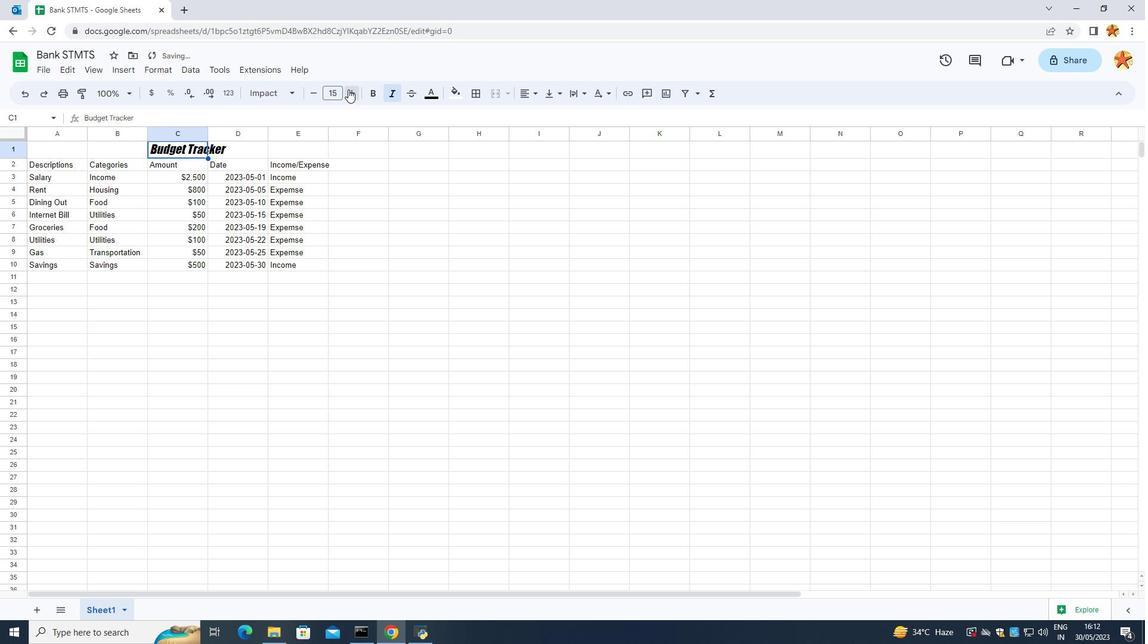 
Action: Mouse pressed left at (348, 89)
Screenshot: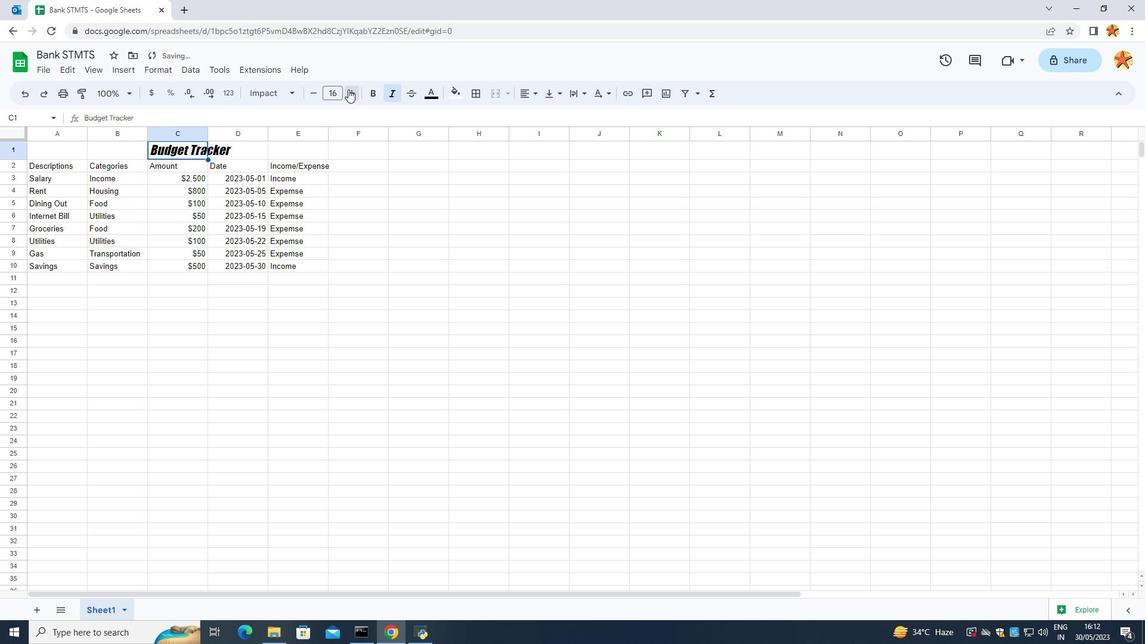 
Action: Mouse pressed left at (348, 89)
Screenshot: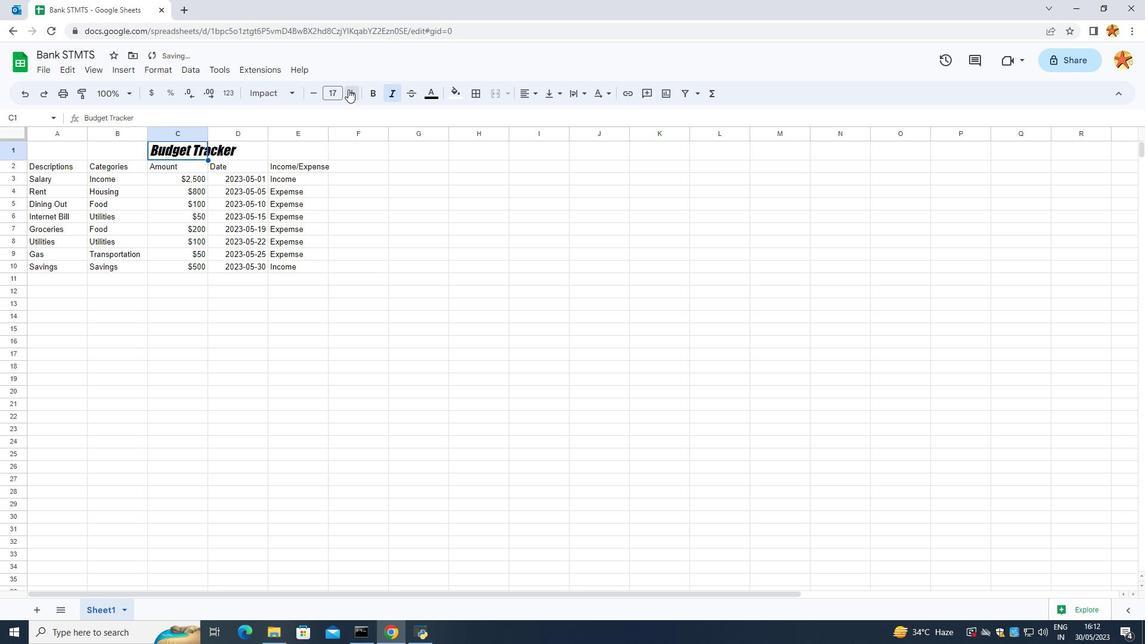 
Action: Mouse pressed left at (348, 89)
Screenshot: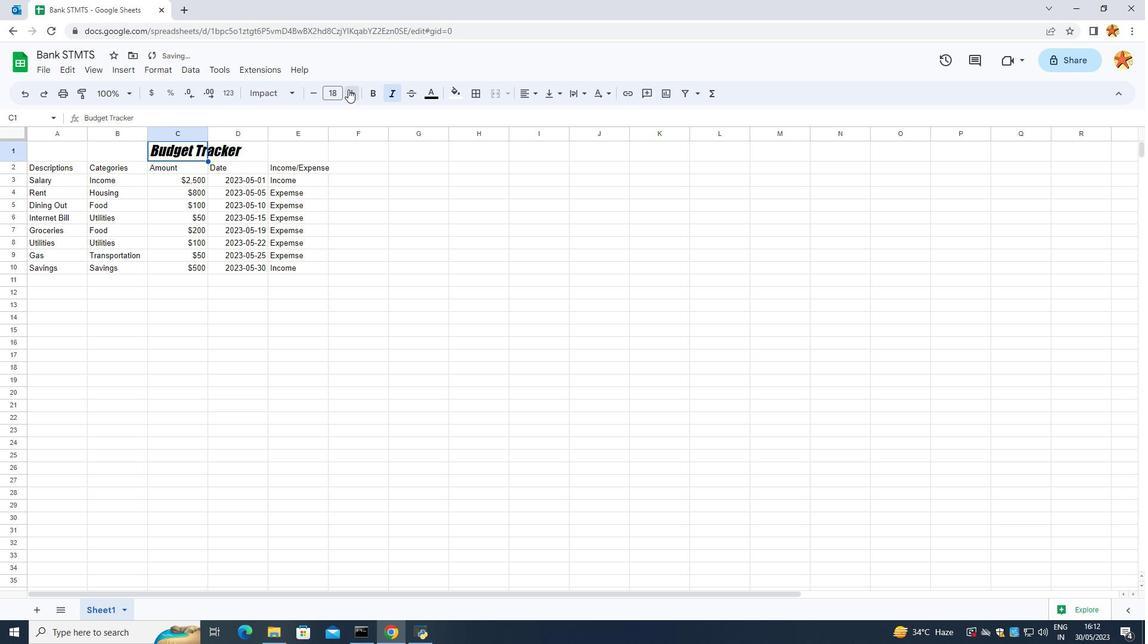 
Action: Mouse pressed left at (348, 89)
Screenshot: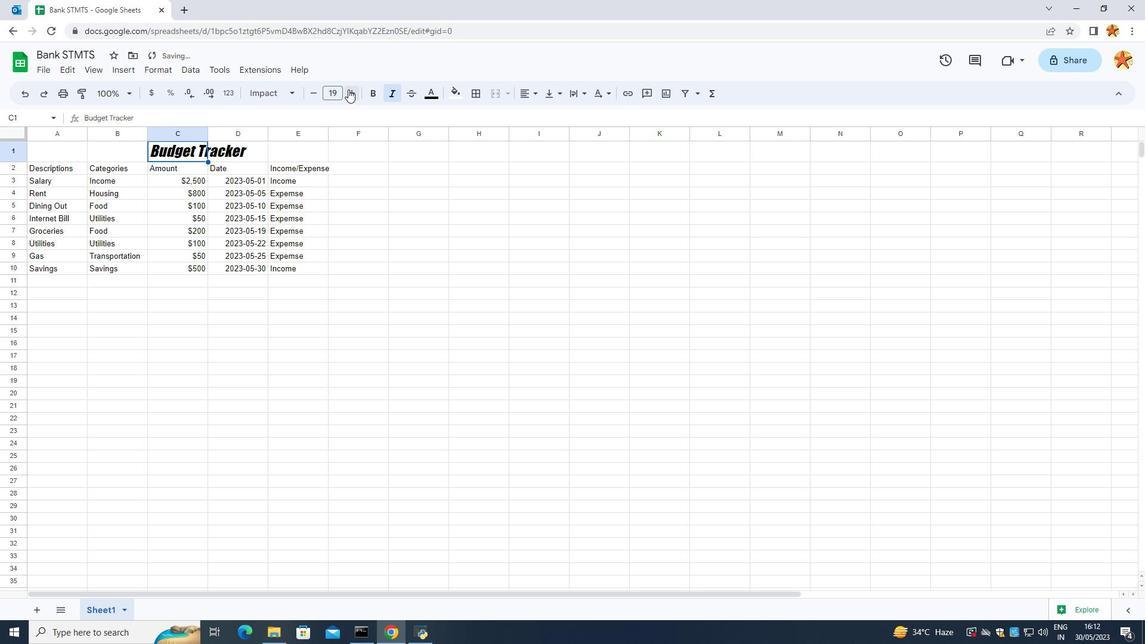 
Action: Mouse pressed left at (348, 89)
Screenshot: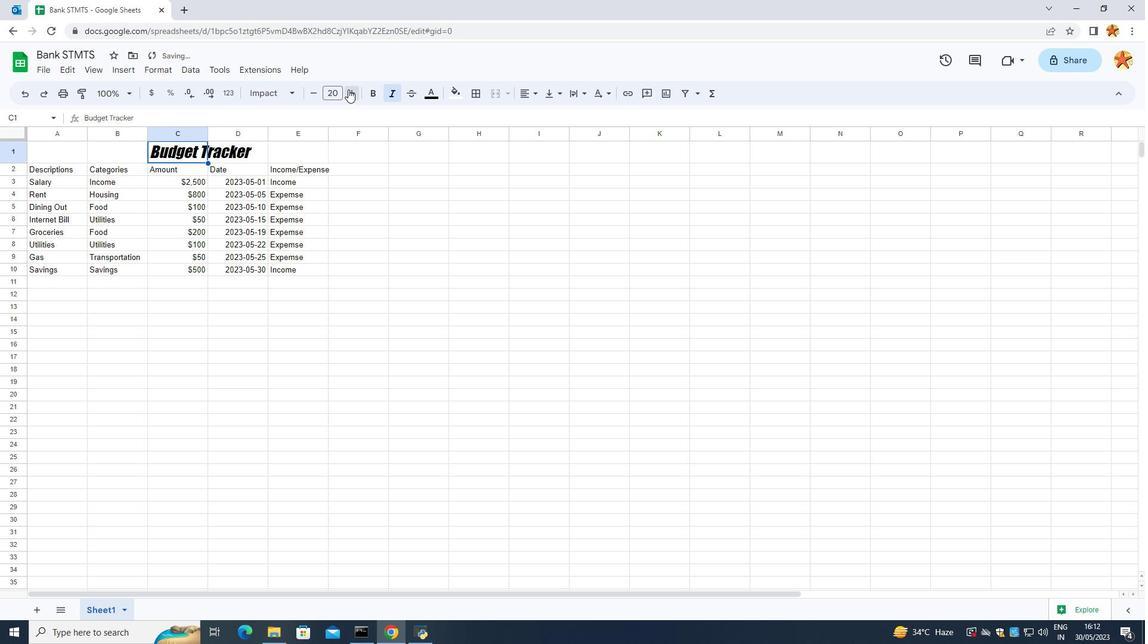 
Action: Mouse pressed left at (348, 89)
Screenshot: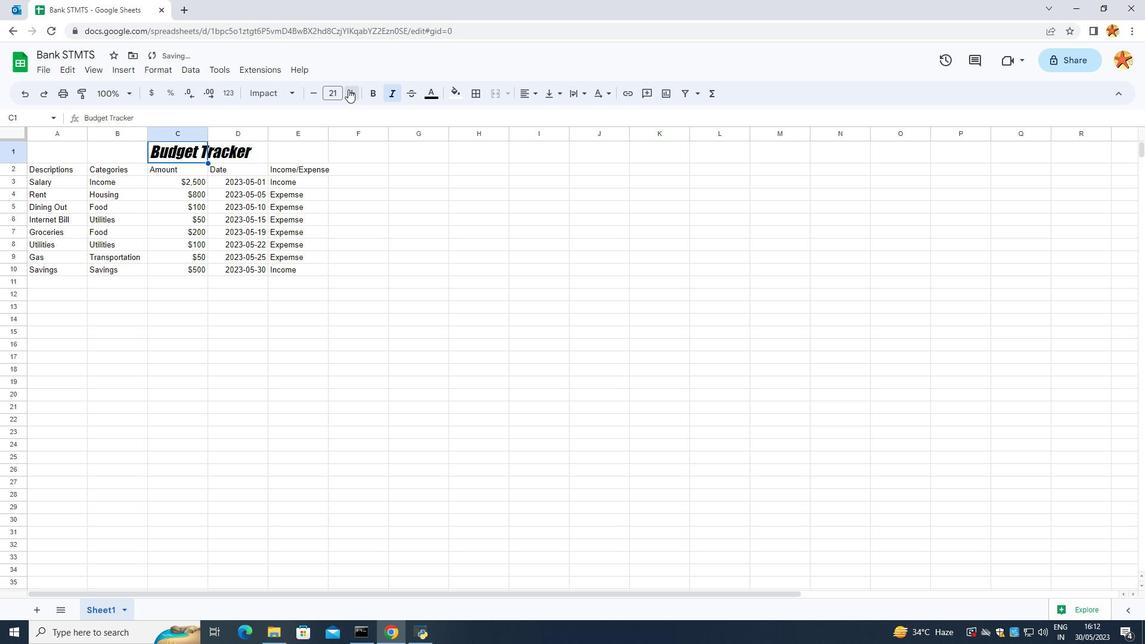 
Action: Mouse pressed left at (348, 89)
Screenshot: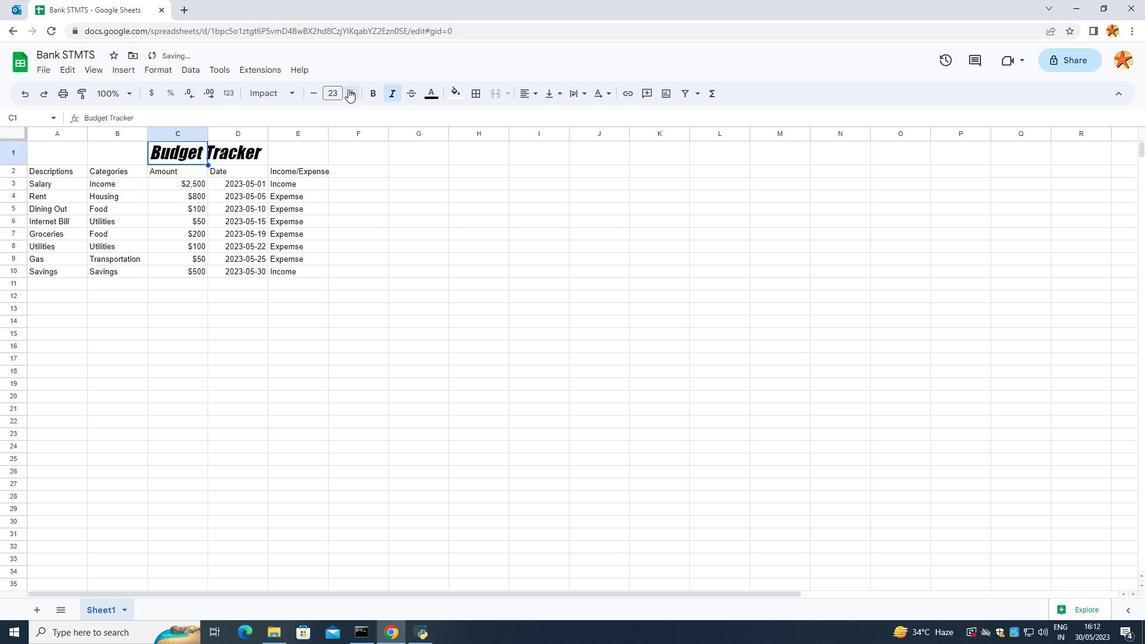 
Action: Mouse pressed left at (348, 89)
Screenshot: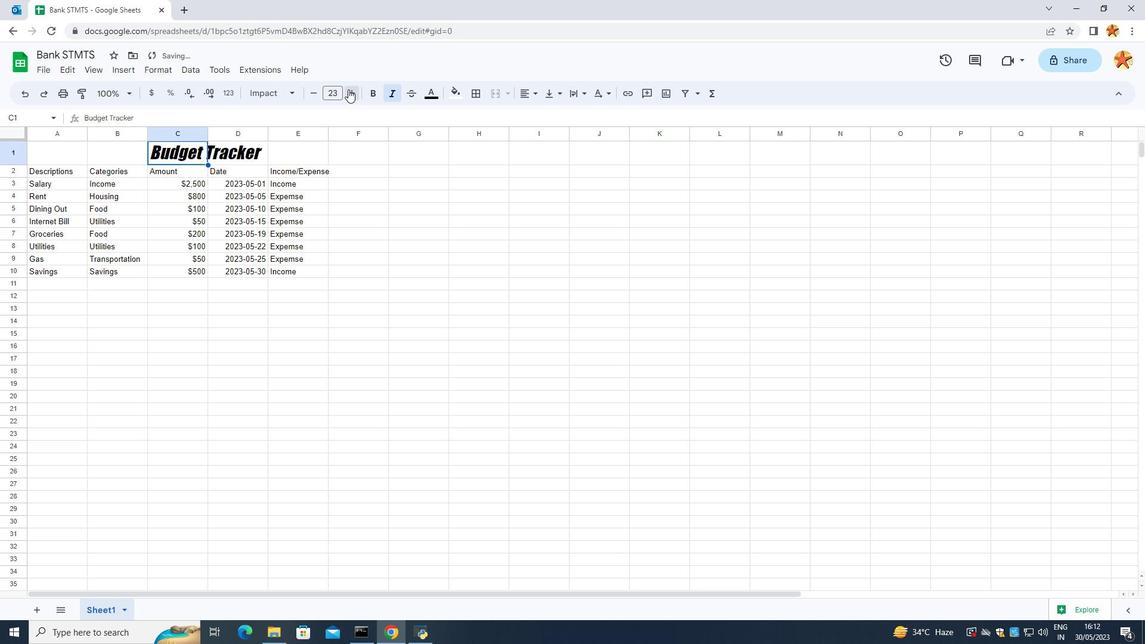 
Action: Mouse pressed left at (348, 89)
Screenshot: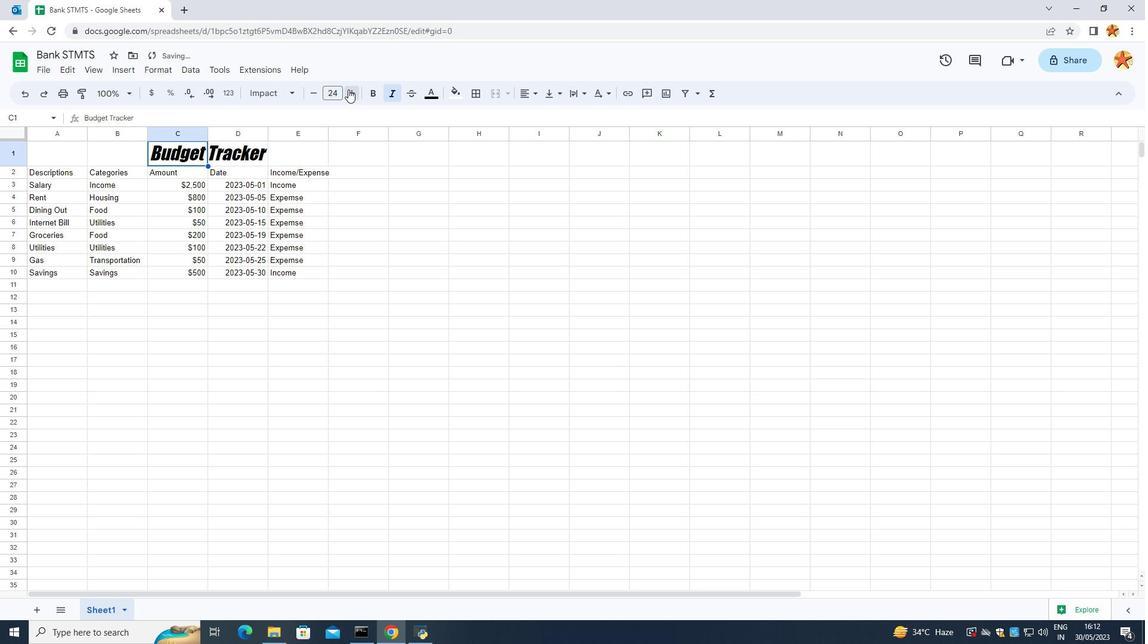 
Action: Mouse moved to (270, 331)
Screenshot: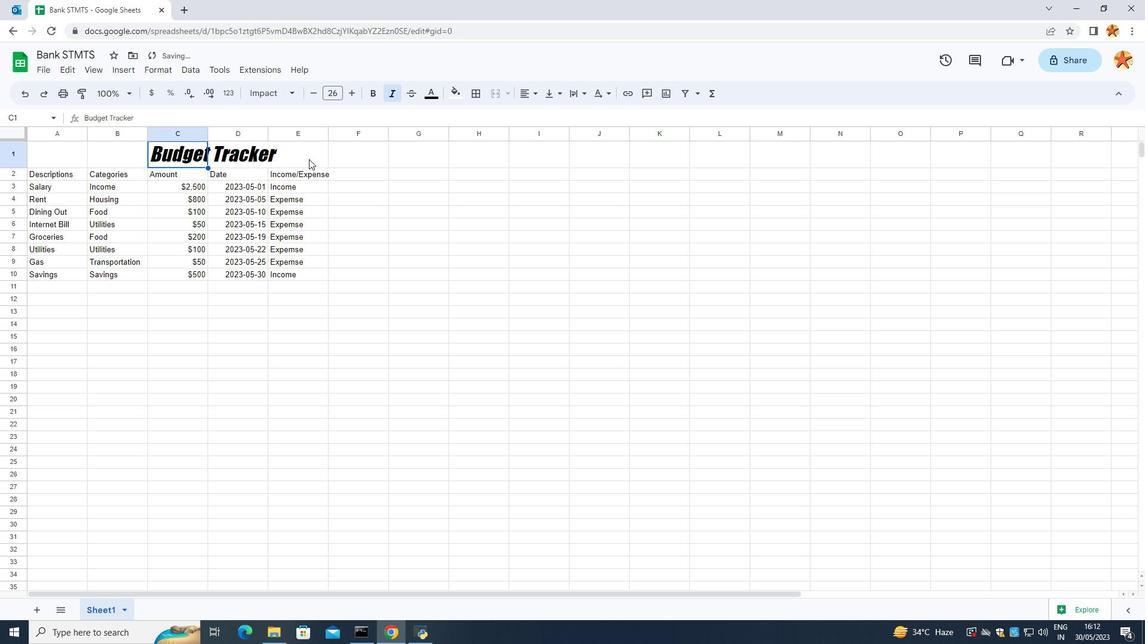 
Action: Mouse pressed left at (270, 331)
Screenshot: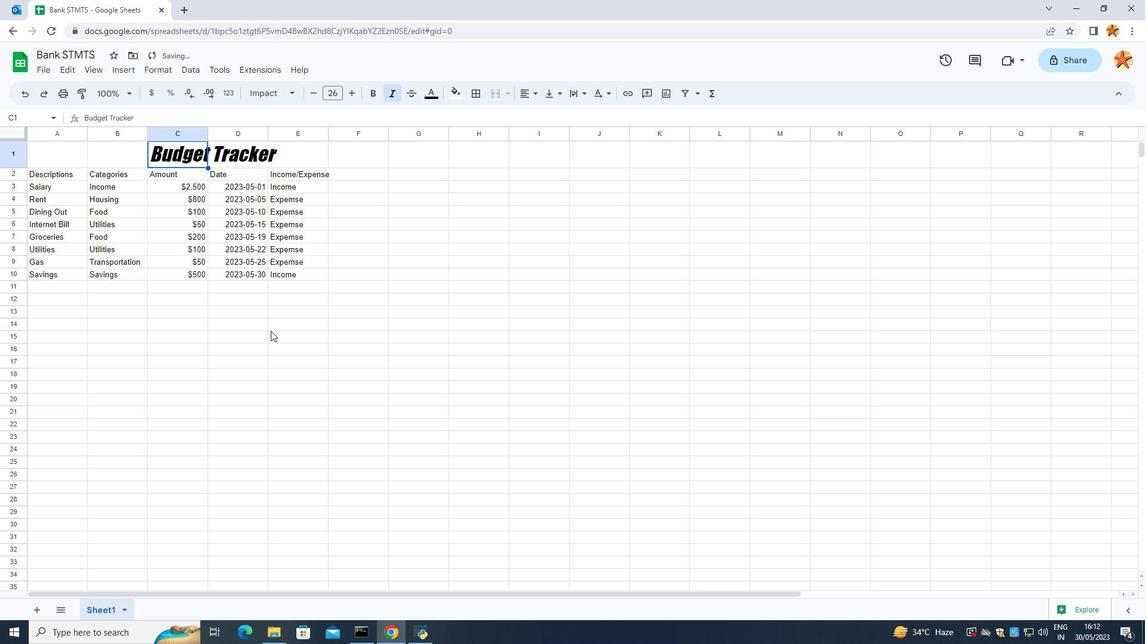 
Action: Mouse moved to (174, 159)
Screenshot: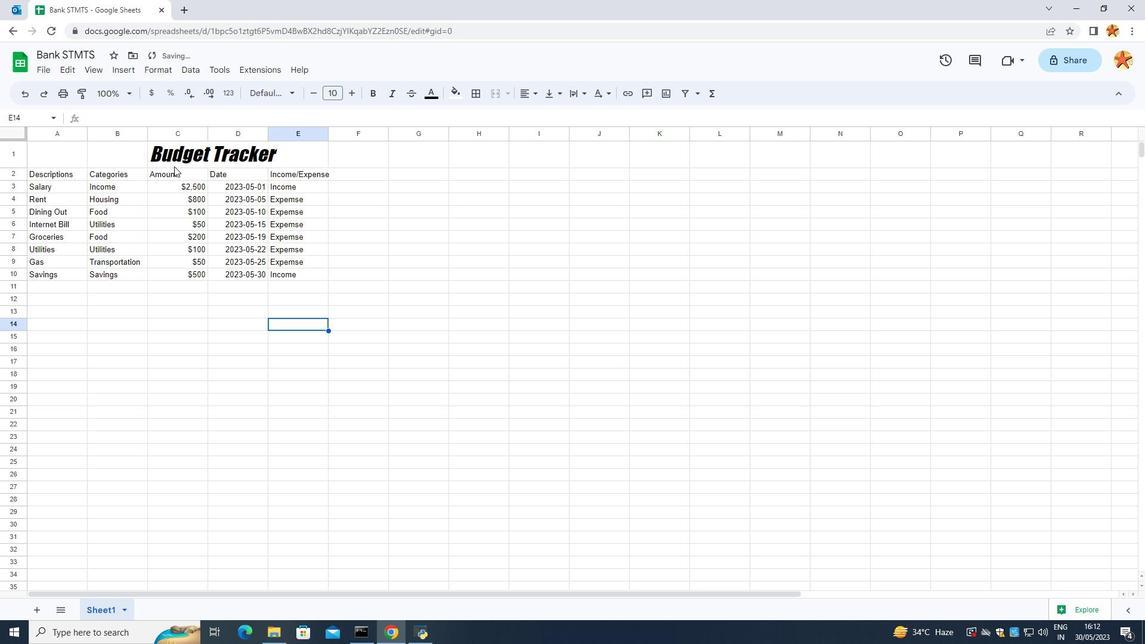 
Action: Mouse pressed left at (174, 159)
Screenshot: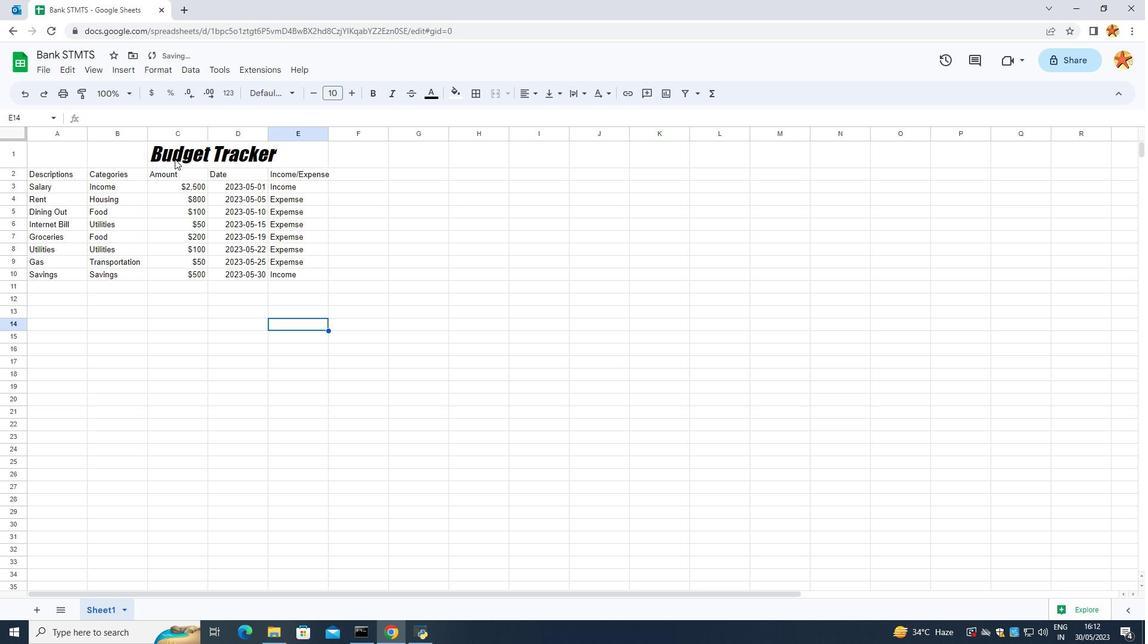 
Action: Mouse moved to (425, 93)
Screenshot: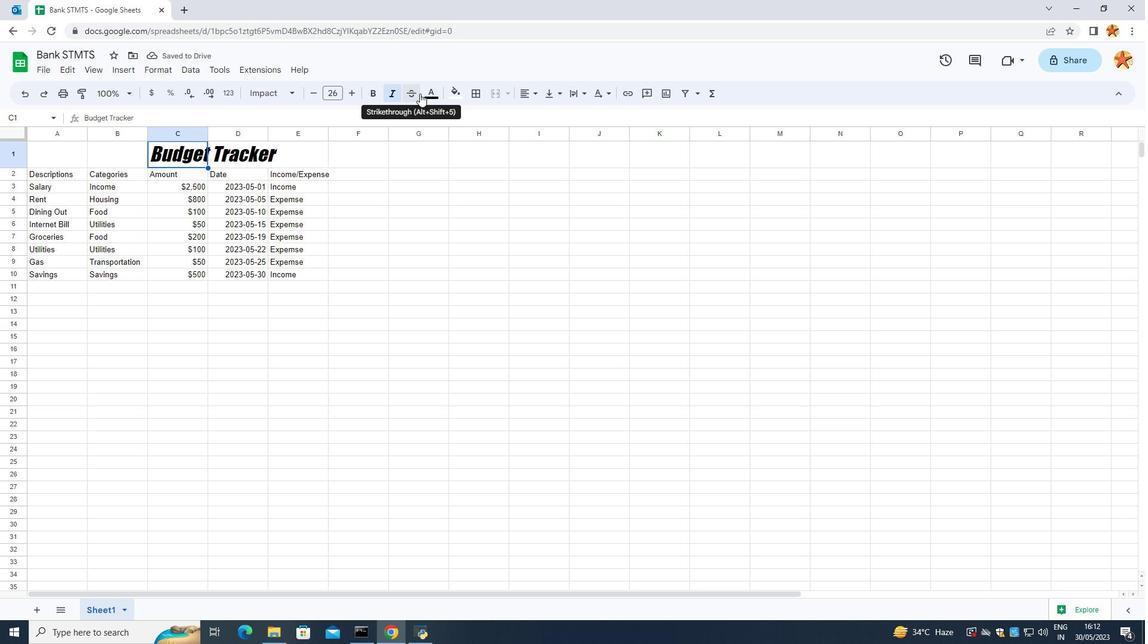 
Action: Mouse pressed left at (425, 93)
Screenshot: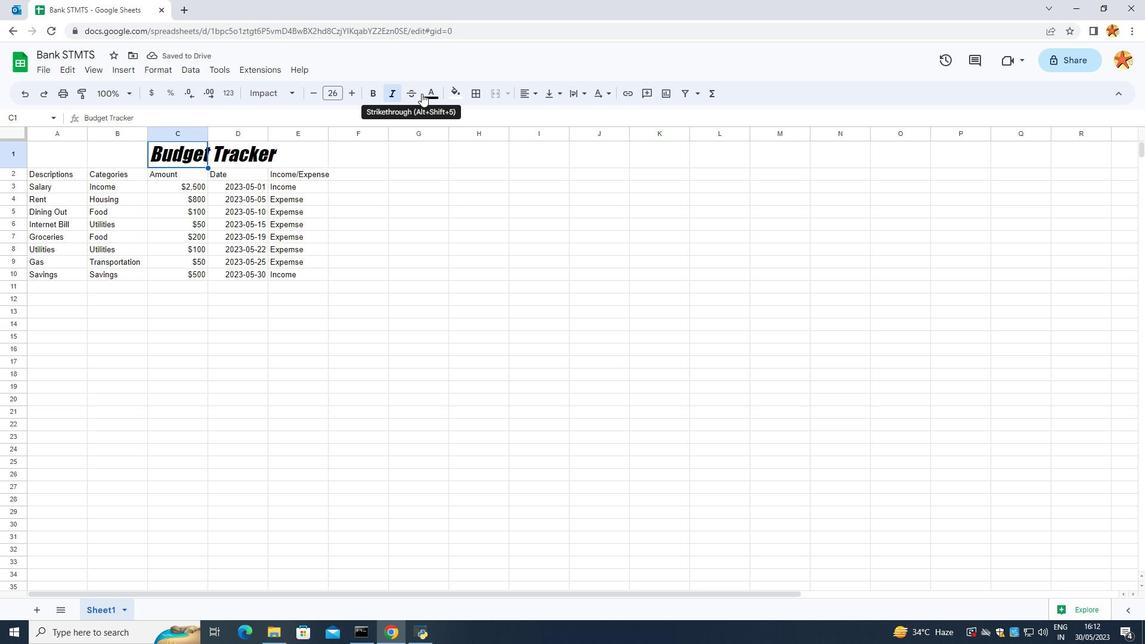 
Action: Mouse moved to (433, 292)
Screenshot: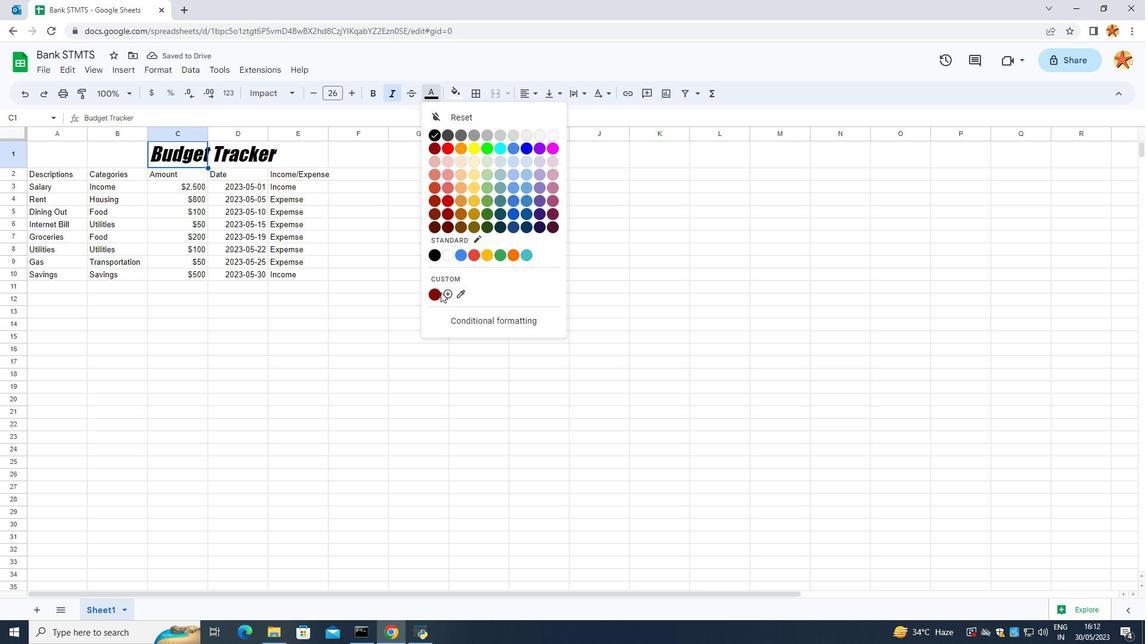
Action: Mouse pressed left at (433, 292)
Screenshot: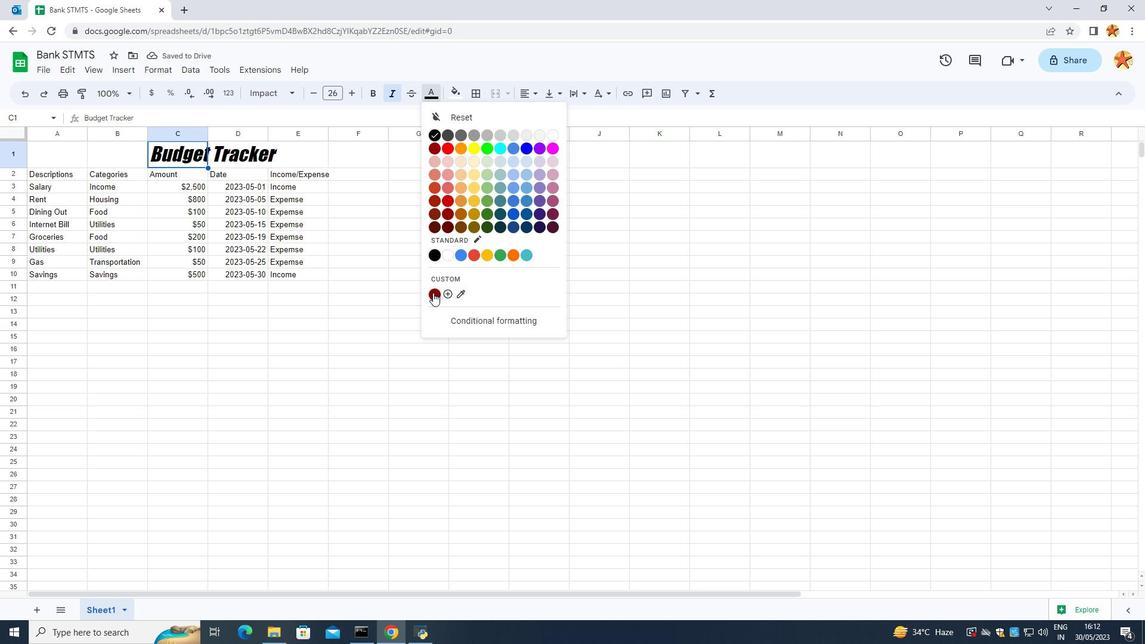 
Action: Mouse moved to (247, 227)
Screenshot: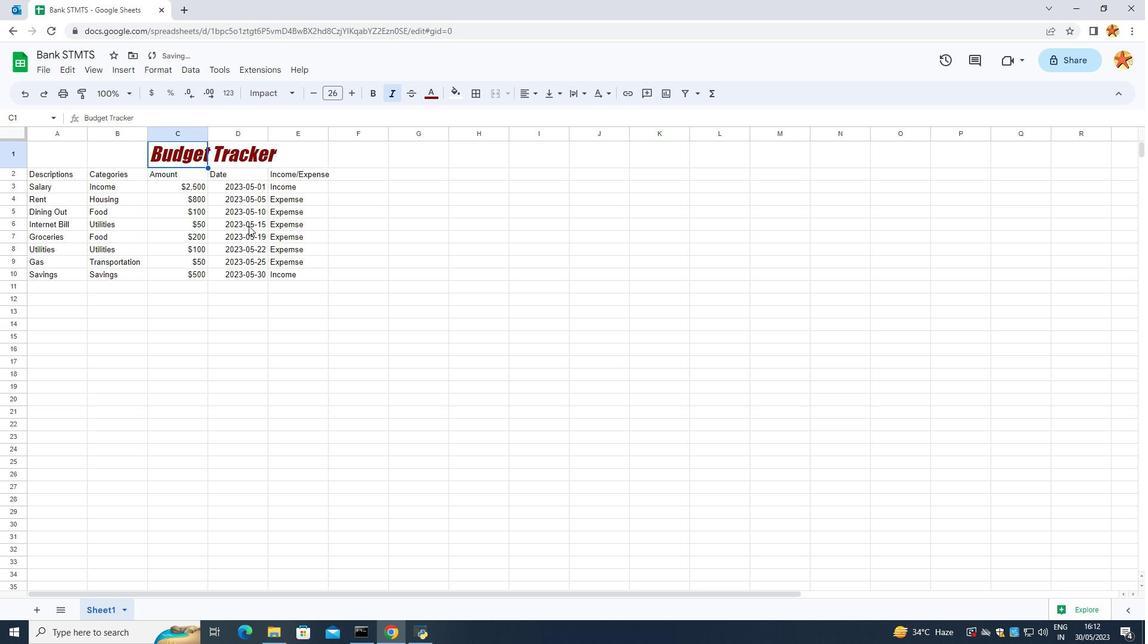 
Action: Mouse pressed left at (247, 227)
Screenshot: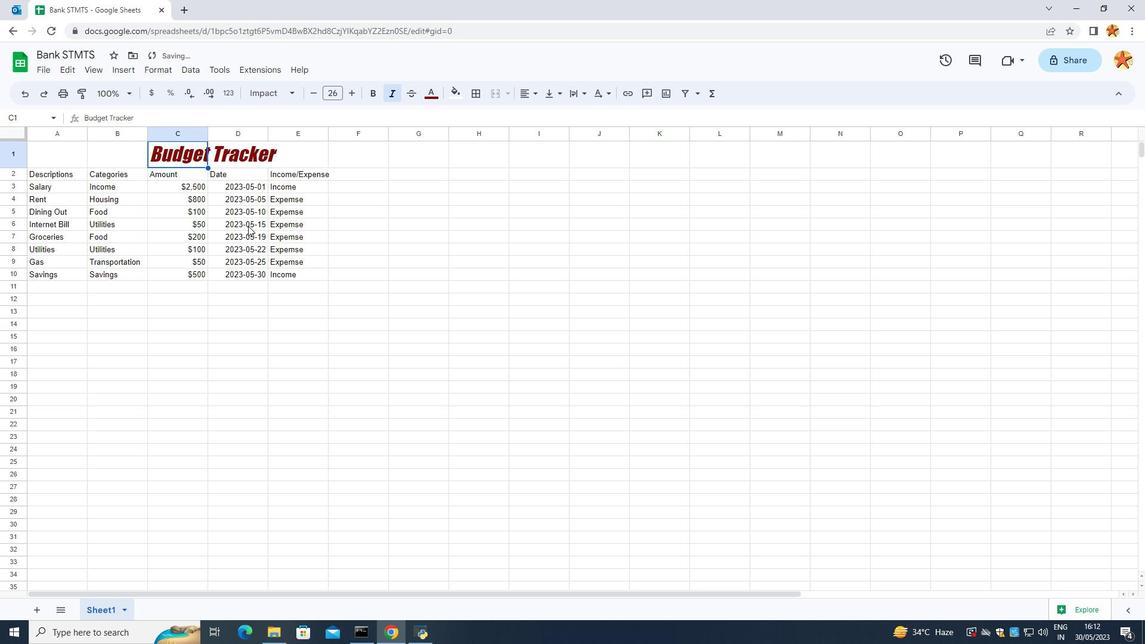 
Action: Mouse moved to (48, 177)
Screenshot: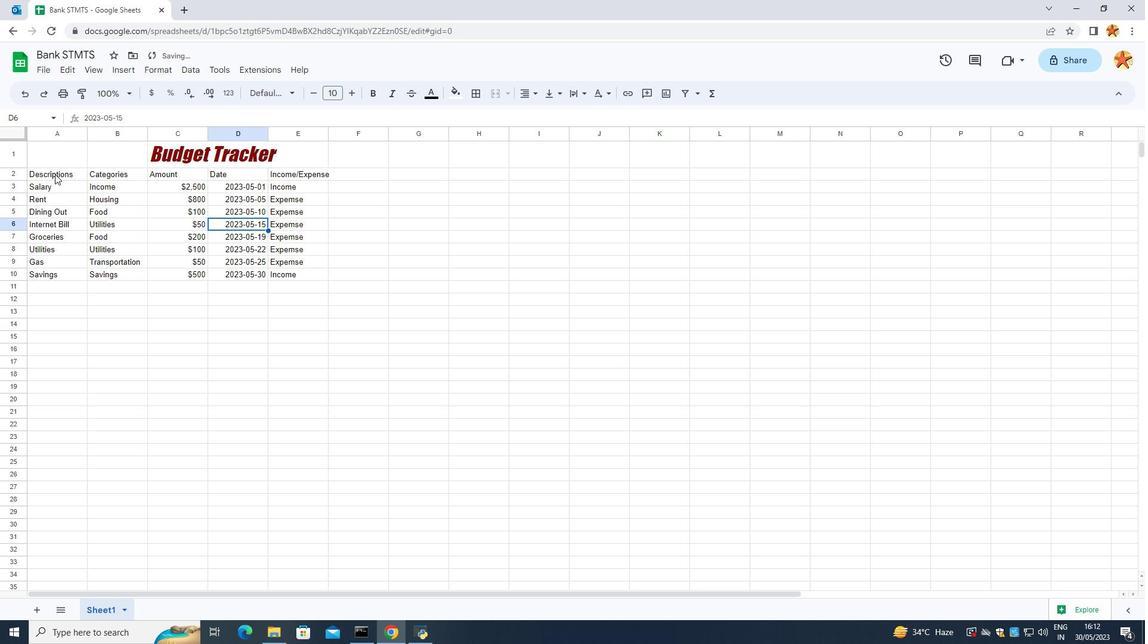 
Action: Mouse pressed left at (48, 177)
Screenshot: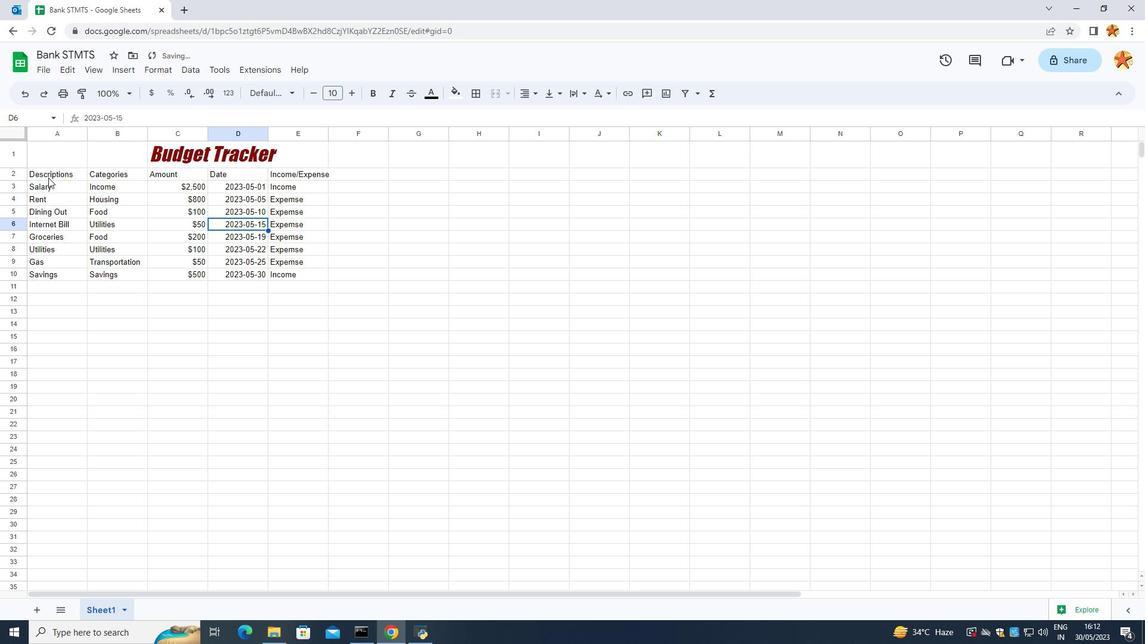 
Action: Mouse moved to (262, 93)
Screenshot: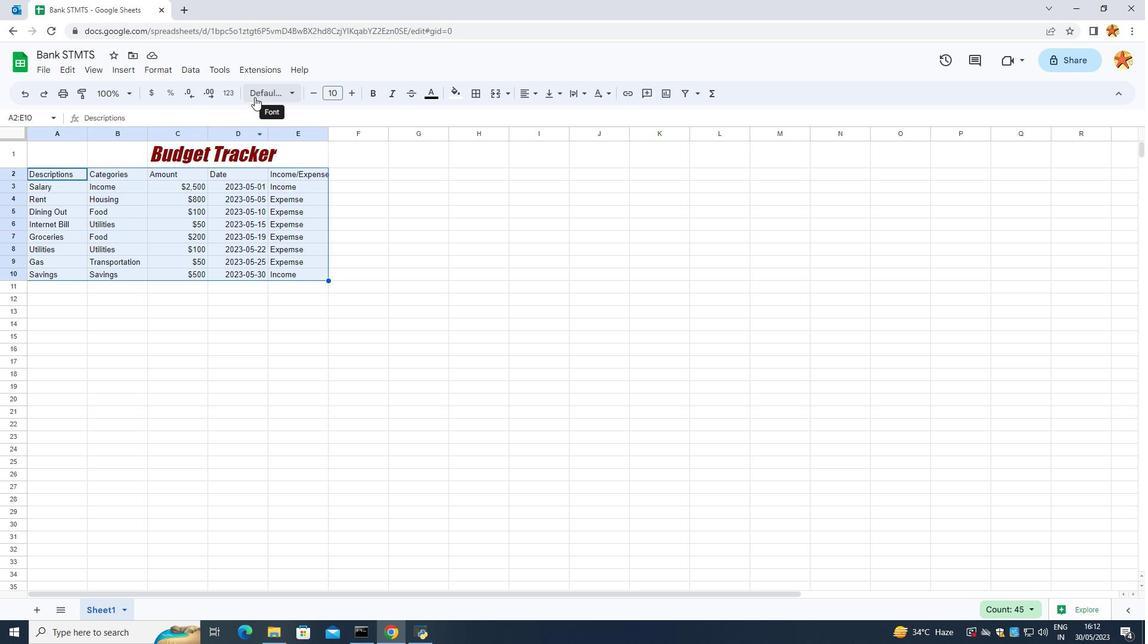 
Action: Mouse pressed left at (262, 93)
Screenshot: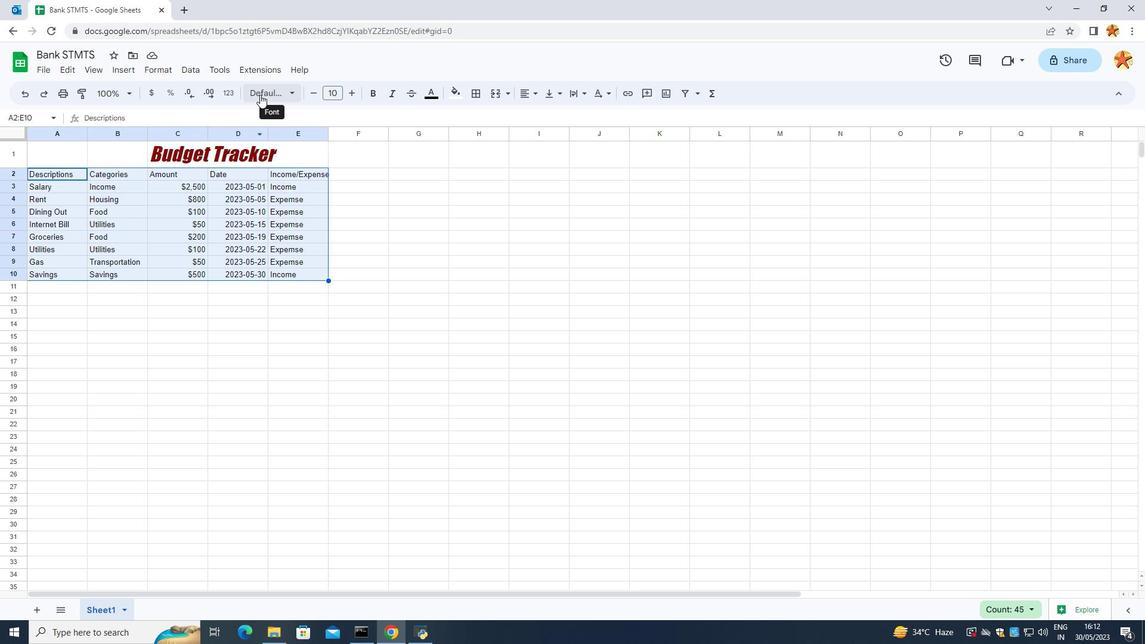 
Action: Mouse moved to (282, 479)
Screenshot: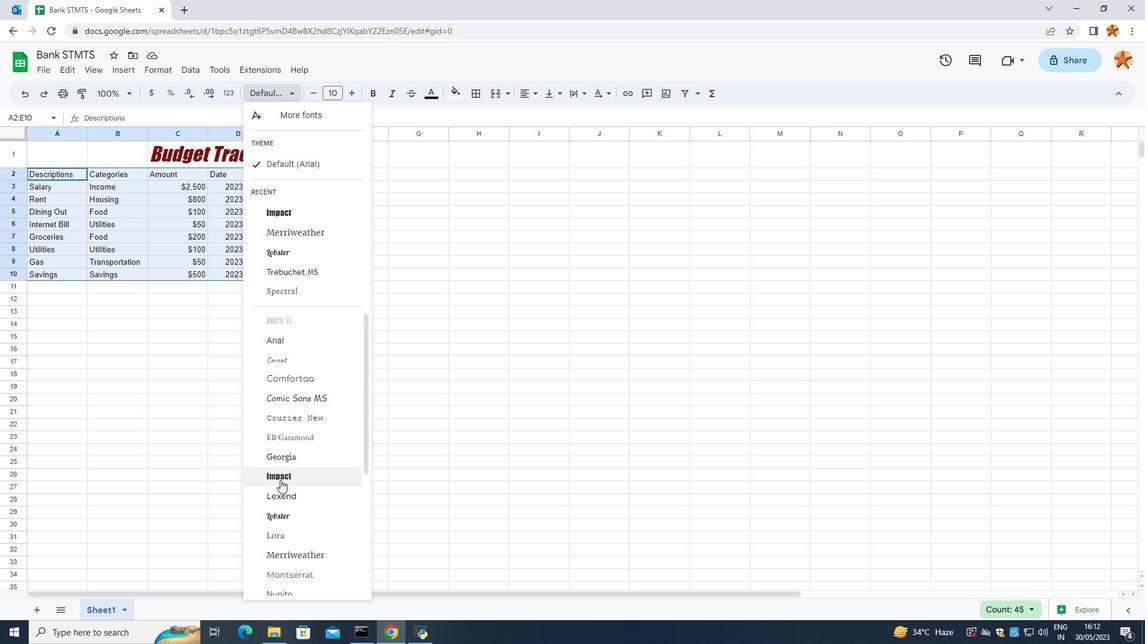 
Action: Mouse scrolled (282, 478) with delta (0, 0)
Screenshot: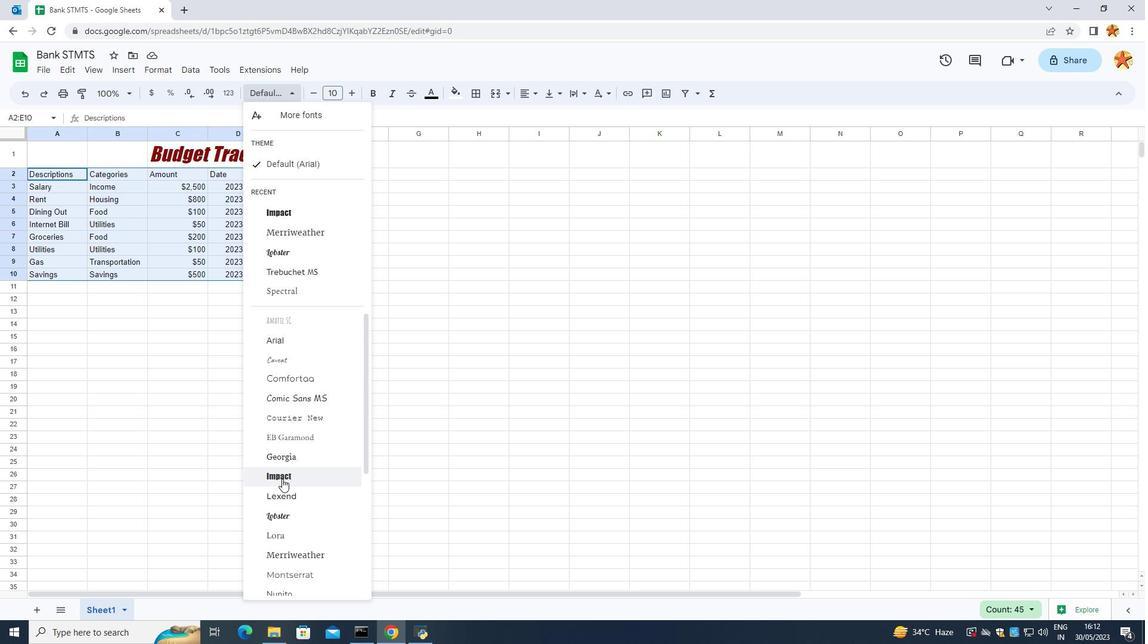
Action: Mouse scrolled (282, 478) with delta (0, 0)
Screenshot: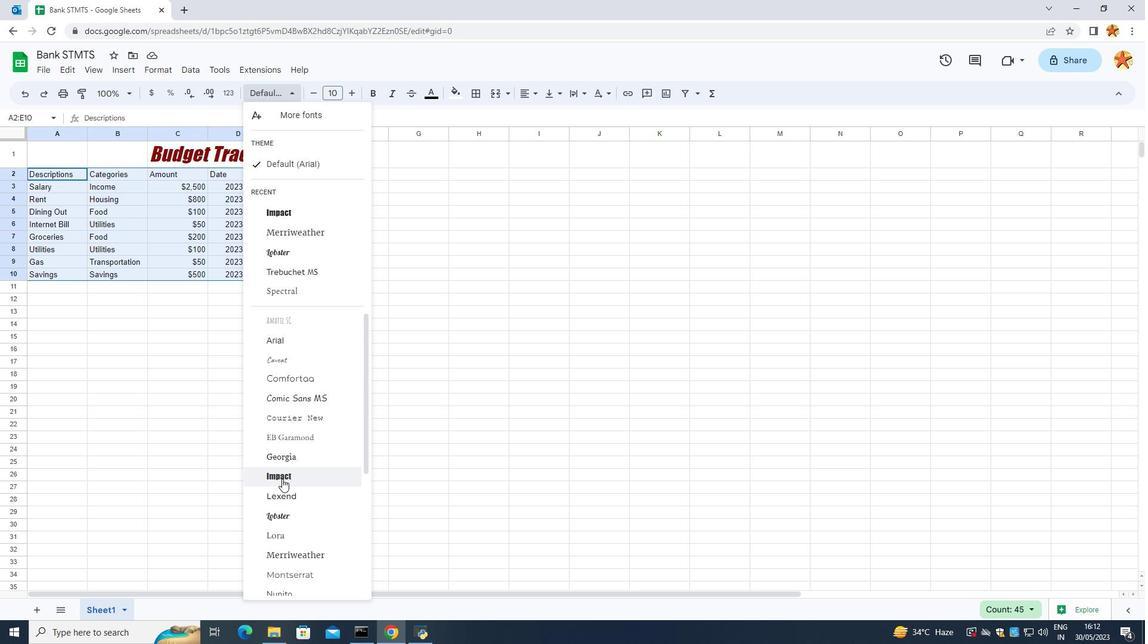 
Action: Mouse moved to (300, 403)
Screenshot: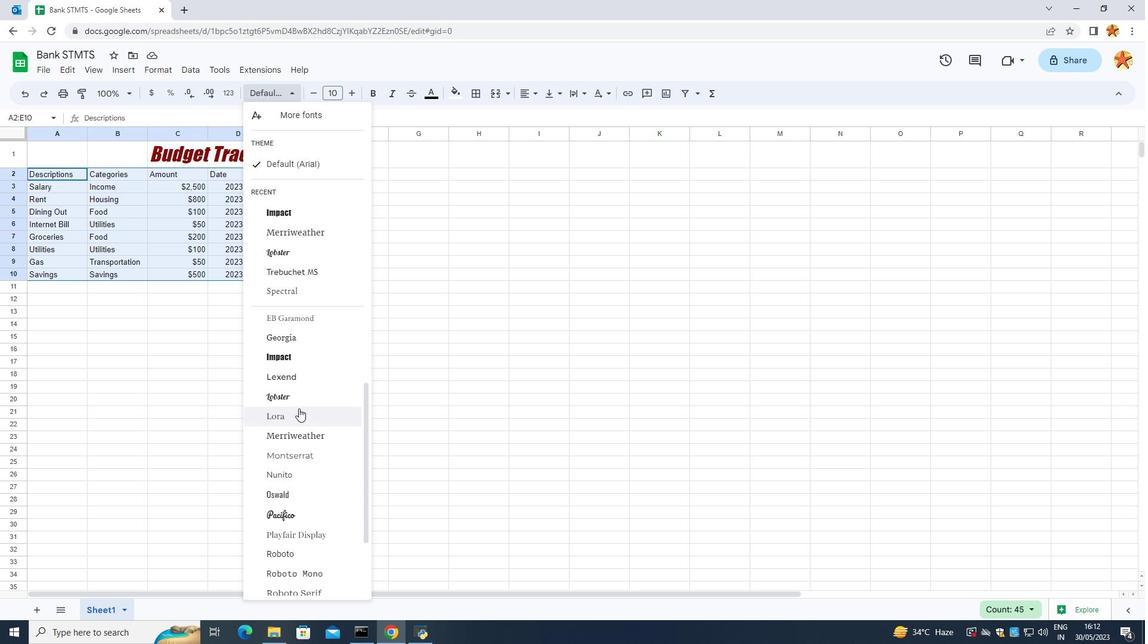 
Action: Mouse pressed left at (300, 403)
Screenshot: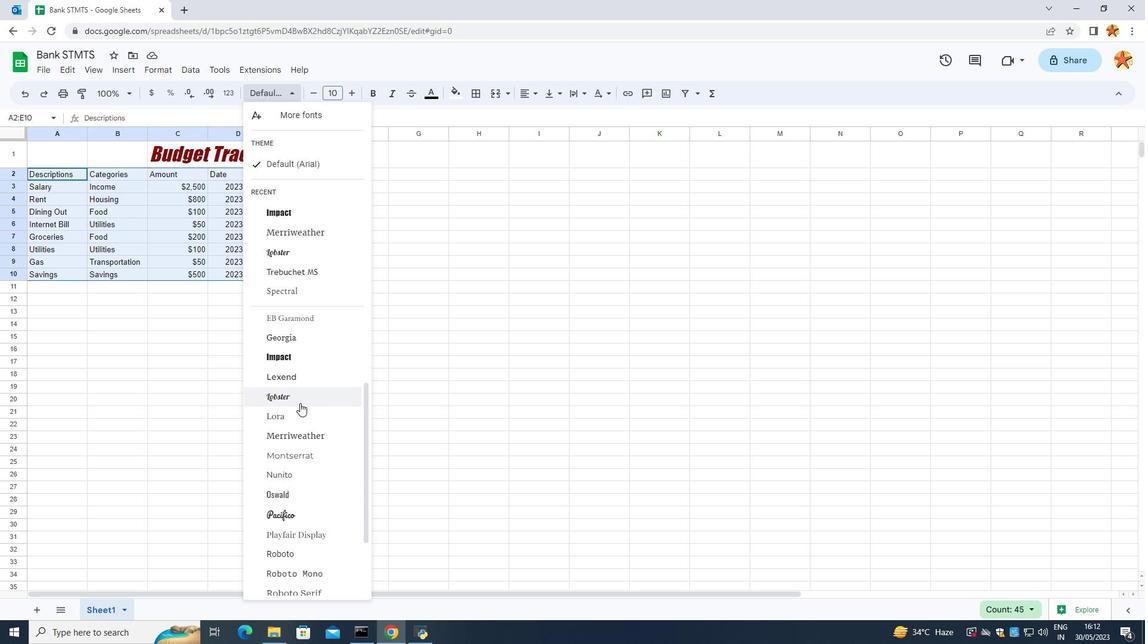 
Action: Mouse moved to (352, 96)
Screenshot: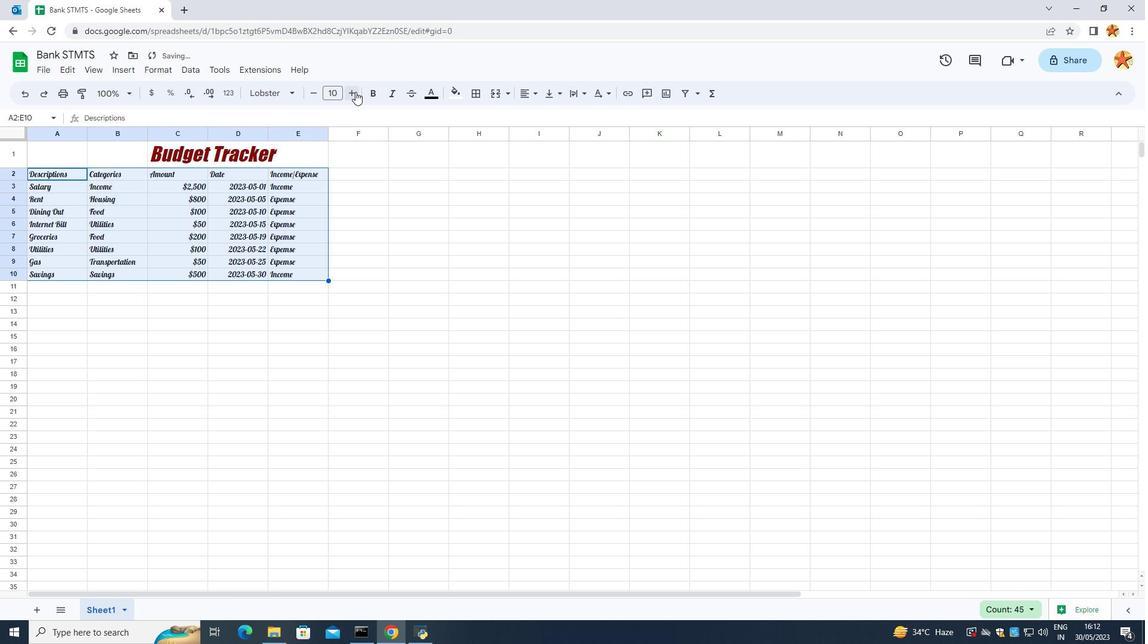 
Action: Mouse pressed left at (352, 96)
Screenshot: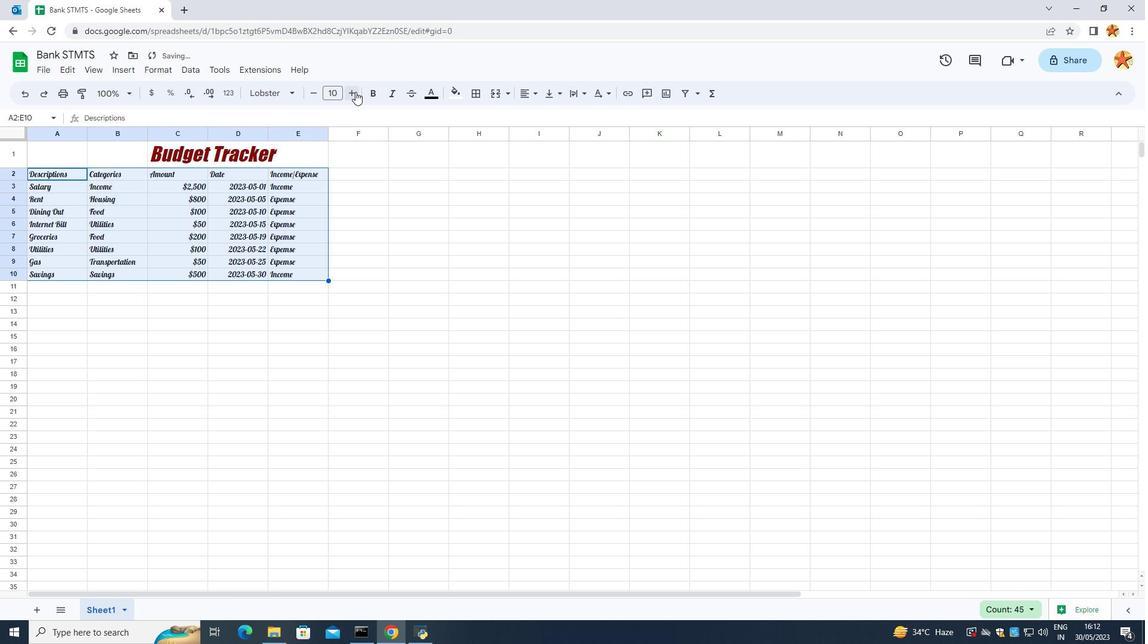 
Action: Mouse pressed left at (352, 96)
Screenshot: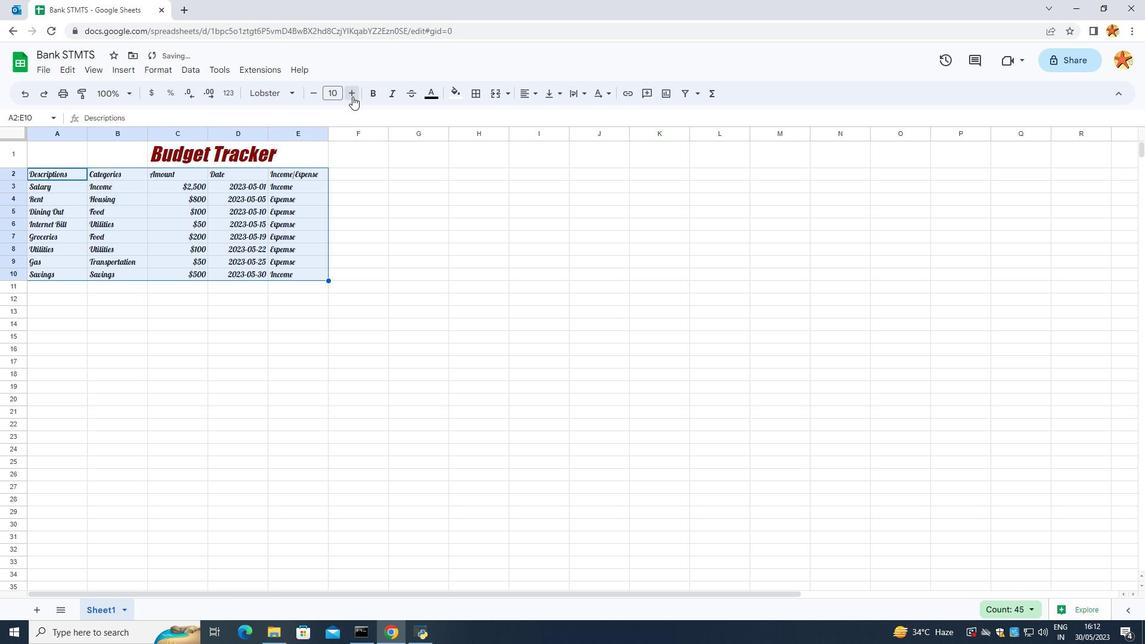 
Action: Mouse pressed left at (352, 96)
Screenshot: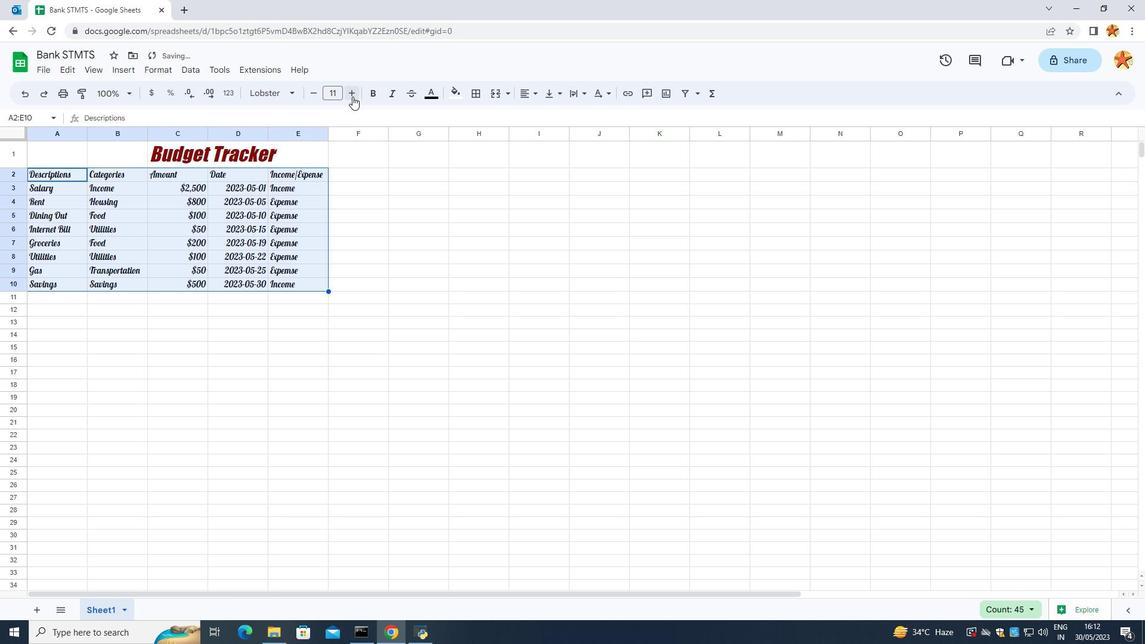 
Action: Mouse pressed left at (352, 96)
Screenshot: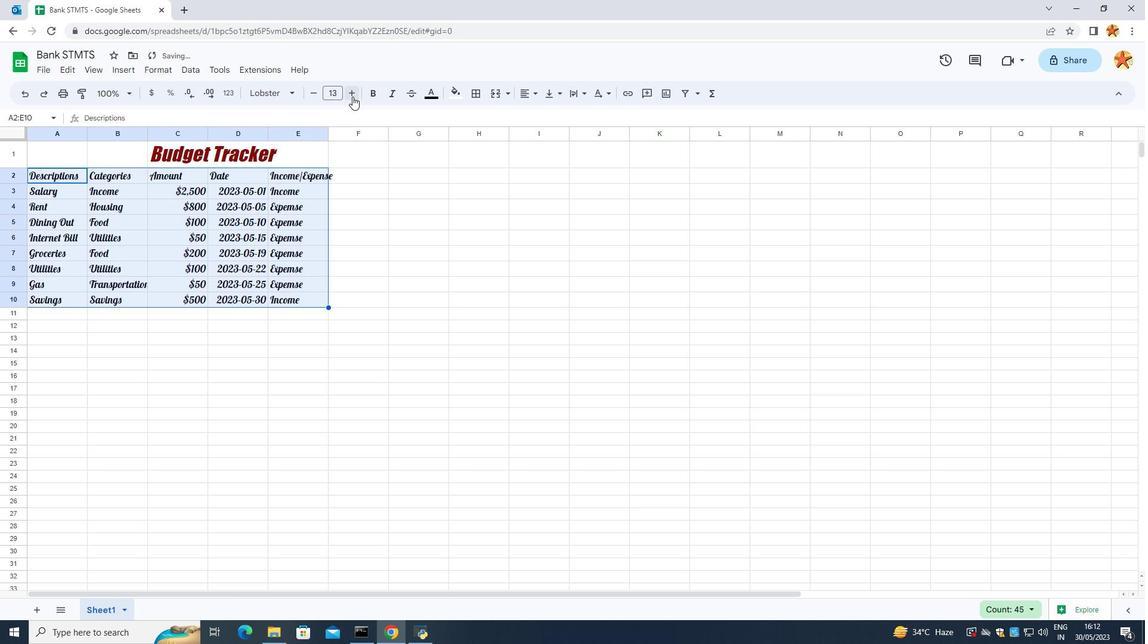
Action: Mouse pressed left at (352, 96)
Screenshot: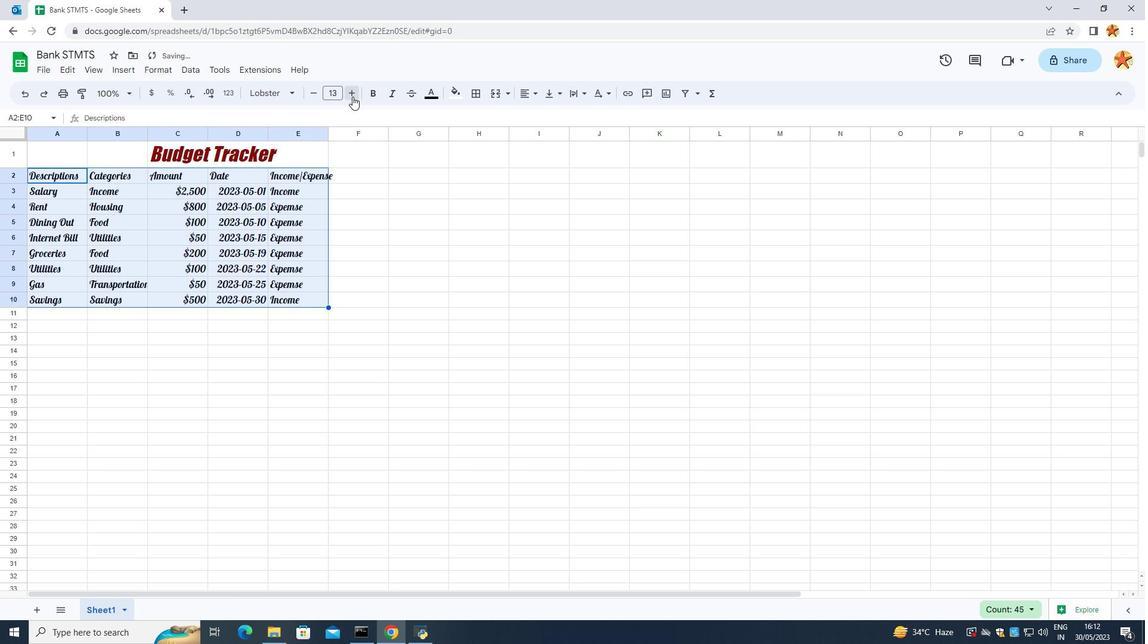 
Action: Mouse pressed left at (352, 96)
Screenshot: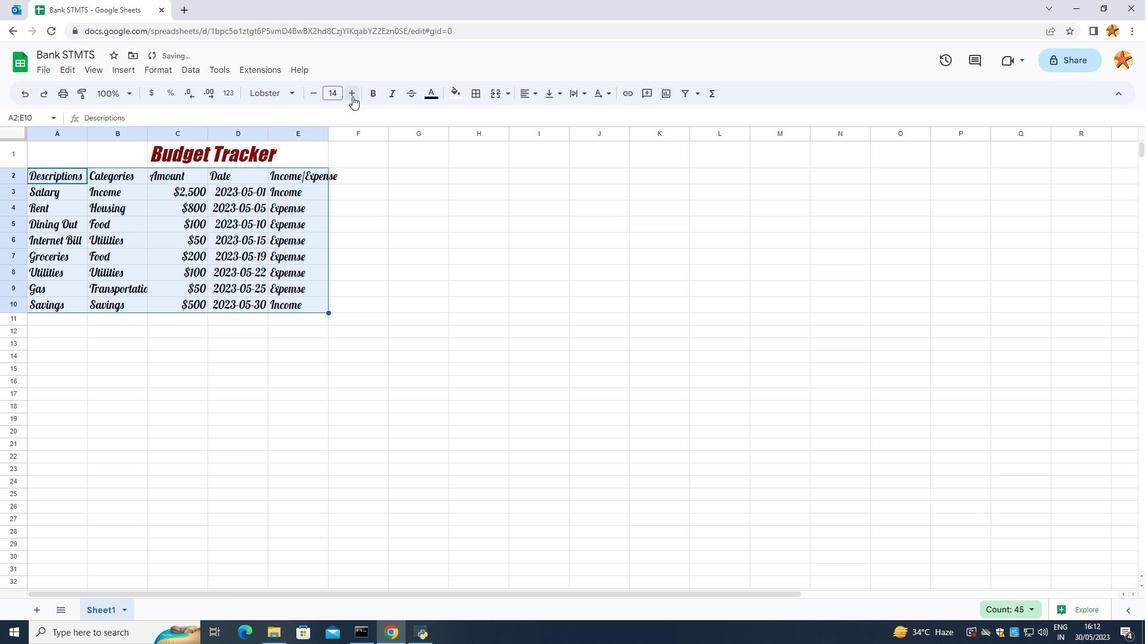 
Action: Mouse pressed left at (352, 96)
Screenshot: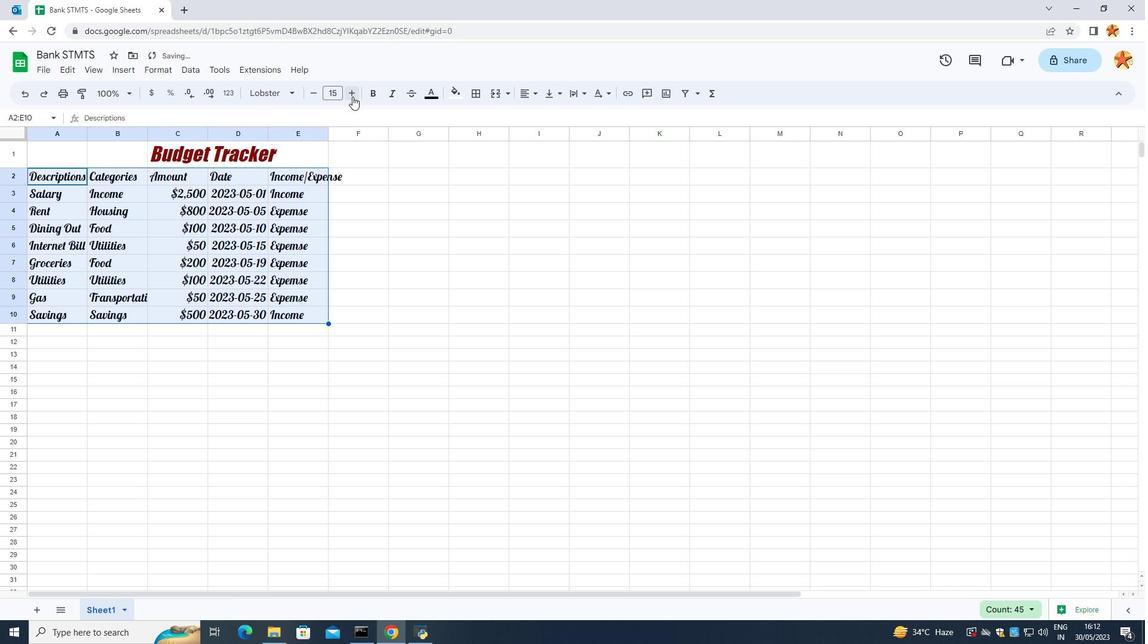 
Action: Mouse pressed left at (352, 96)
Screenshot: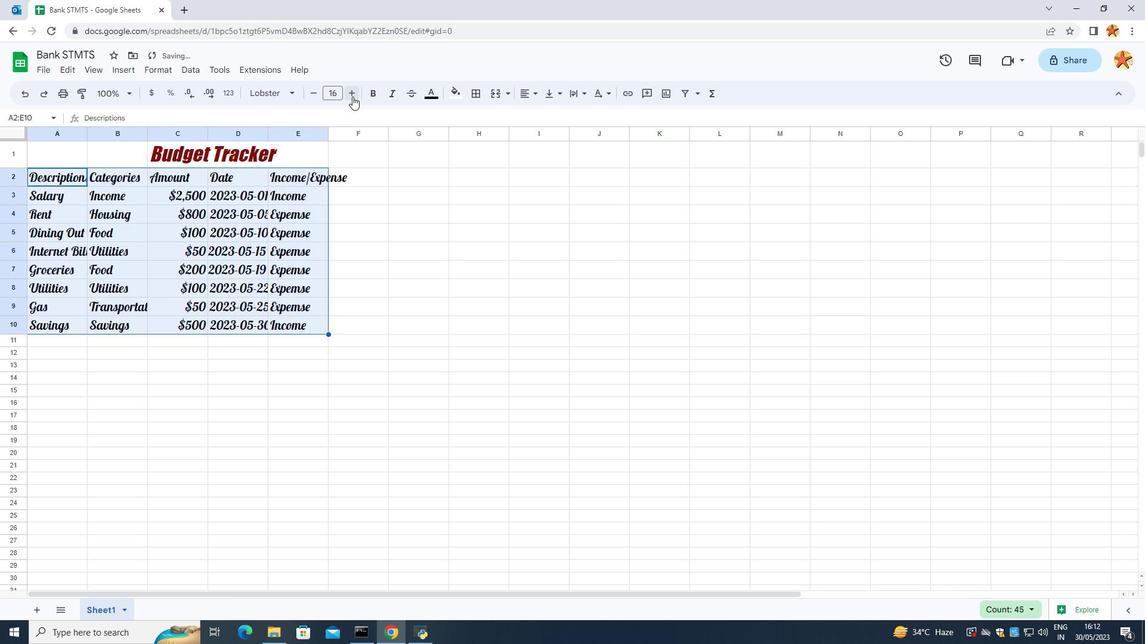 
Action: Mouse moved to (388, 208)
Screenshot: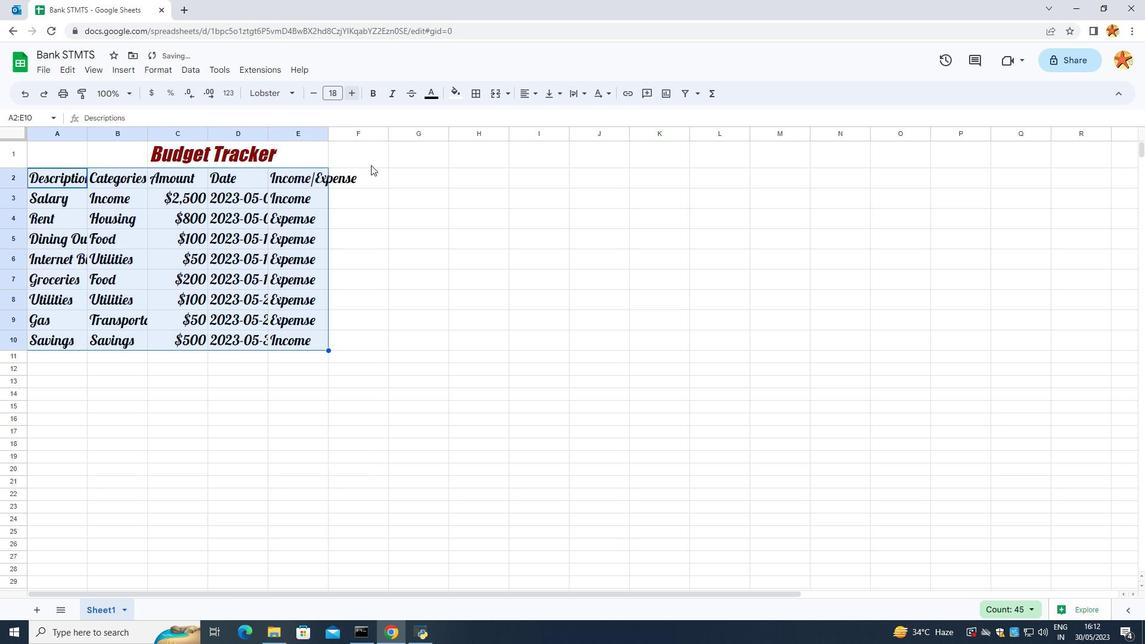 
Action: Mouse pressed left at (388, 208)
Screenshot: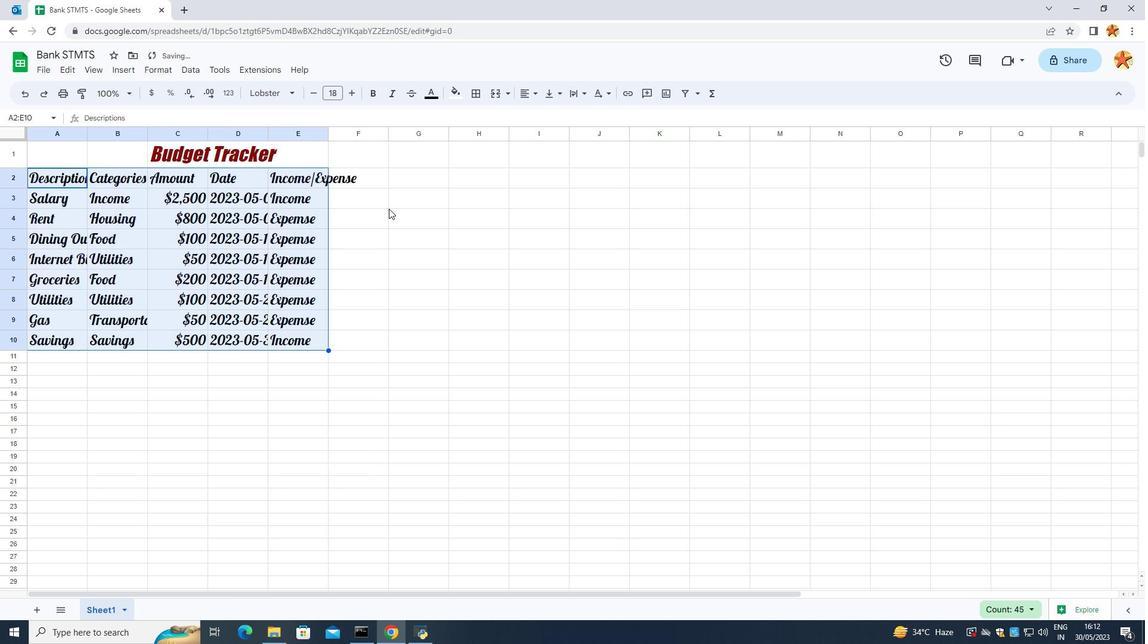 
Action: Mouse moved to (73, 153)
Screenshot: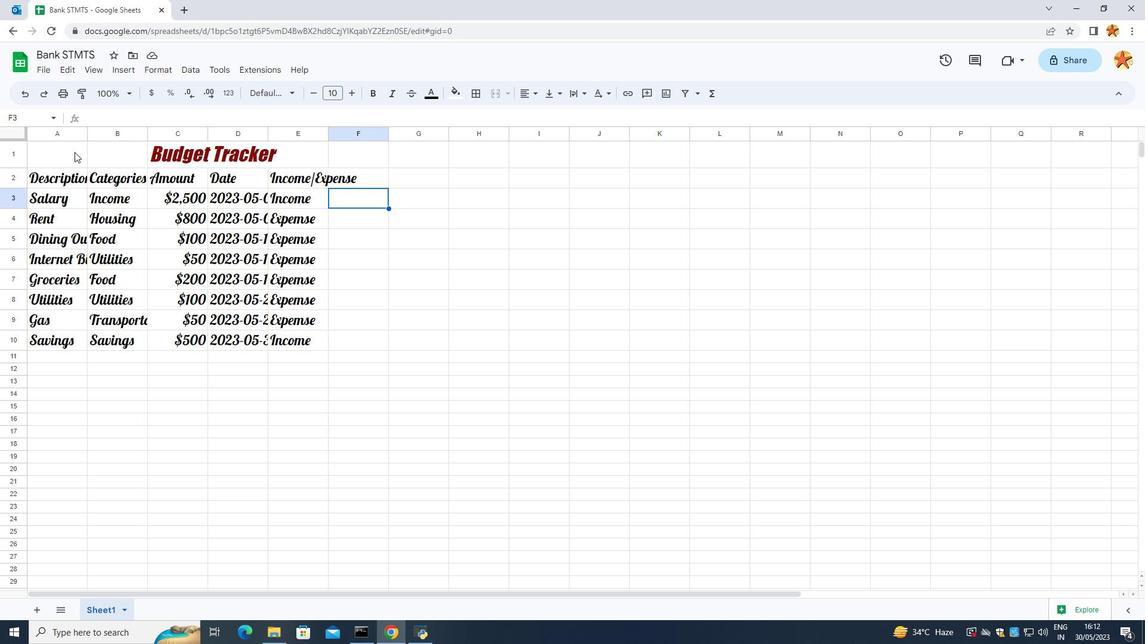 
Action: Mouse pressed left at (73, 152)
Screenshot: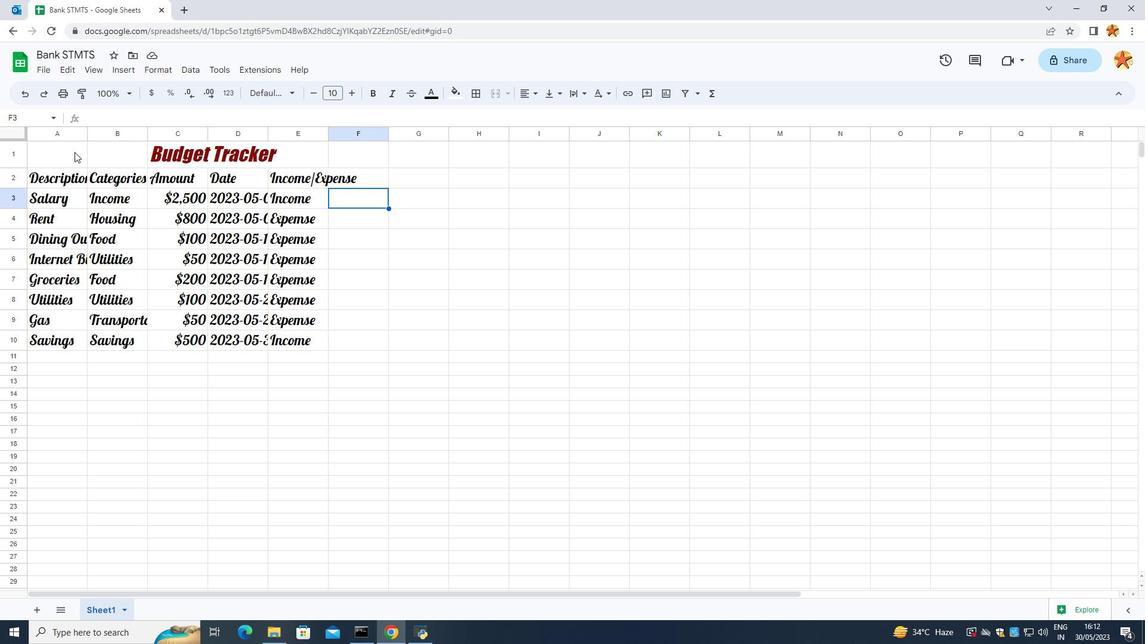 
Action: Mouse moved to (517, 99)
Screenshot: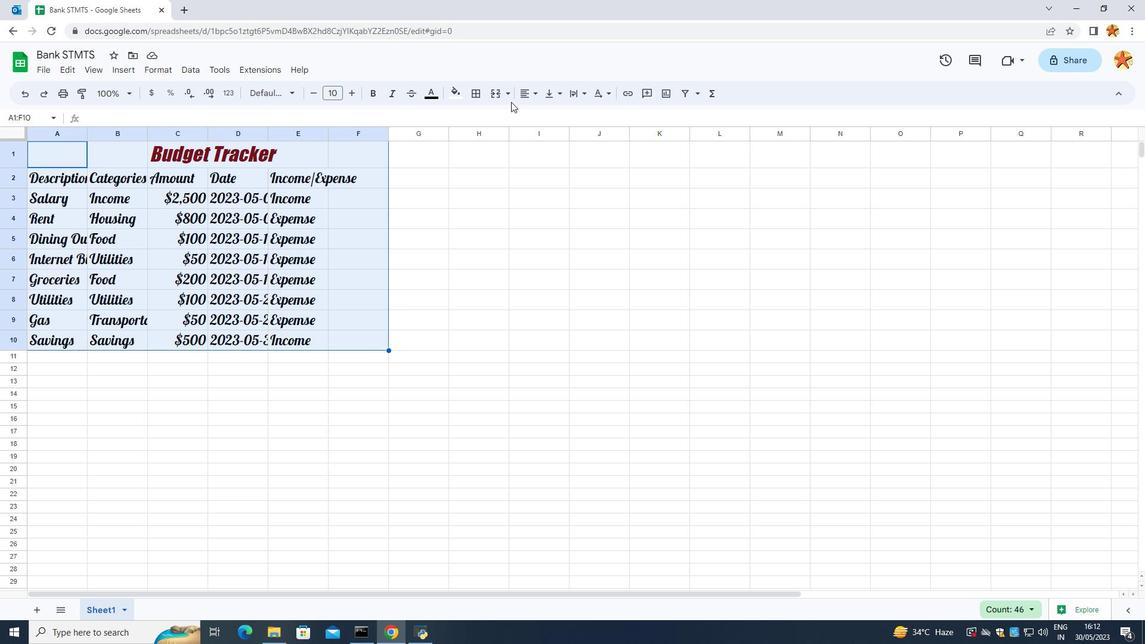 
Action: Mouse pressed left at (517, 99)
Screenshot: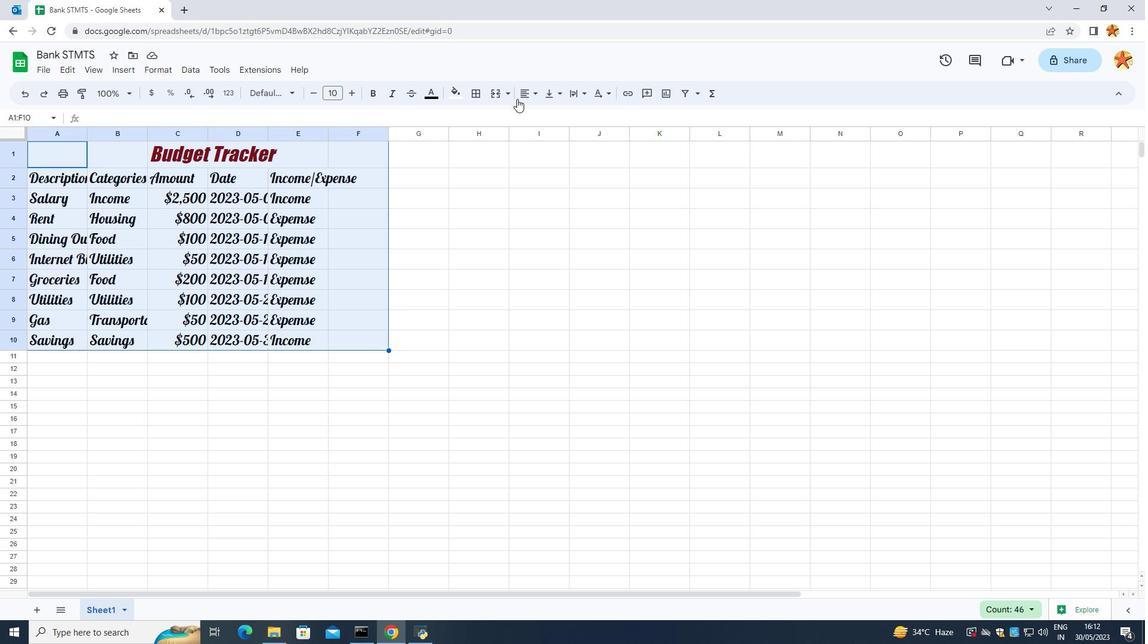 
Action: Mouse moved to (529, 121)
Screenshot: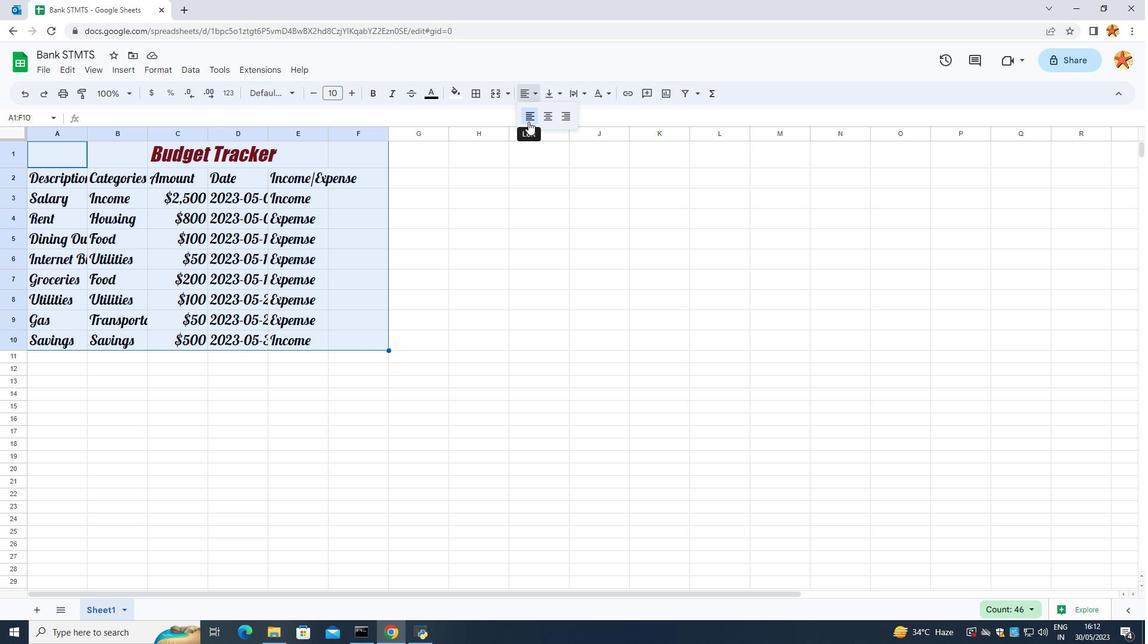 
Action: Mouse pressed left at (529, 121)
Screenshot: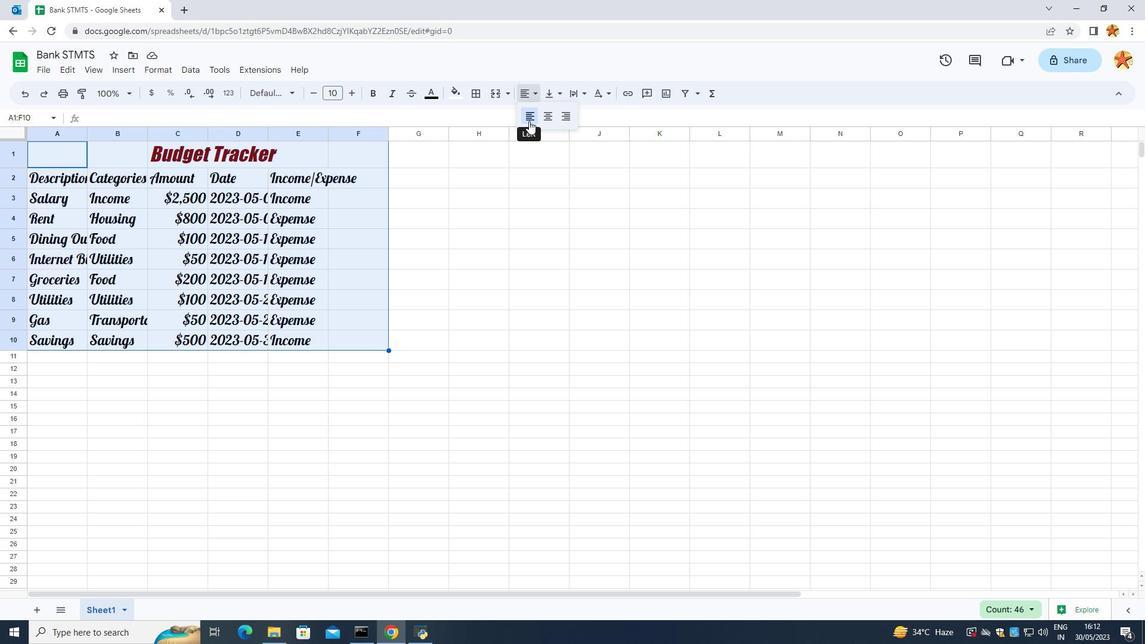 
Action: Mouse moved to (442, 232)
Screenshot: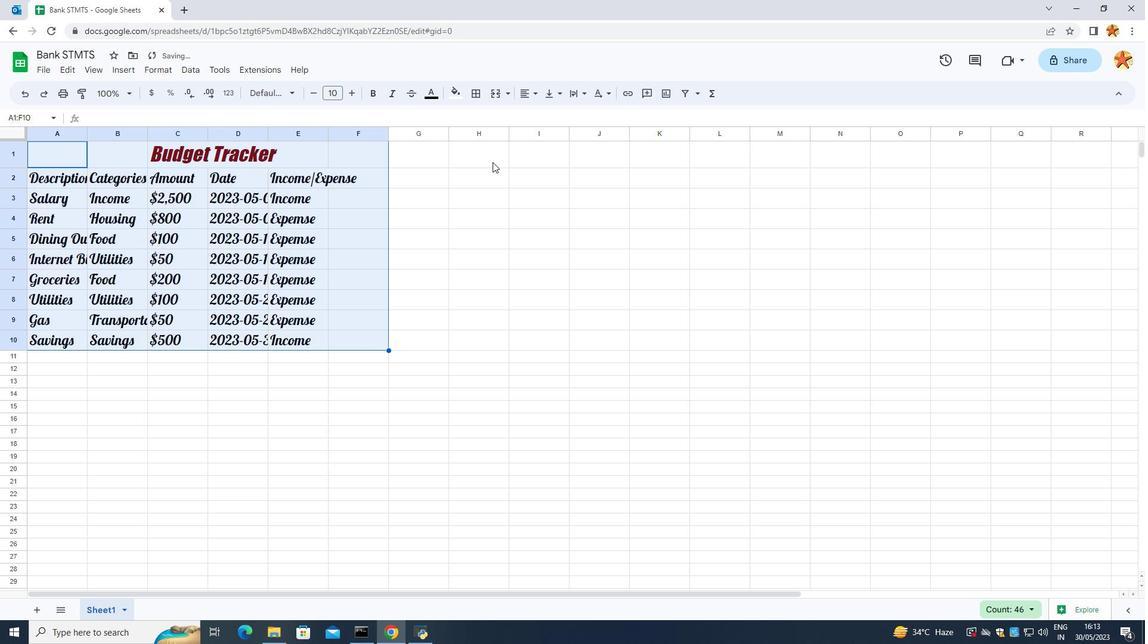 
Action: Mouse pressed left at (442, 232)
Screenshot: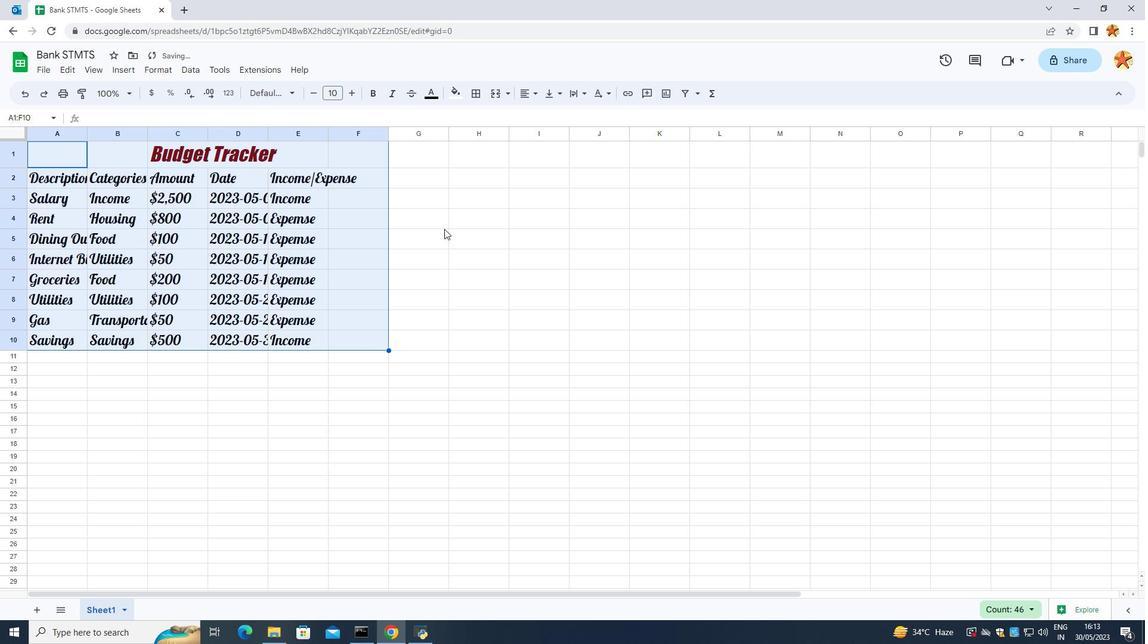 
